 Task: Search and explore for Airbnb stays in Lake Tahoe .
Action: Mouse moved to (405, 54)
Screenshot: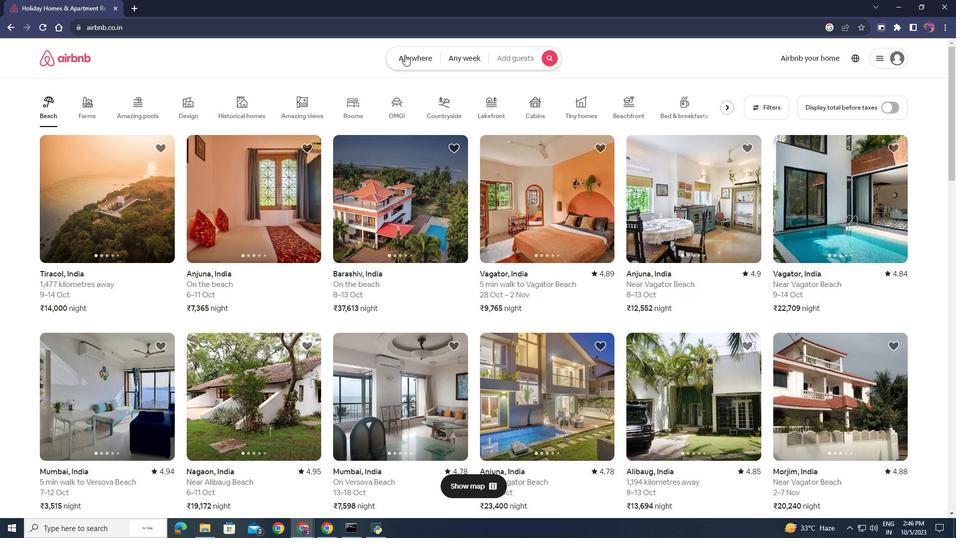 
Action: Mouse pressed left at (405, 54)
Screenshot: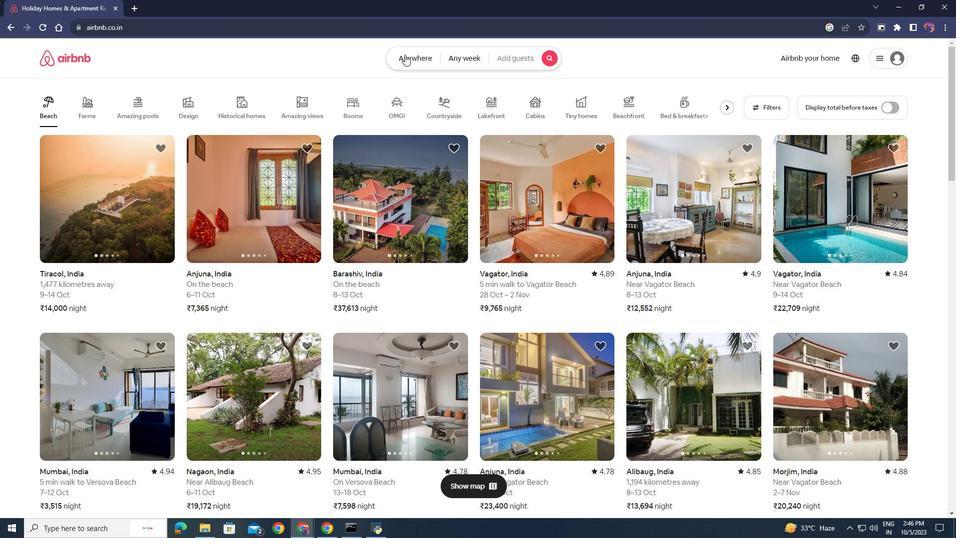 
Action: Mouse moved to (312, 99)
Screenshot: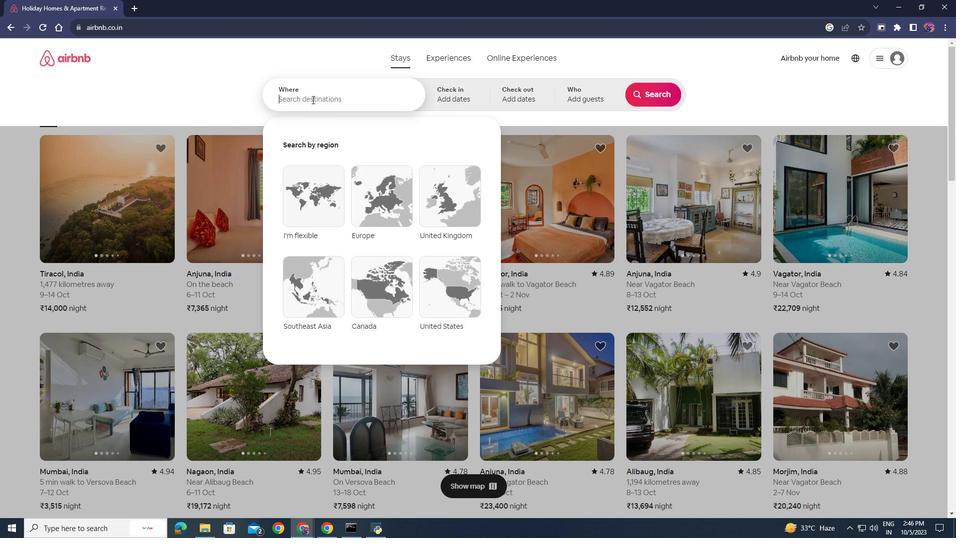 
Action: Mouse pressed left at (312, 99)
Screenshot: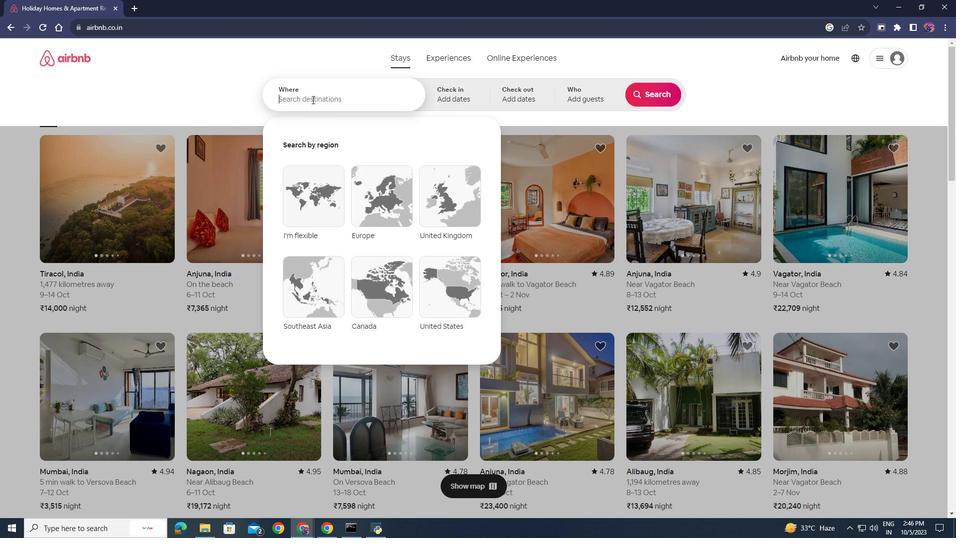 
Action: Key pressed lake<Key.space>tahoe<Key.enter>
Screenshot: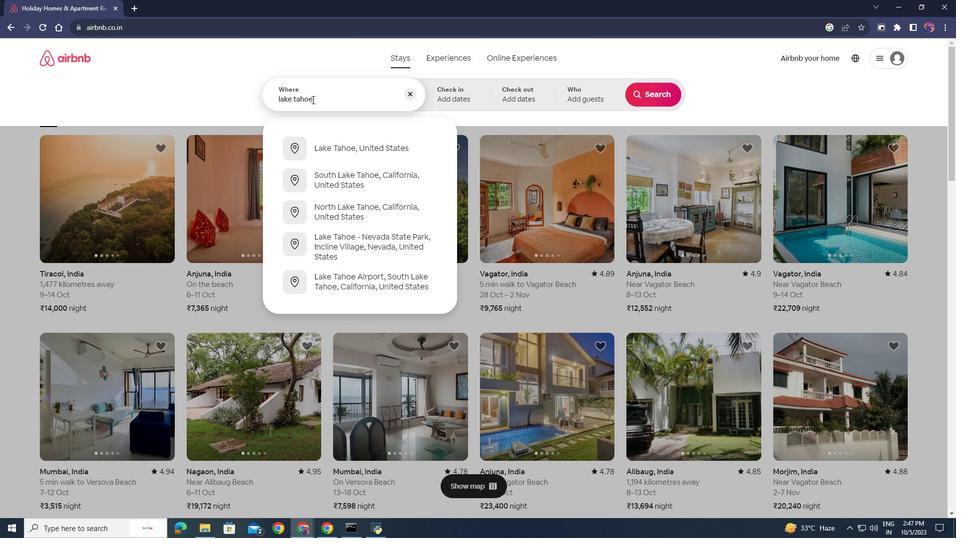 
Action: Mouse moved to (664, 93)
Screenshot: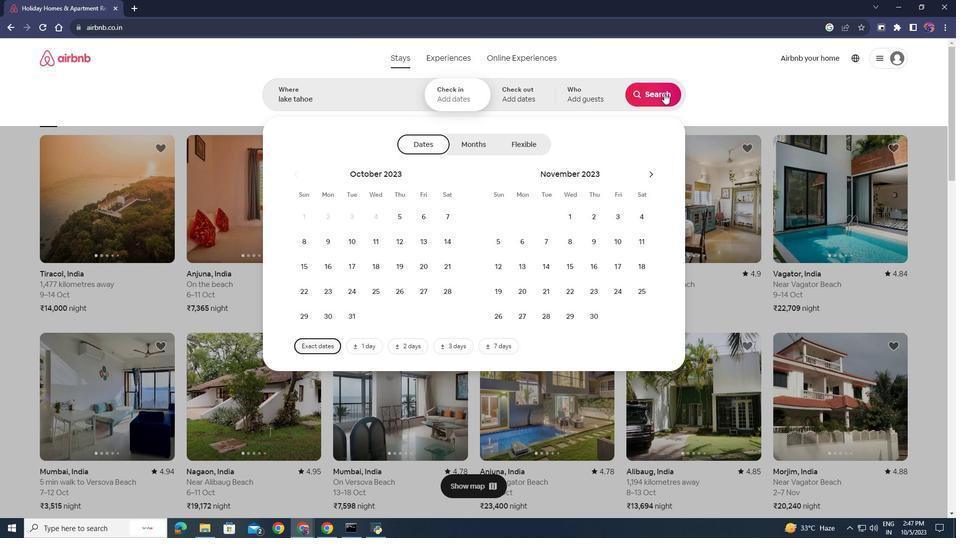 
Action: Mouse pressed left at (664, 93)
Screenshot: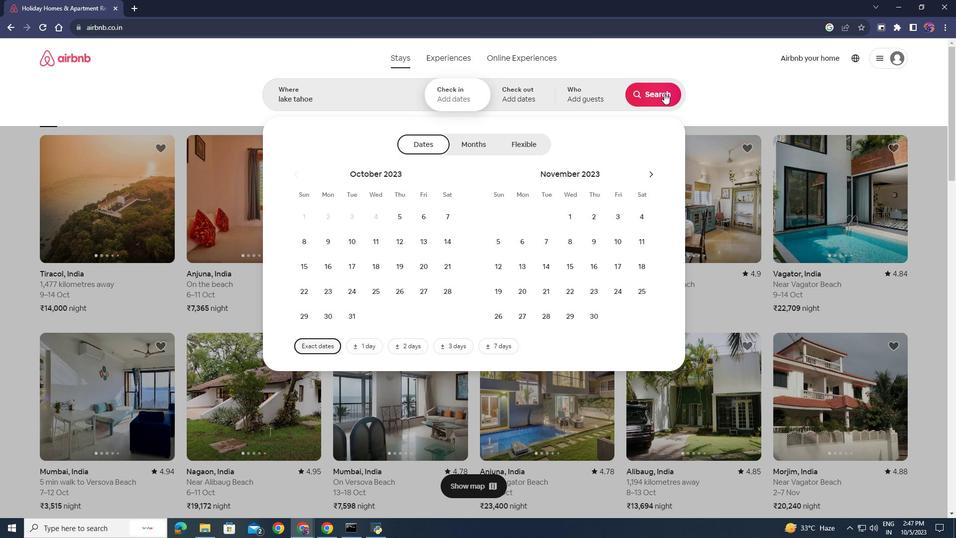 
Action: Mouse moved to (787, 92)
Screenshot: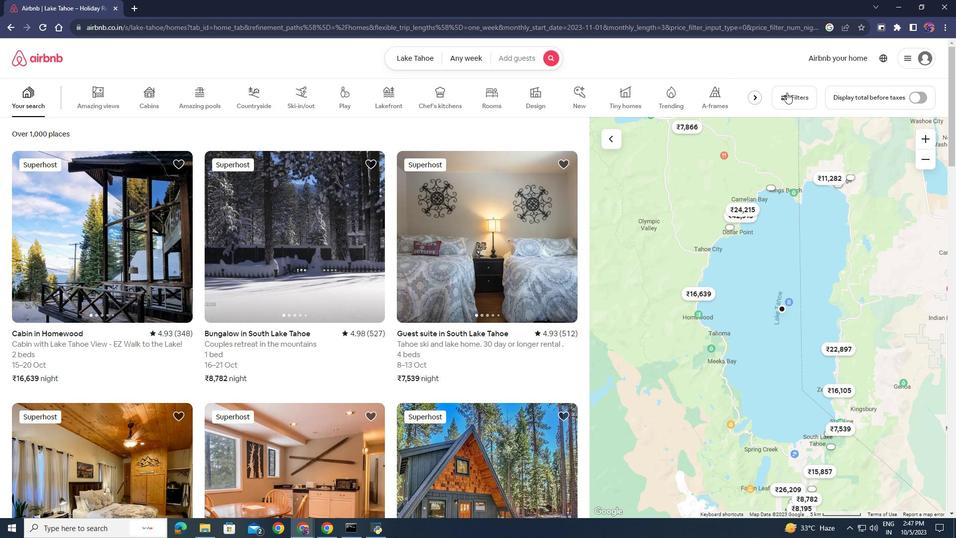 
Action: Mouse pressed left at (787, 92)
Screenshot: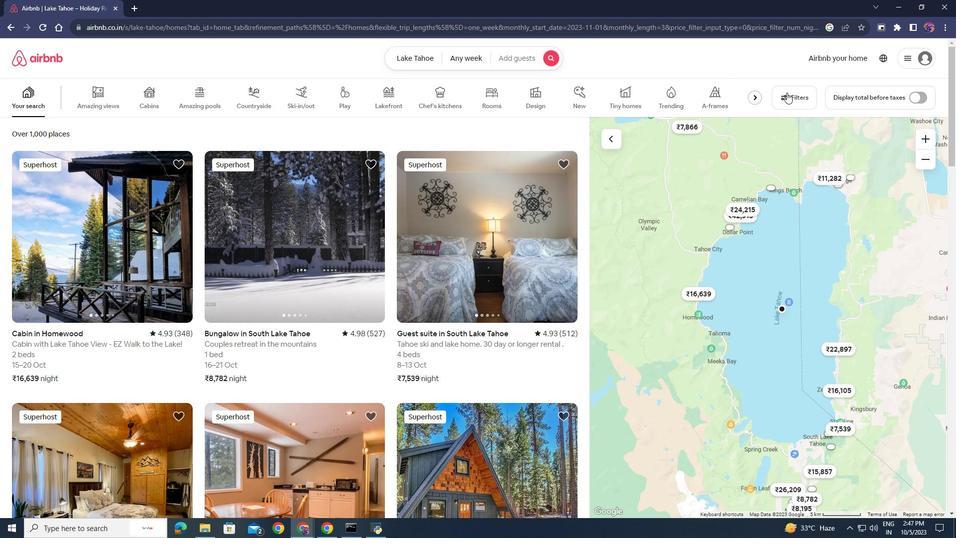 
Action: Mouse moved to (427, 303)
Screenshot: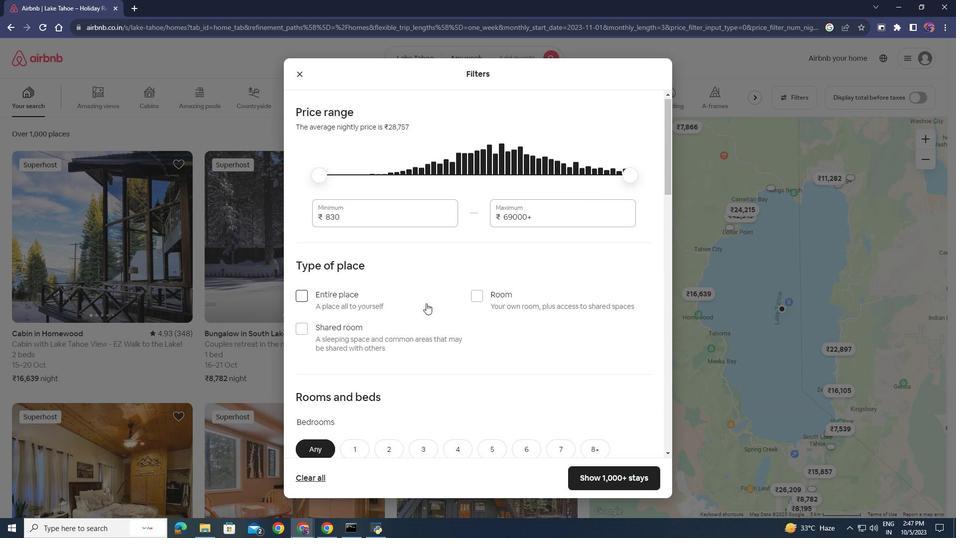 
Action: Mouse scrolled (427, 303) with delta (0, 0)
Screenshot: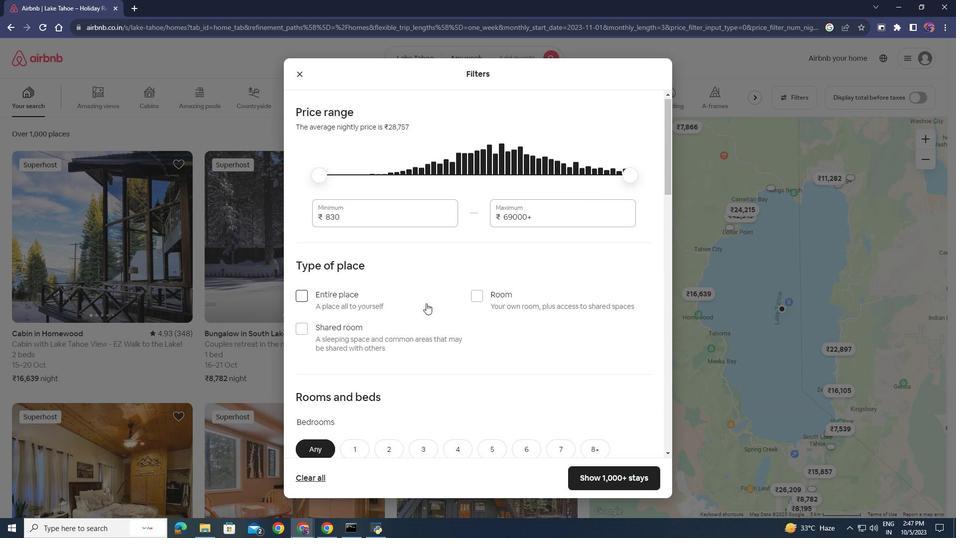 
Action: Mouse moved to (425, 302)
Screenshot: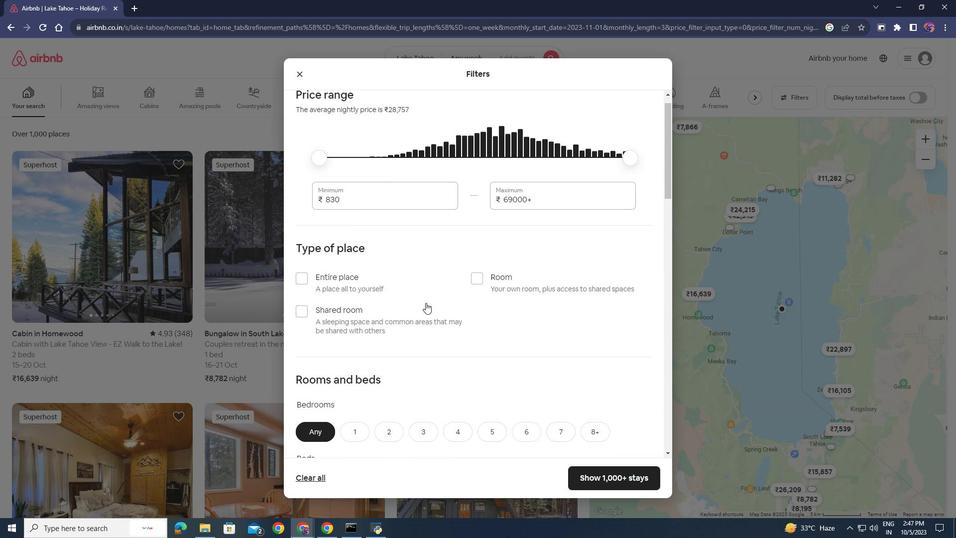 
Action: Mouse scrolled (425, 302) with delta (0, 0)
Screenshot: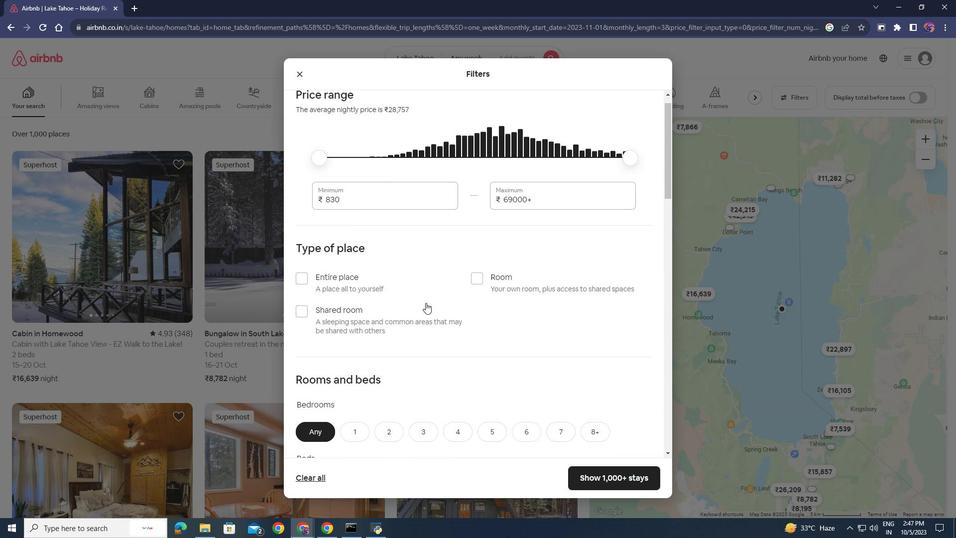 
Action: Mouse moved to (425, 302)
Screenshot: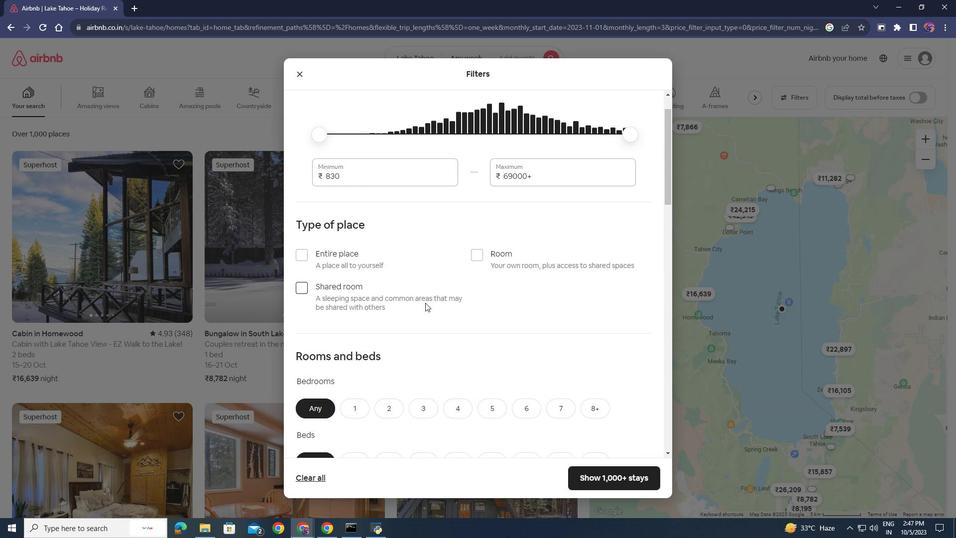 
Action: Mouse scrolled (425, 302) with delta (0, 0)
Screenshot: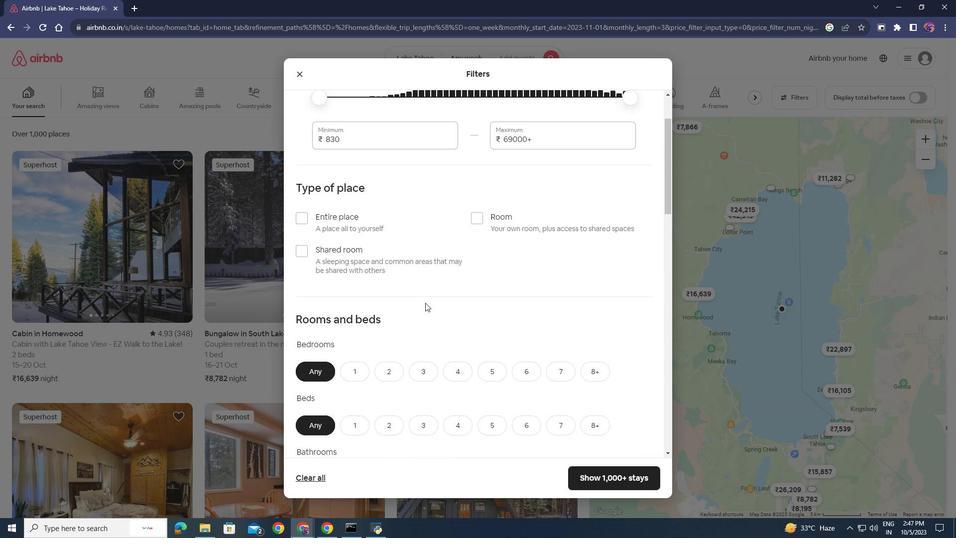 
Action: Mouse moved to (402, 297)
Screenshot: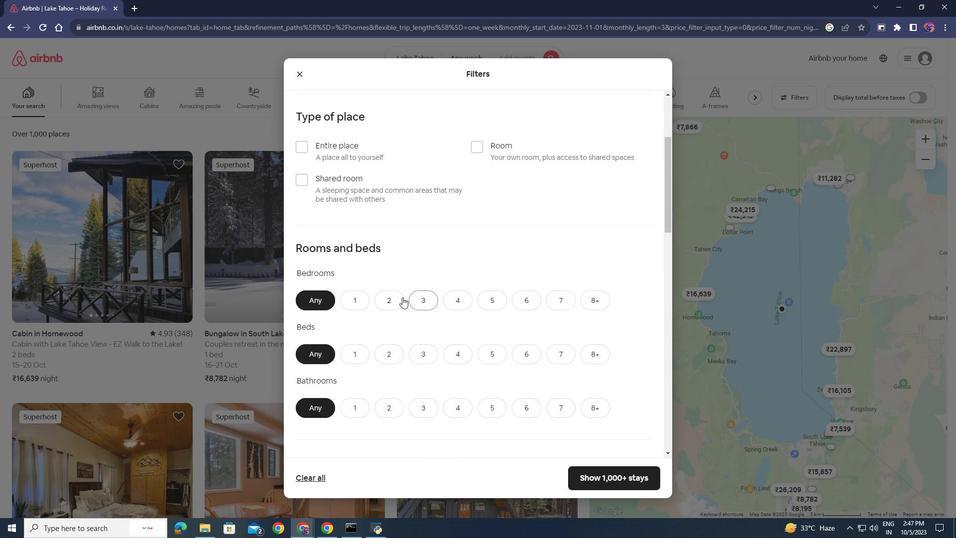 
Action: Mouse scrolled (402, 296) with delta (0, 0)
Screenshot: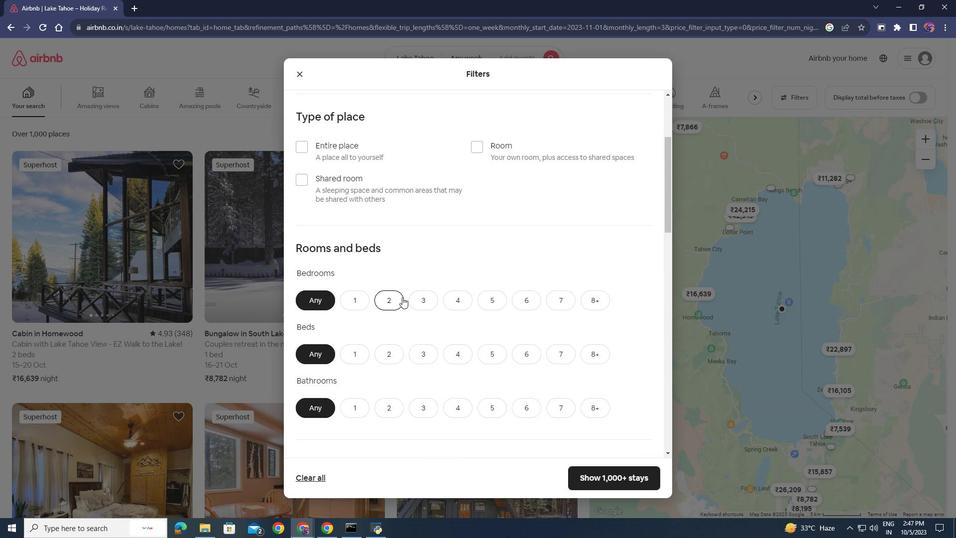 
Action: Mouse scrolled (402, 296) with delta (0, 0)
Screenshot: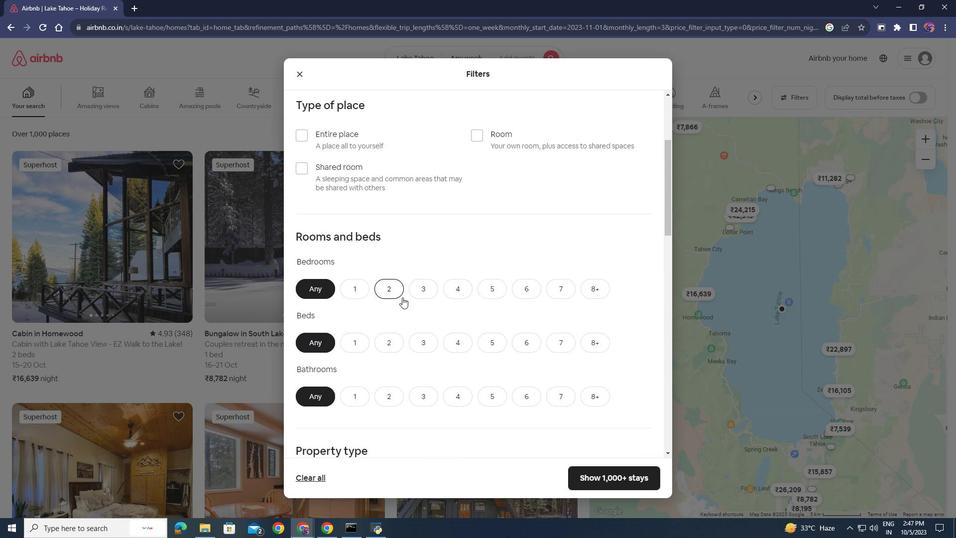 
Action: Mouse scrolled (402, 296) with delta (0, 0)
Screenshot: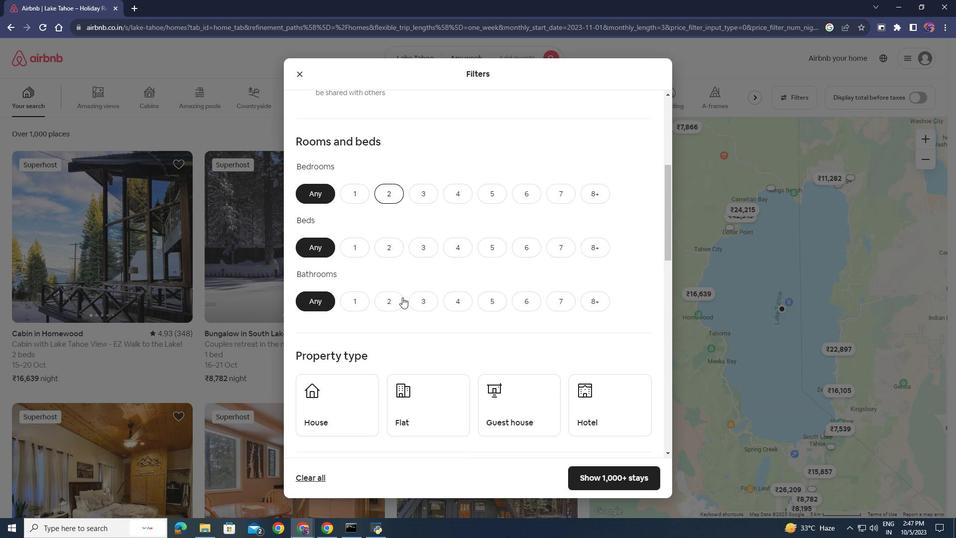 
Action: Mouse scrolled (402, 296) with delta (0, 0)
Screenshot: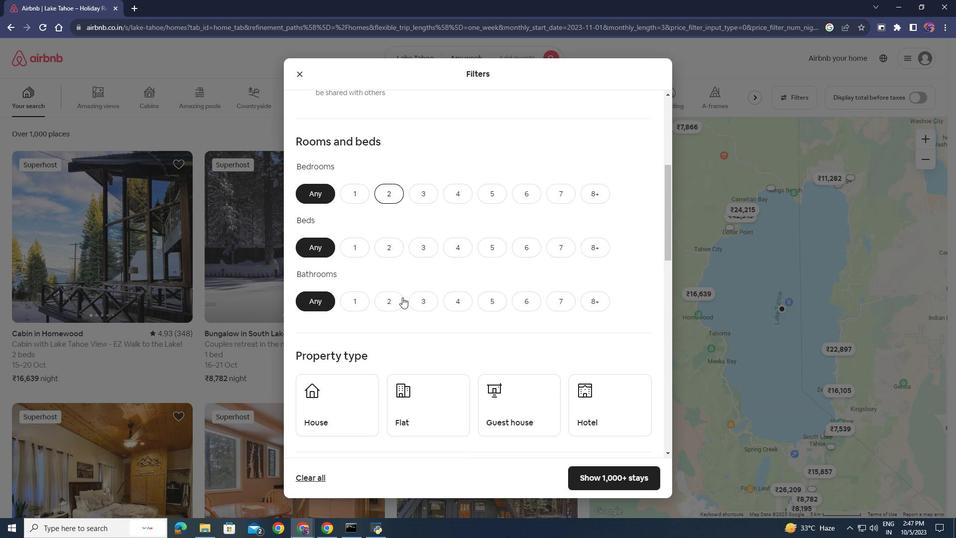 
Action: Mouse scrolled (402, 296) with delta (0, 0)
Screenshot: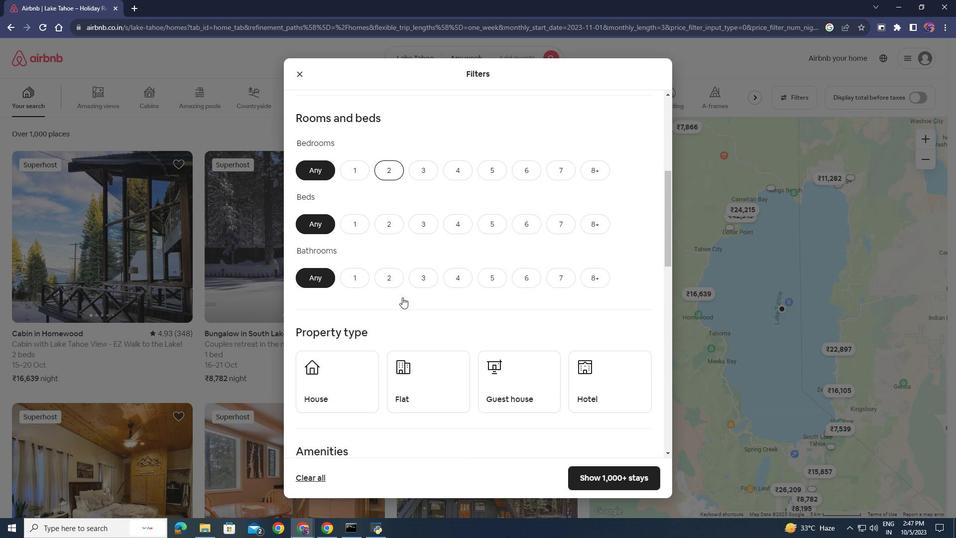
Action: Mouse scrolled (402, 296) with delta (0, 0)
Screenshot: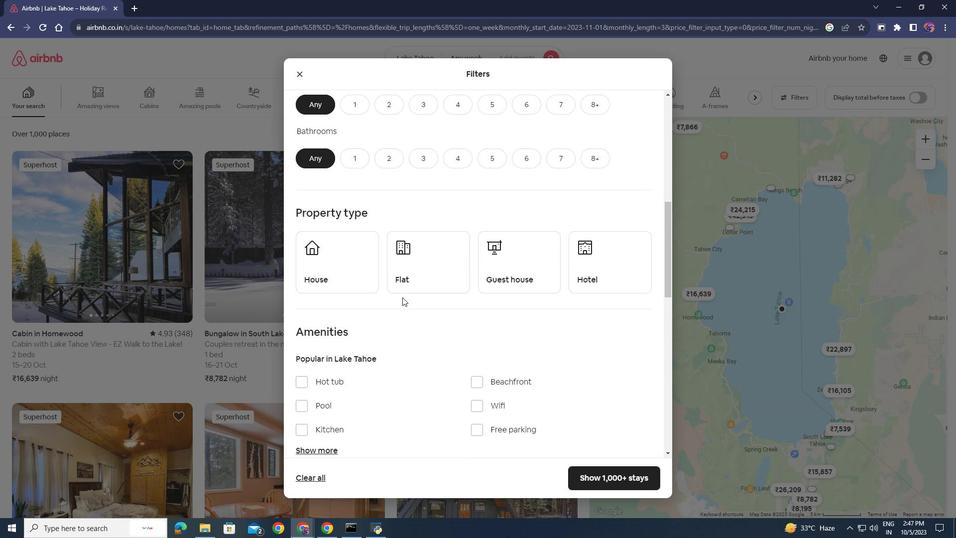 
Action: Mouse scrolled (402, 296) with delta (0, 0)
Screenshot: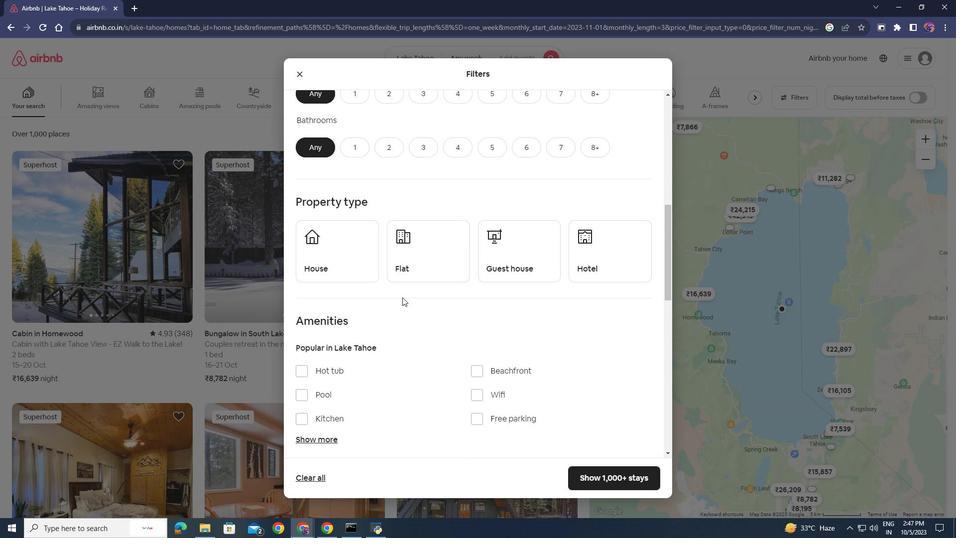 
Action: Mouse scrolled (402, 296) with delta (0, 0)
Screenshot: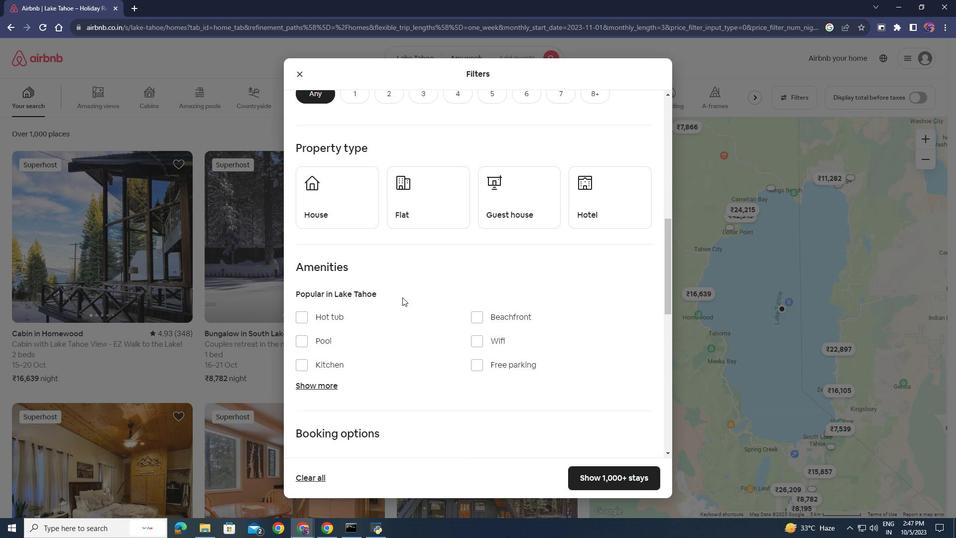 
Action: Mouse scrolled (402, 296) with delta (0, 0)
Screenshot: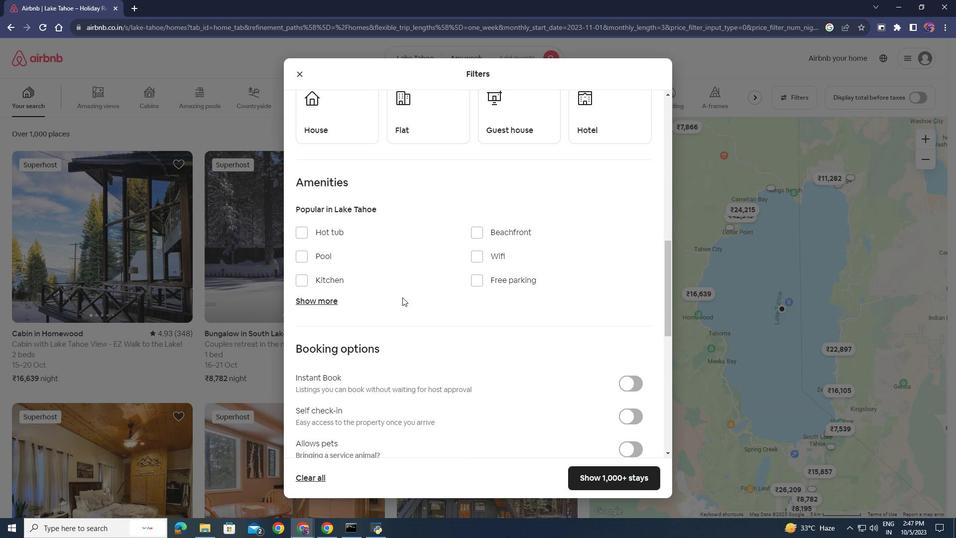 
Action: Mouse scrolled (402, 296) with delta (0, 0)
Screenshot: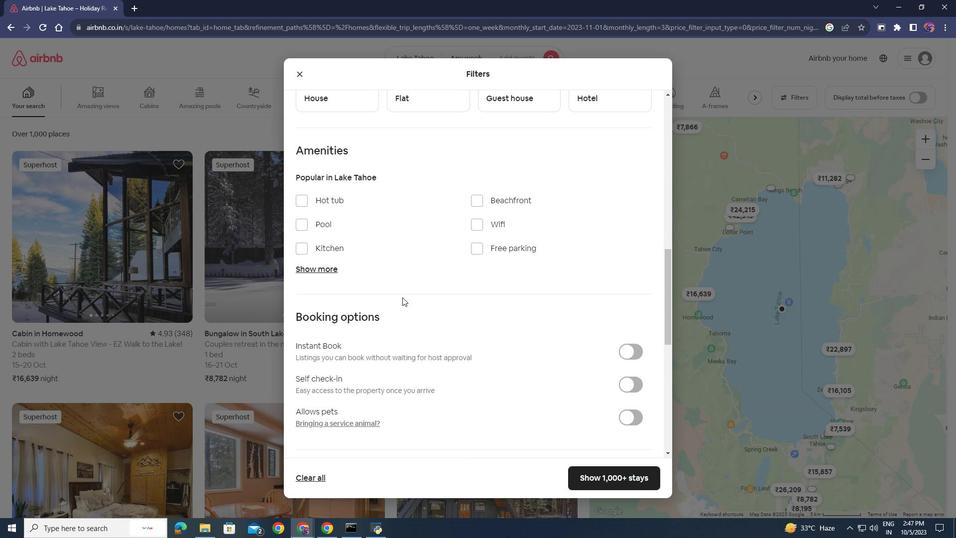 
Action: Mouse moved to (402, 297)
Screenshot: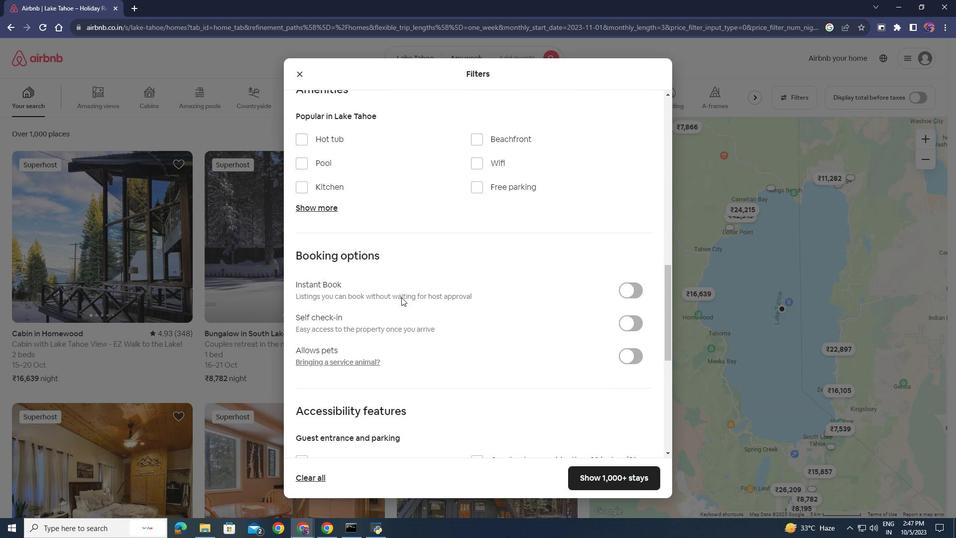 
Action: Mouse scrolled (402, 296) with delta (0, 0)
Screenshot: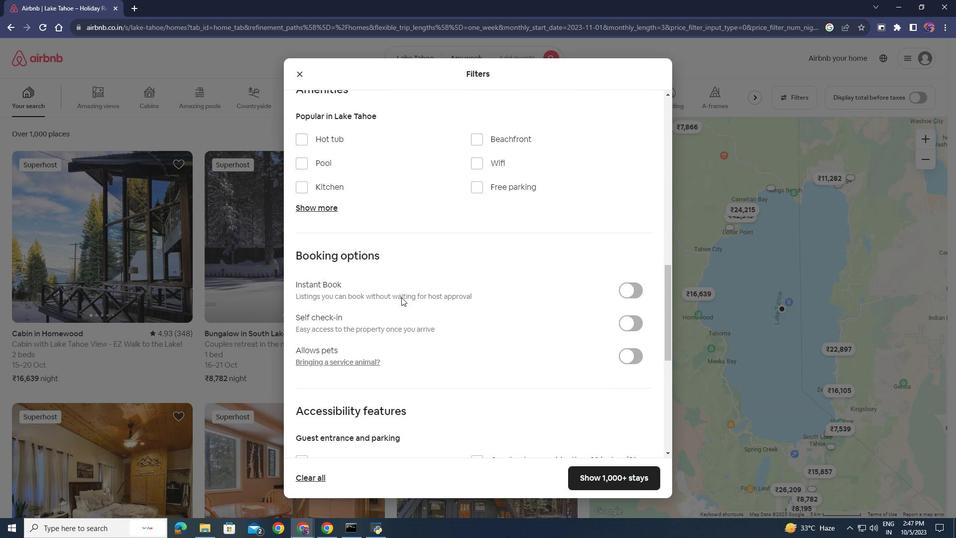
Action: Mouse moved to (401, 297)
Screenshot: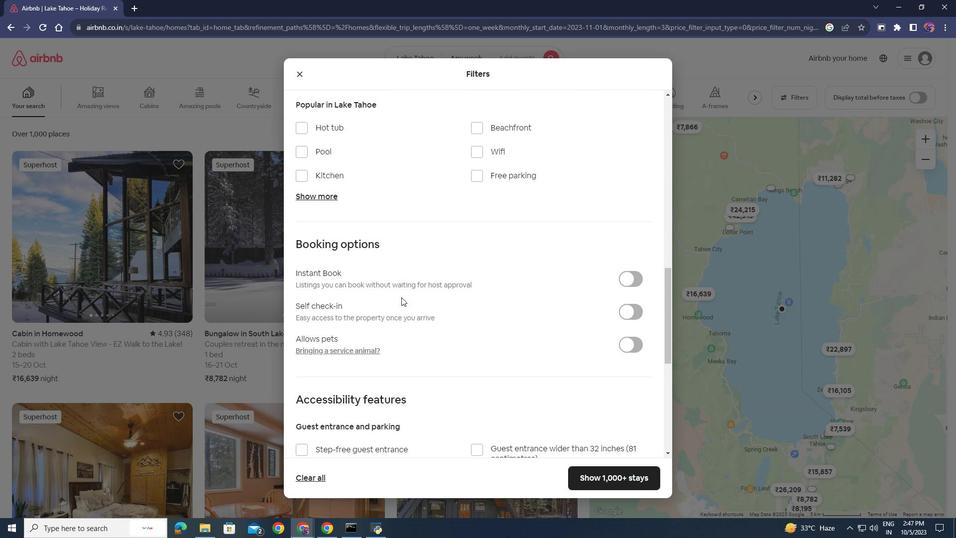 
Action: Mouse scrolled (401, 296) with delta (0, 0)
Screenshot: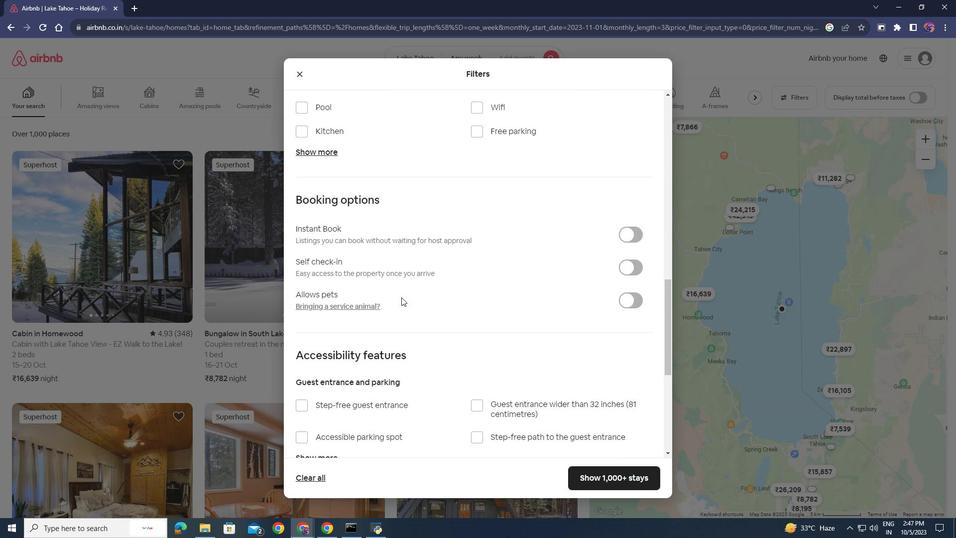 
Action: Mouse scrolled (401, 296) with delta (0, 0)
Screenshot: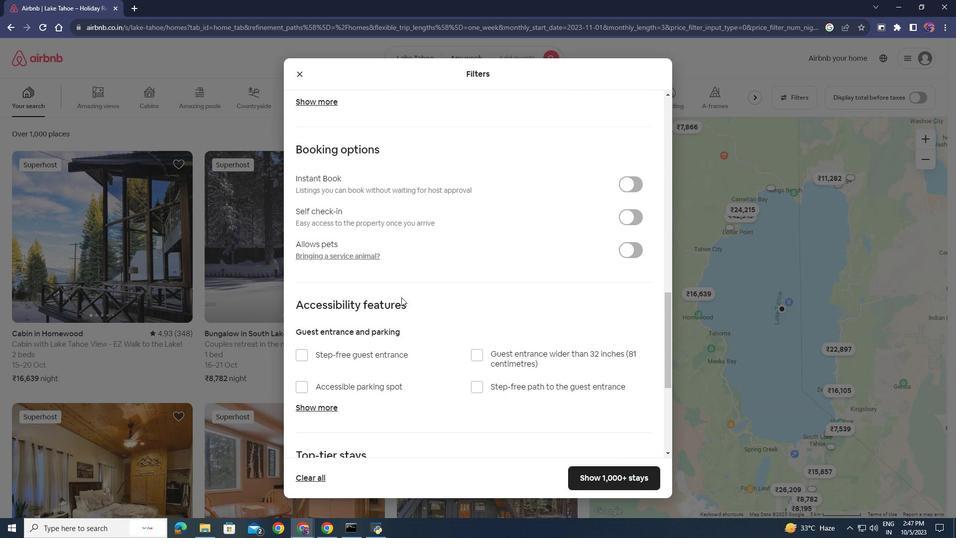 
Action: Mouse scrolled (401, 296) with delta (0, 0)
Screenshot: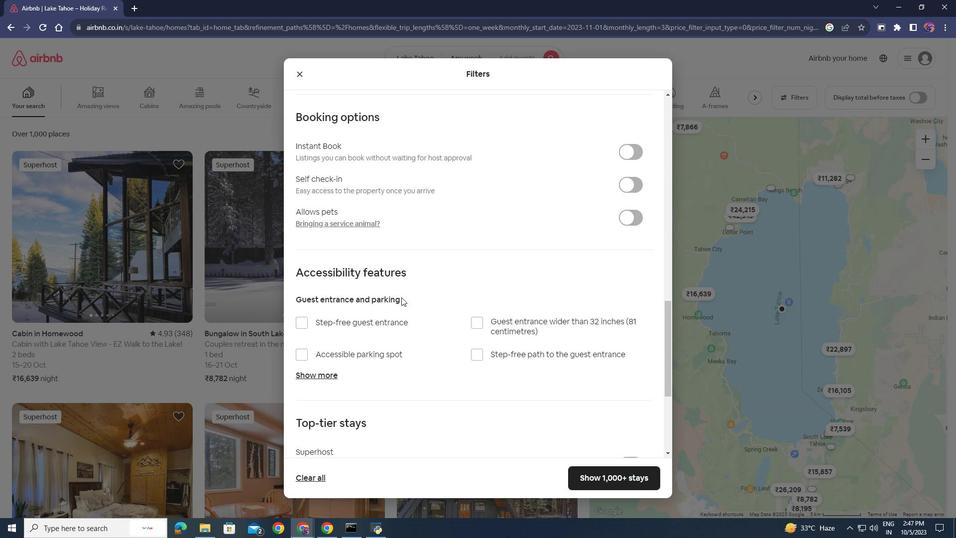 
Action: Mouse moved to (315, 308)
Screenshot: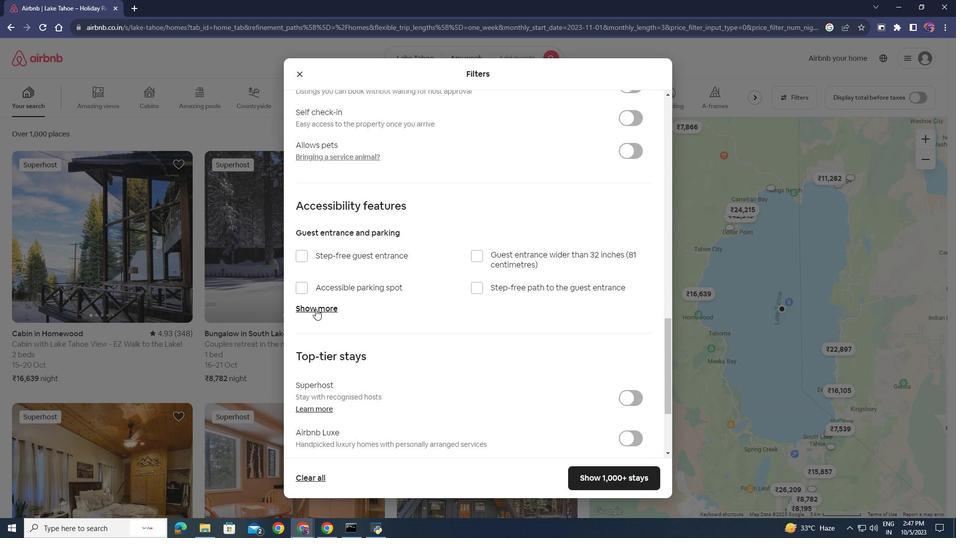 
Action: Mouse pressed left at (315, 308)
Screenshot: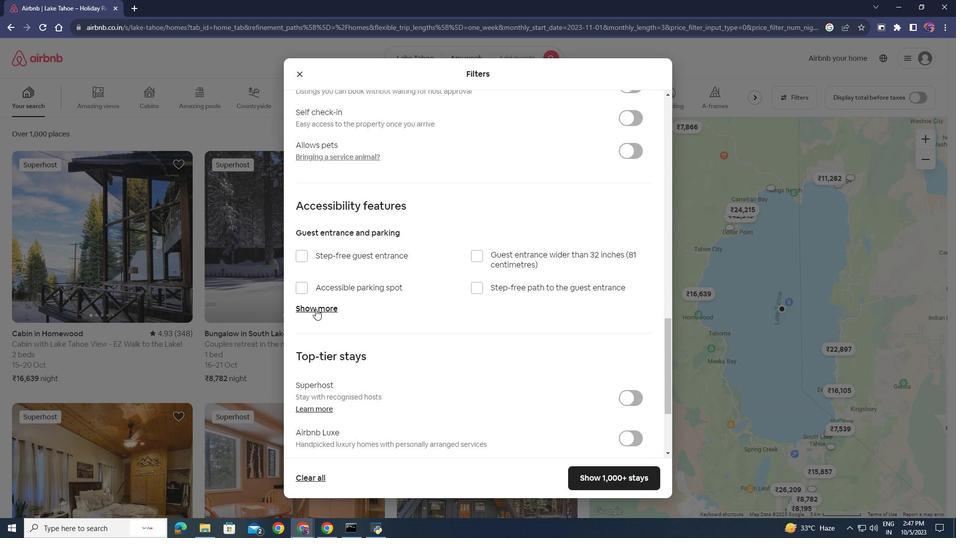 
Action: Mouse moved to (422, 321)
Screenshot: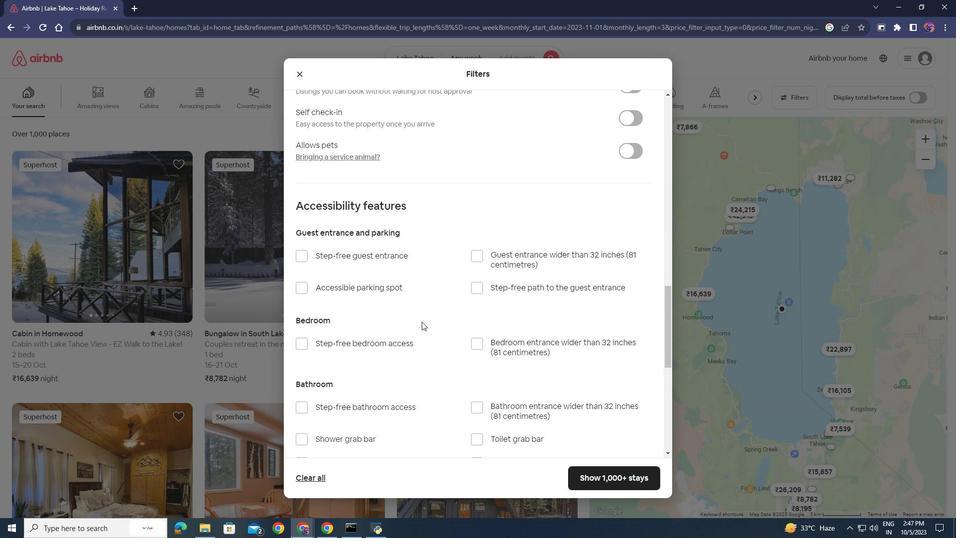 
Action: Mouse scrolled (422, 321) with delta (0, 0)
Screenshot: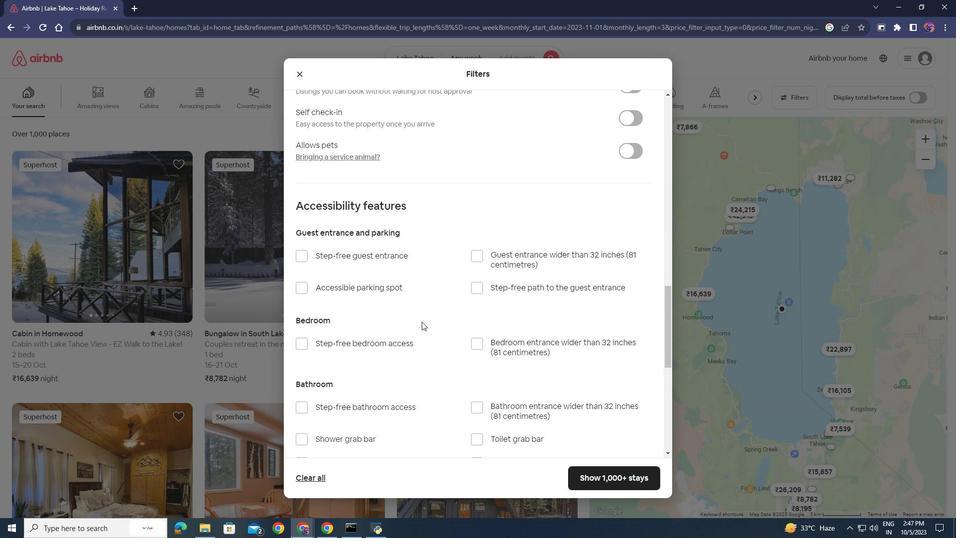 
Action: Mouse scrolled (422, 321) with delta (0, 0)
Screenshot: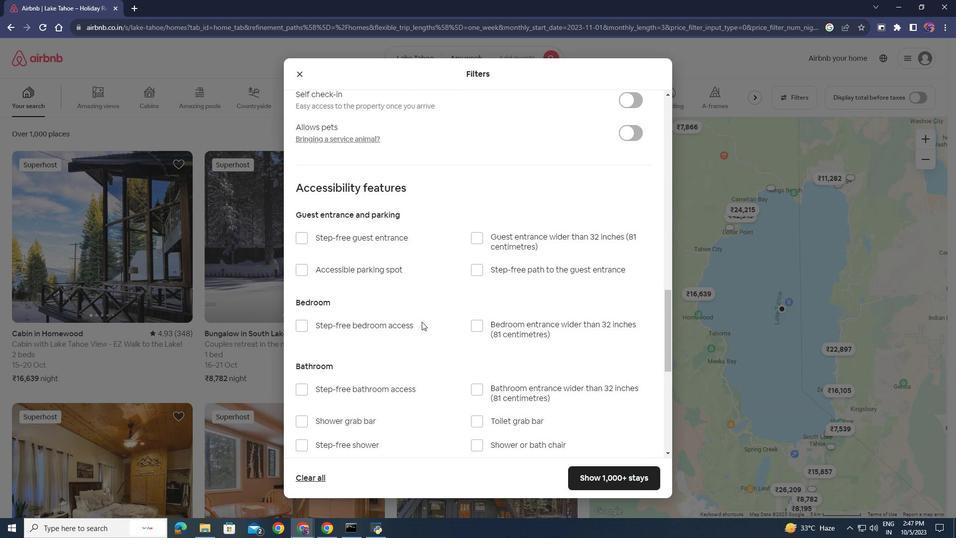 
Action: Mouse scrolled (422, 321) with delta (0, 0)
Screenshot: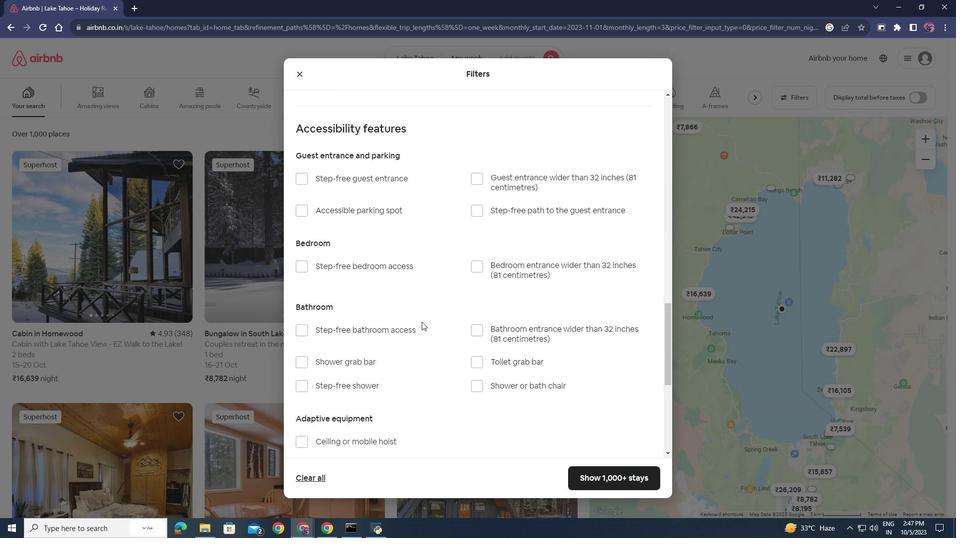 
Action: Mouse moved to (422, 321)
Screenshot: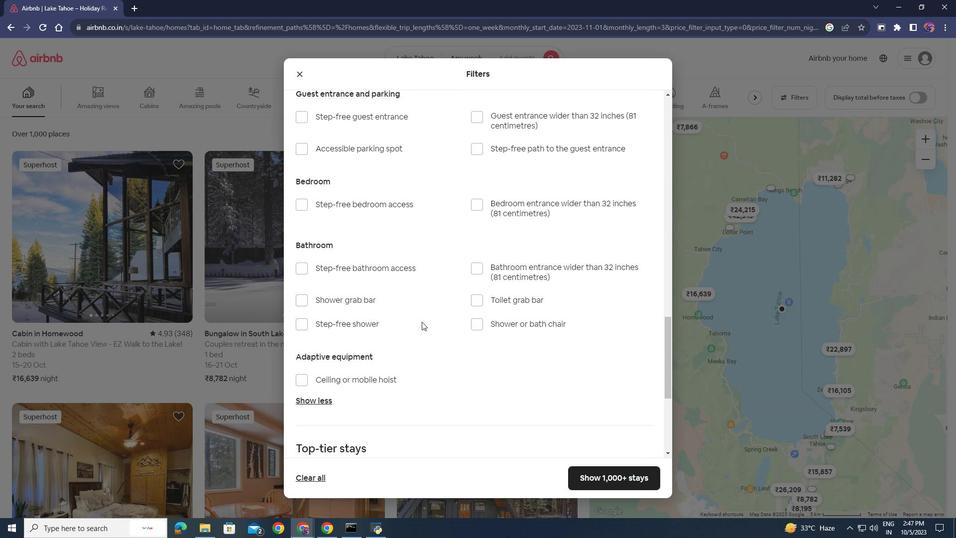 
Action: Mouse scrolled (422, 321) with delta (0, 0)
Screenshot: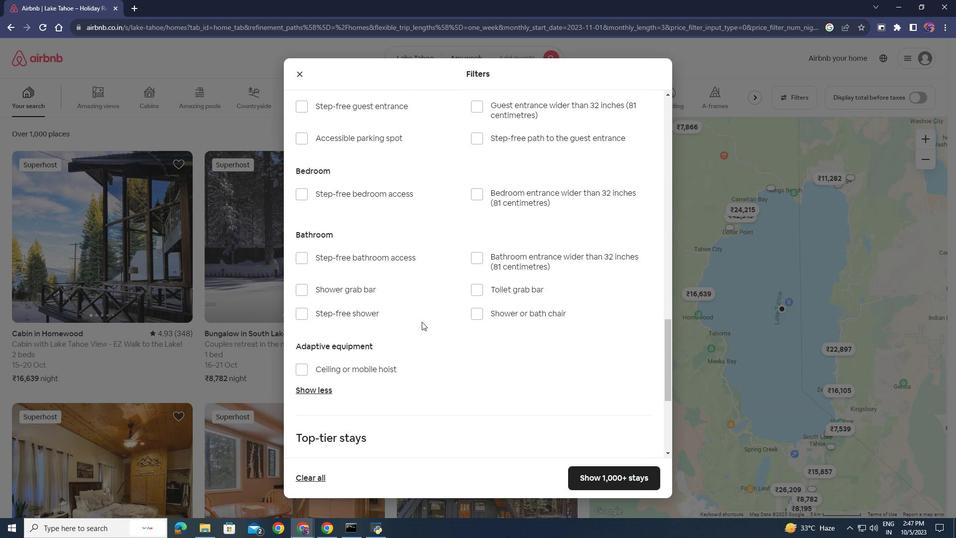 
Action: Mouse scrolled (422, 321) with delta (0, 0)
Screenshot: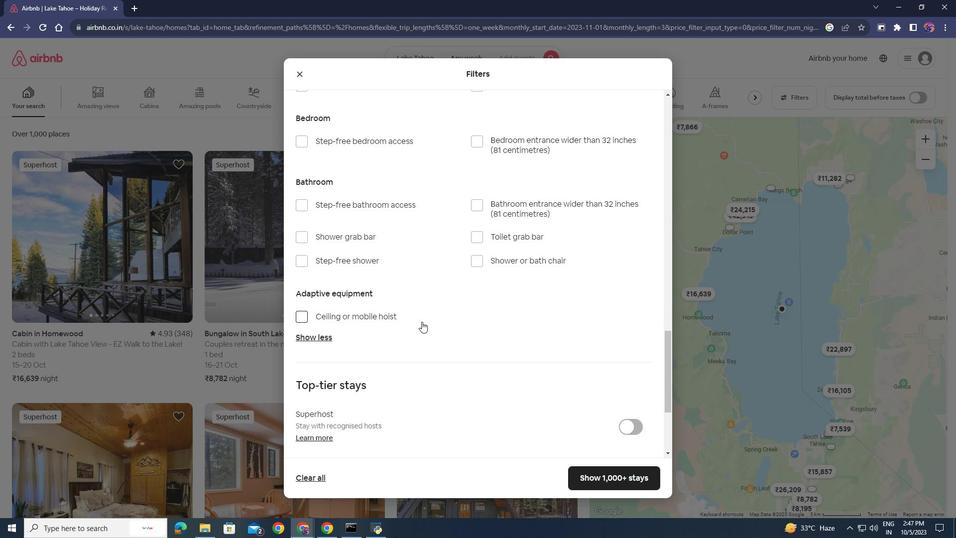 
Action: Mouse scrolled (422, 321) with delta (0, 0)
Screenshot: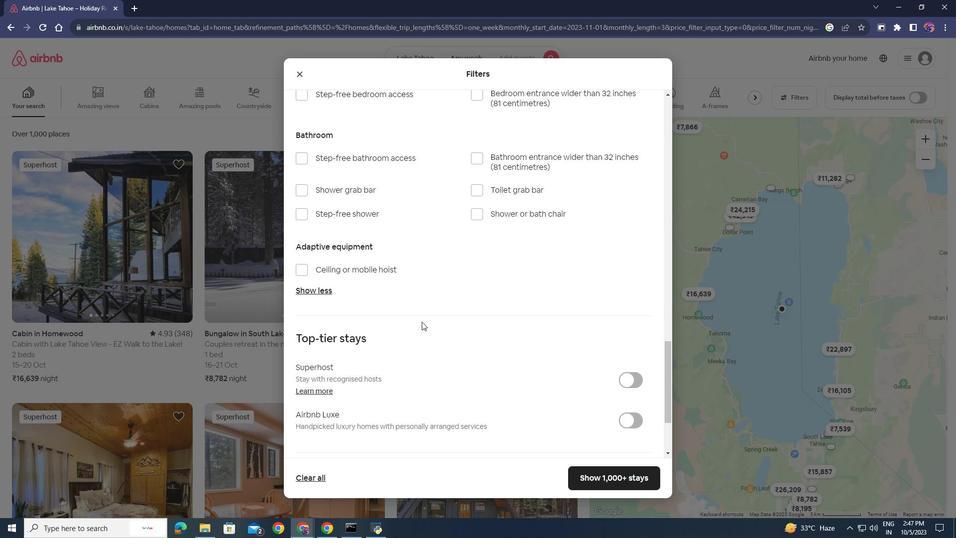 
Action: Mouse scrolled (422, 322) with delta (0, 0)
Screenshot: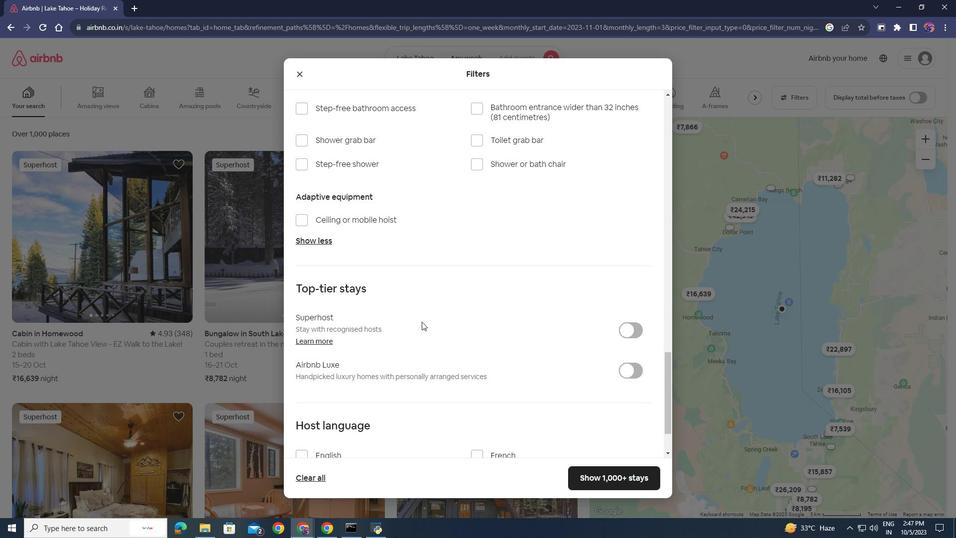 
Action: Mouse scrolled (422, 322) with delta (0, 0)
Screenshot: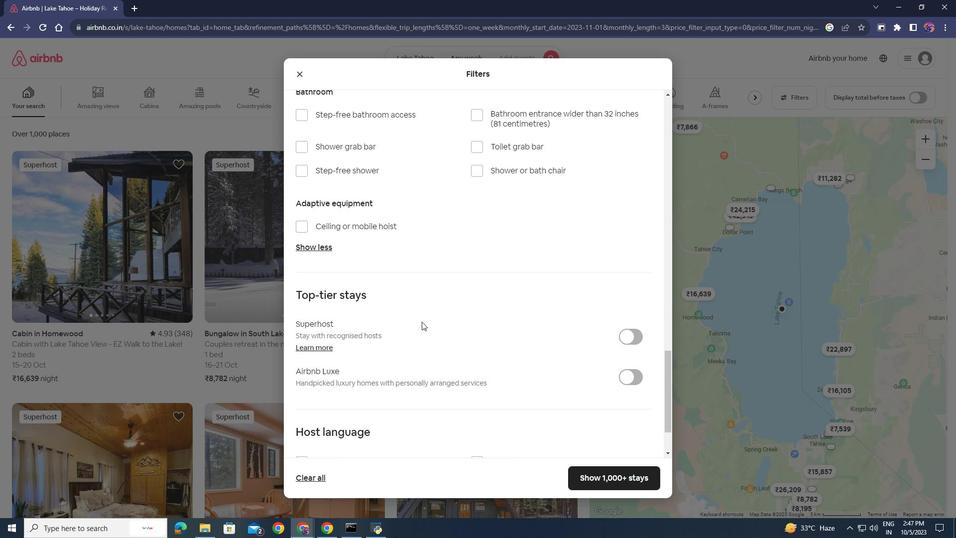 
Action: Mouse moved to (422, 321)
Screenshot: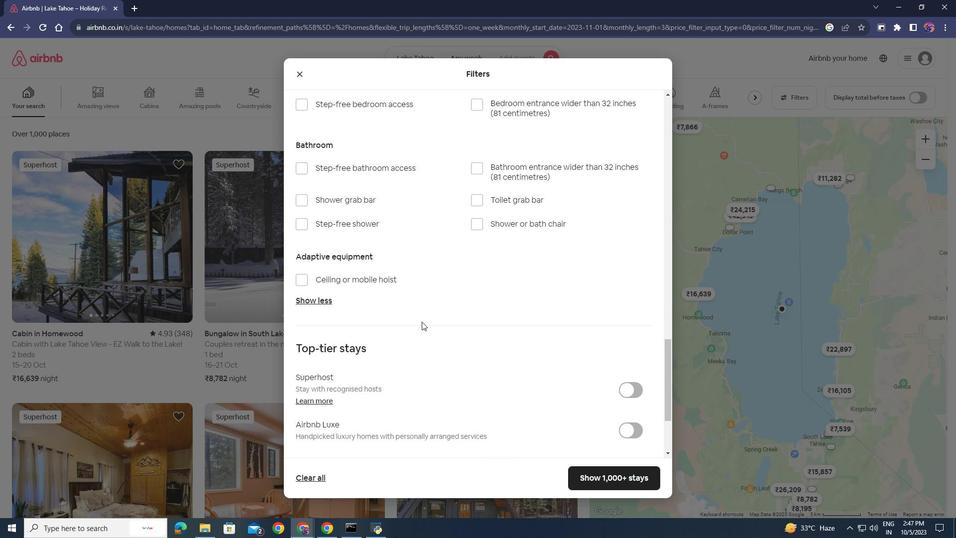 
Action: Mouse scrolled (422, 321) with delta (0, 0)
Screenshot: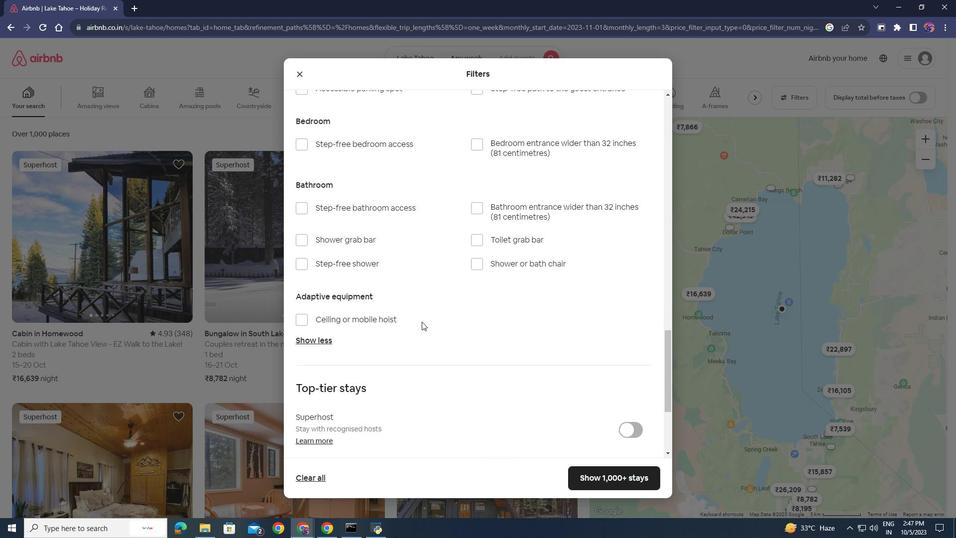 
Action: Mouse scrolled (422, 321) with delta (0, 0)
Screenshot: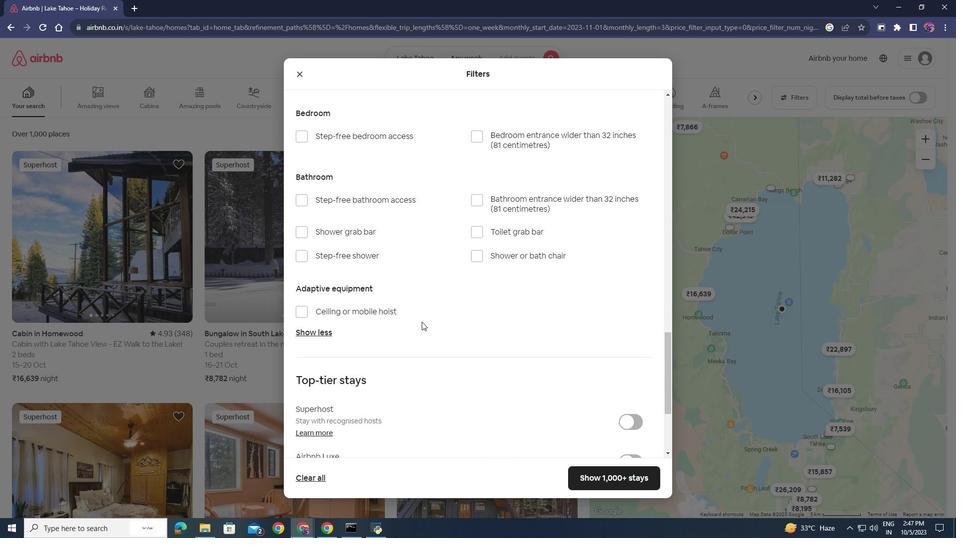 
Action: Mouse scrolled (422, 321) with delta (0, 0)
Screenshot: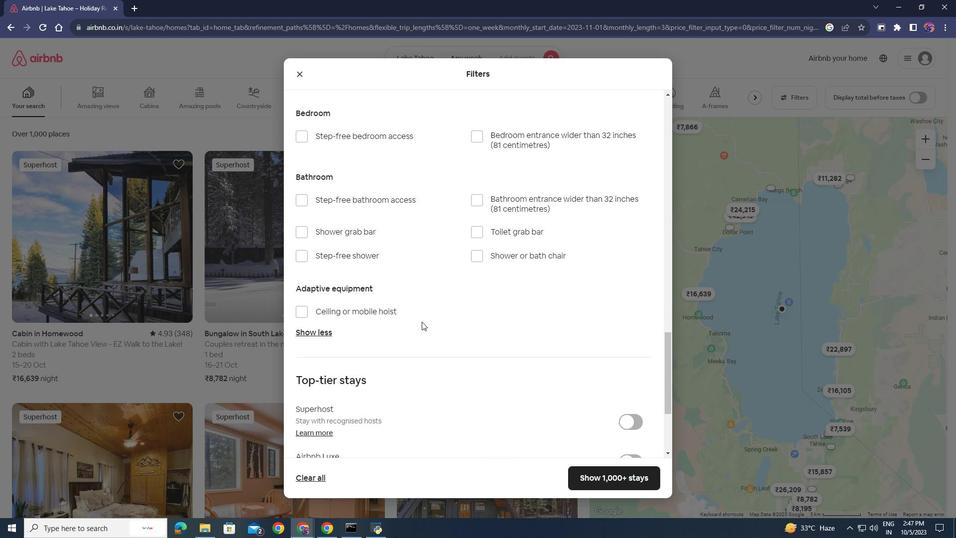 
Action: Mouse moved to (422, 321)
Screenshot: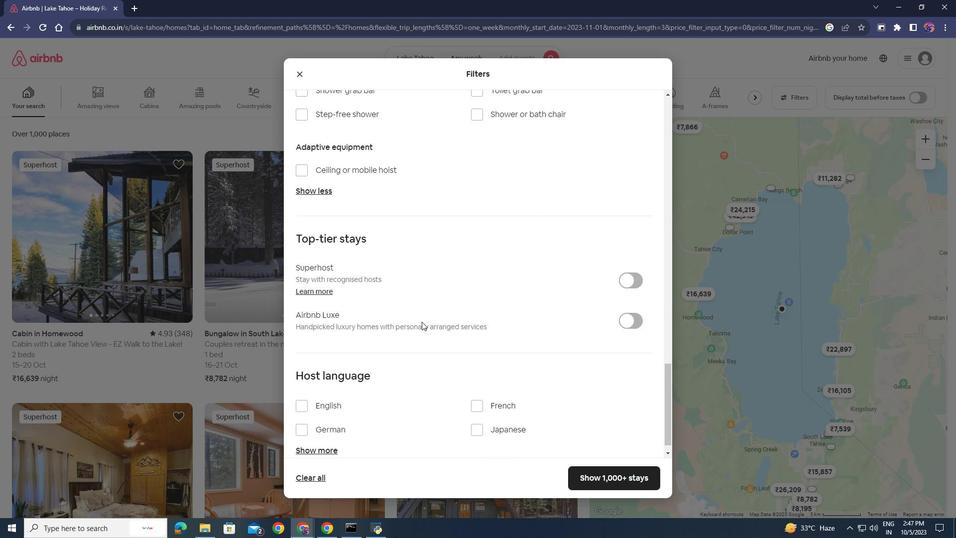 
Action: Mouse scrolled (422, 322) with delta (0, 0)
Screenshot: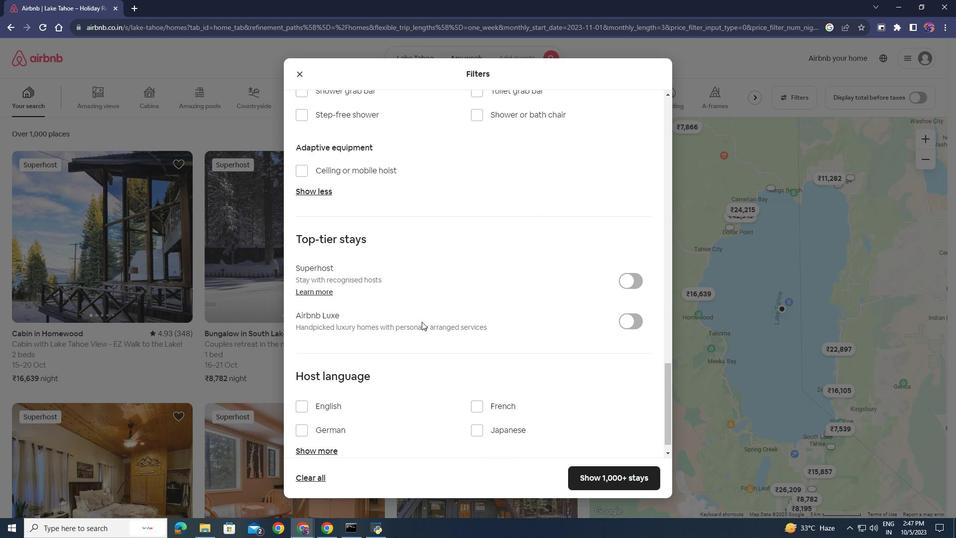 
Action: Mouse scrolled (422, 322) with delta (0, 0)
Screenshot: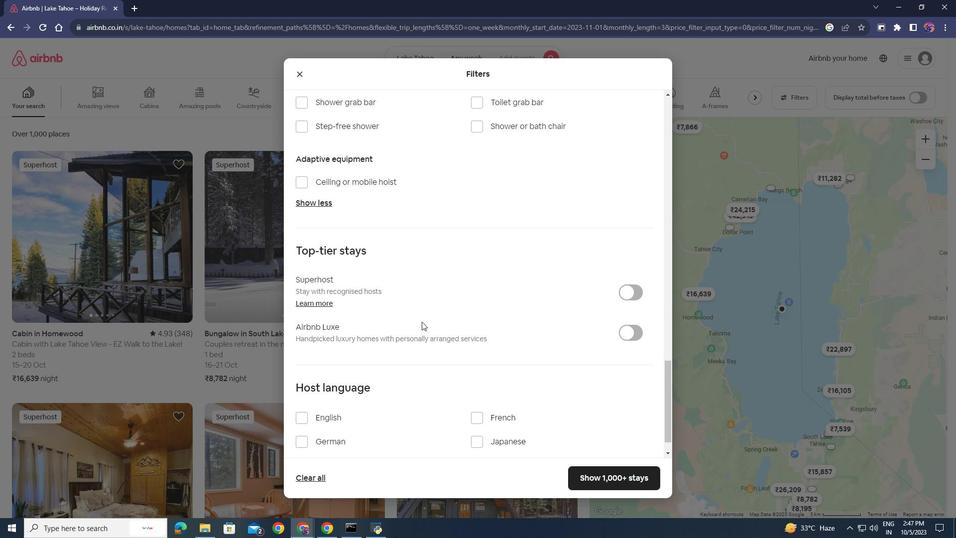 
Action: Mouse scrolled (422, 322) with delta (0, 0)
Screenshot: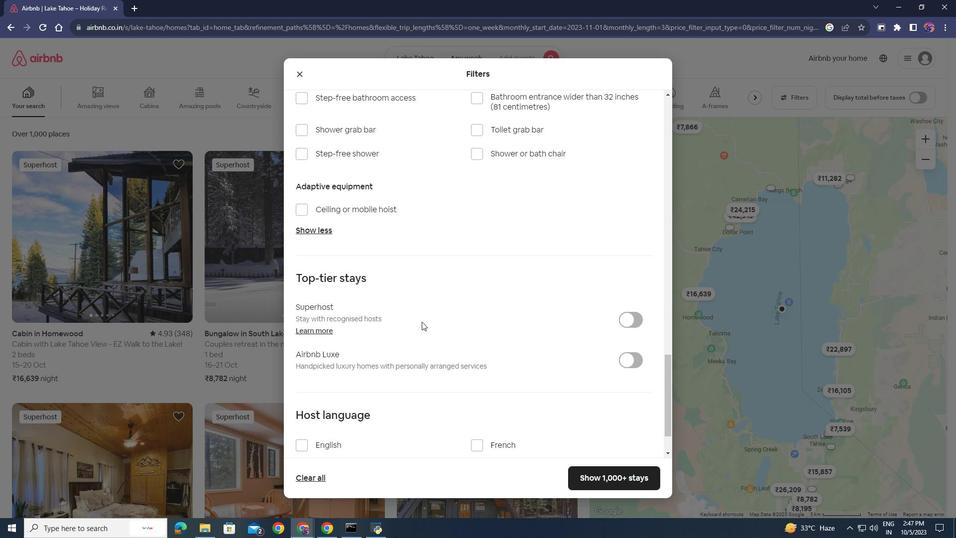 
Action: Mouse scrolled (422, 322) with delta (0, 0)
Screenshot: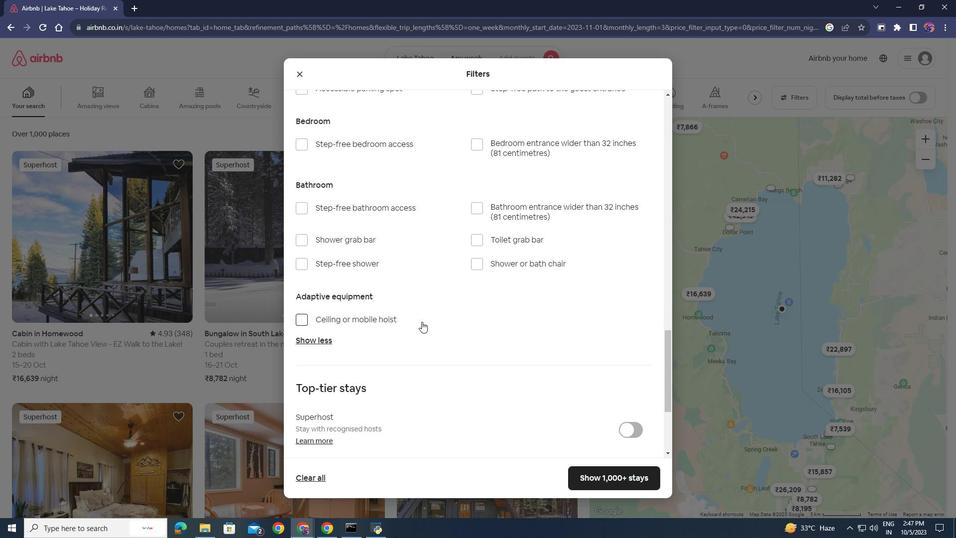 
Action: Mouse scrolled (422, 322) with delta (0, 0)
Screenshot: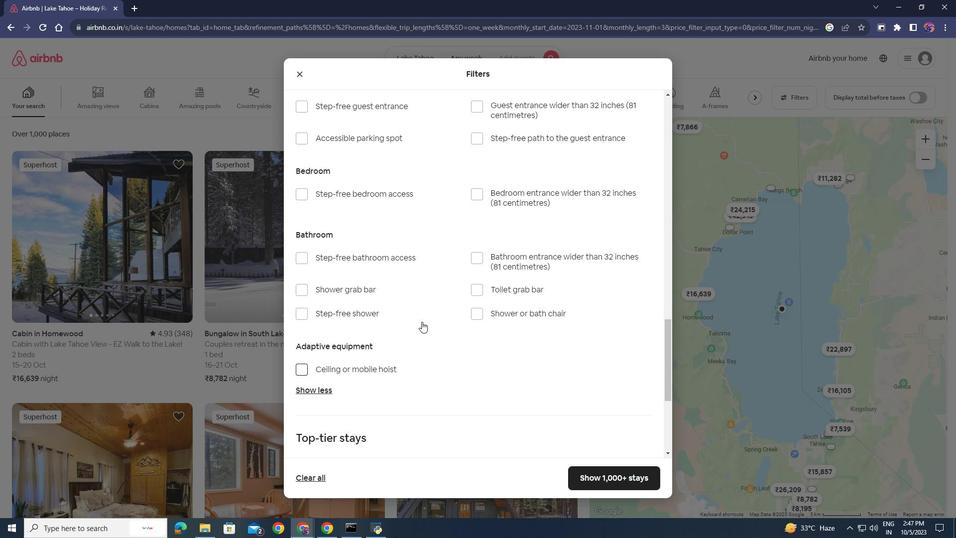 
Action: Mouse scrolled (422, 322) with delta (0, 0)
Screenshot: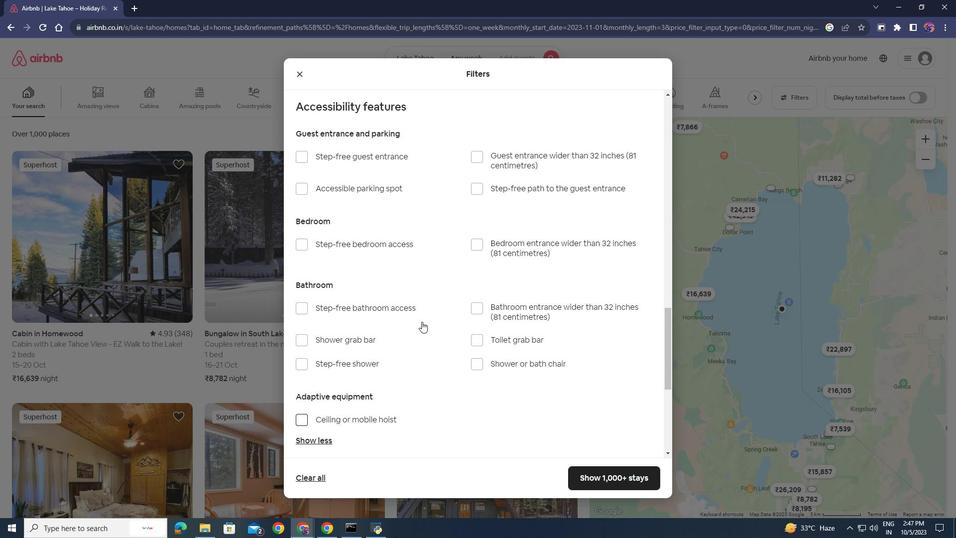 
Action: Mouse moved to (422, 321)
Screenshot: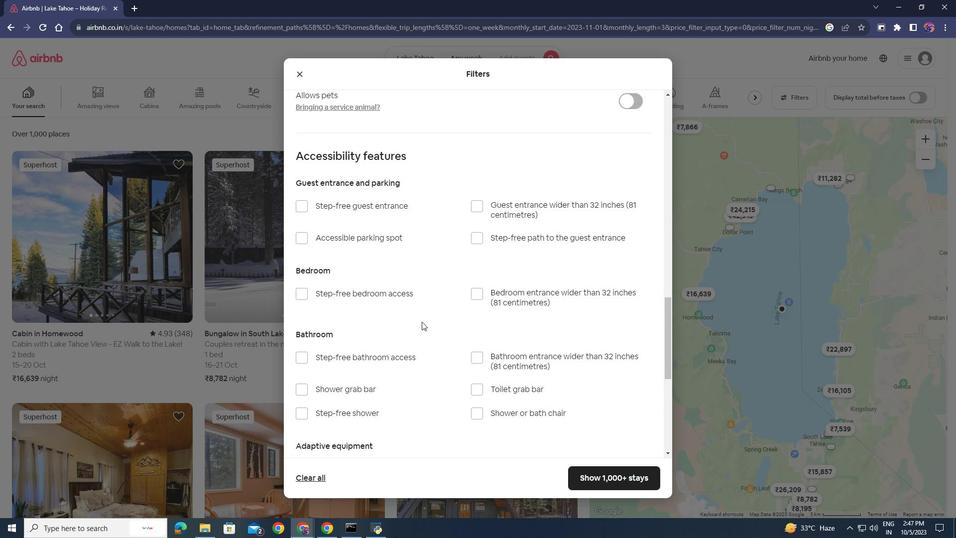 
Action: Mouse scrolled (422, 322) with delta (0, 0)
Screenshot: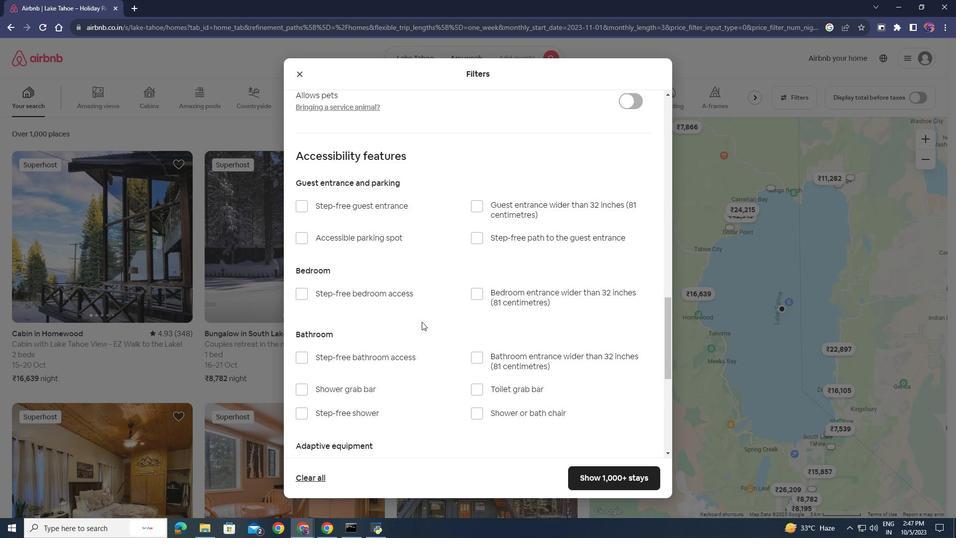 
Action: Mouse scrolled (422, 322) with delta (0, 0)
Screenshot: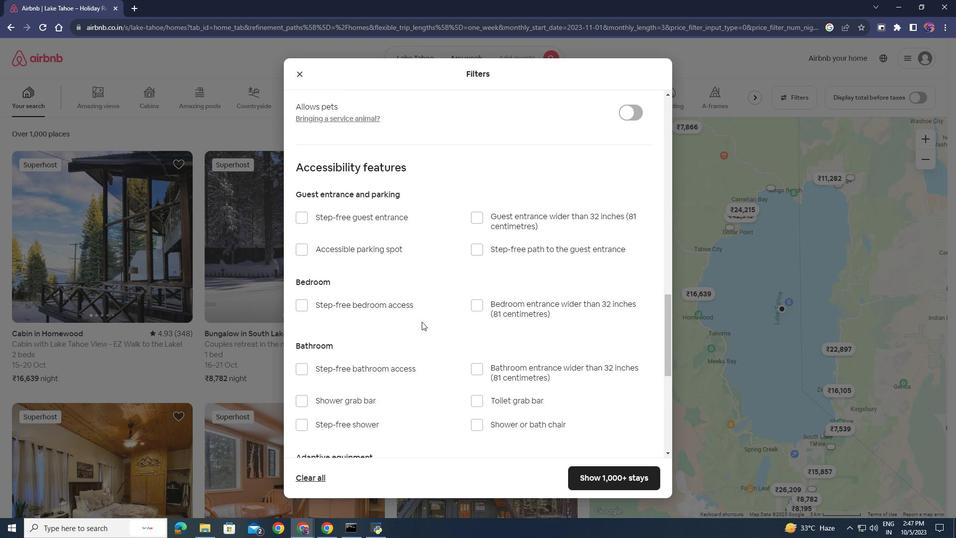 
Action: Mouse scrolled (422, 322) with delta (0, 0)
Screenshot: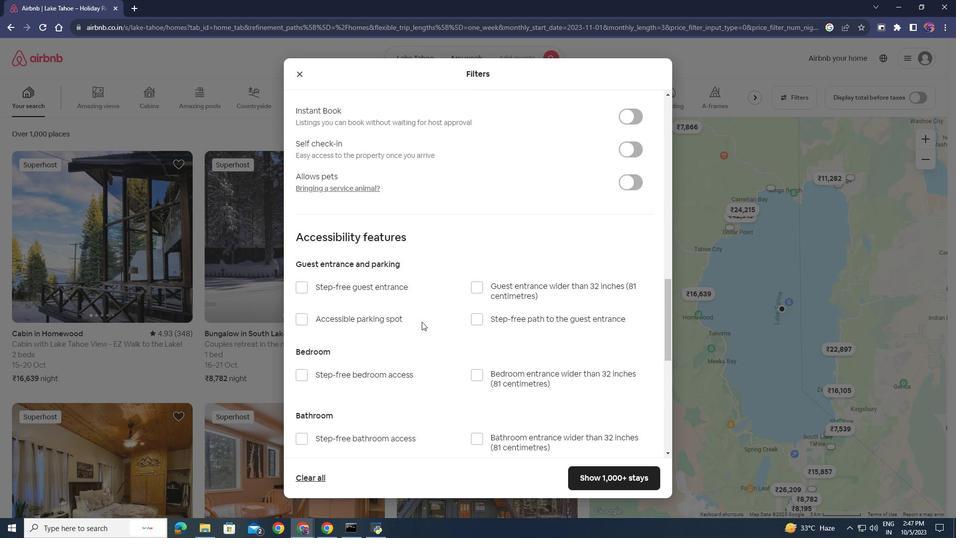 
Action: Mouse scrolled (422, 322) with delta (0, 0)
Screenshot: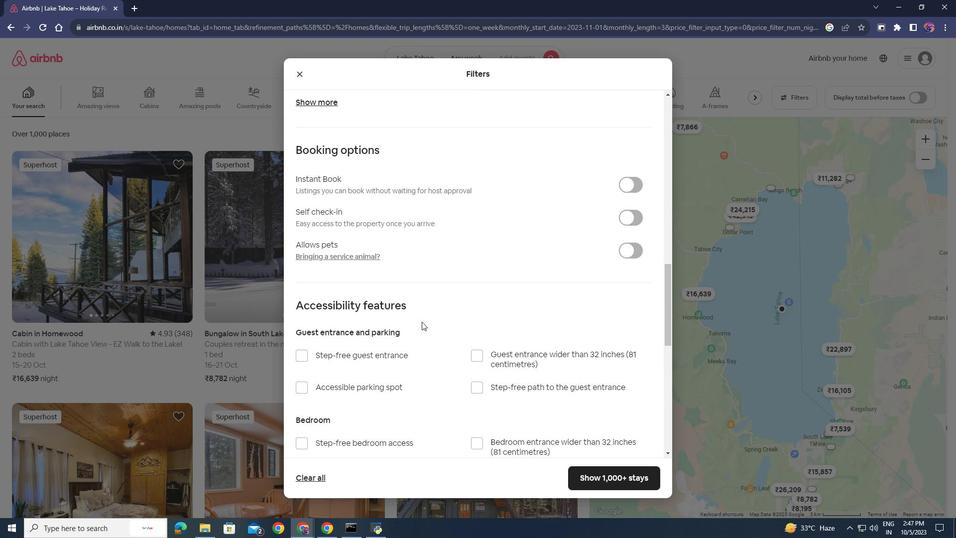 
Action: Mouse scrolled (422, 322) with delta (0, 0)
Screenshot: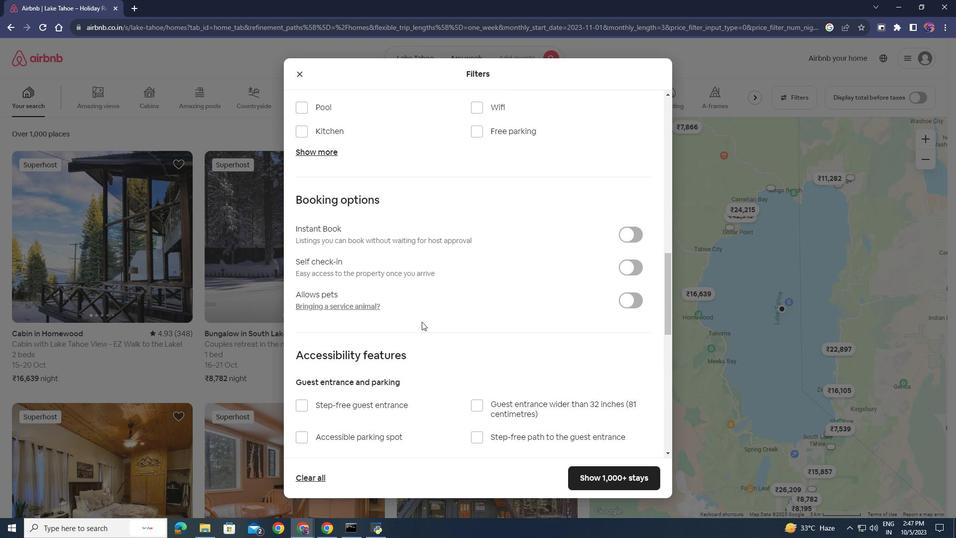 
Action: Mouse scrolled (422, 322) with delta (0, 0)
Screenshot: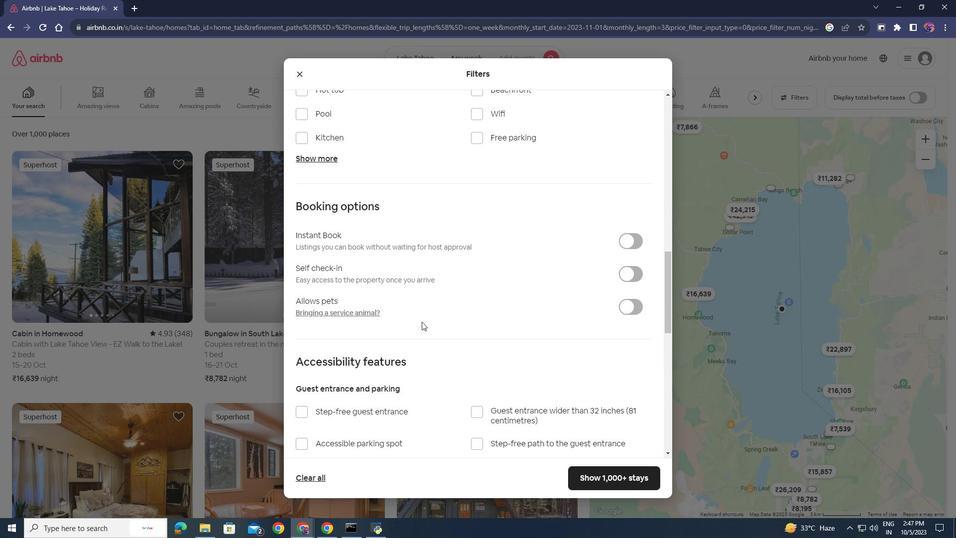 
Action: Mouse moved to (313, 247)
Screenshot: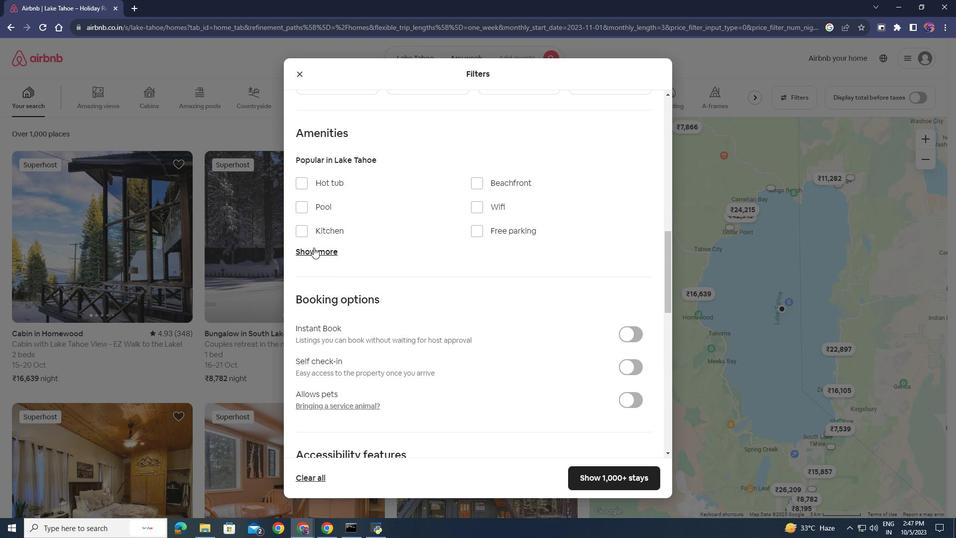 
Action: Mouse pressed left at (313, 247)
Screenshot: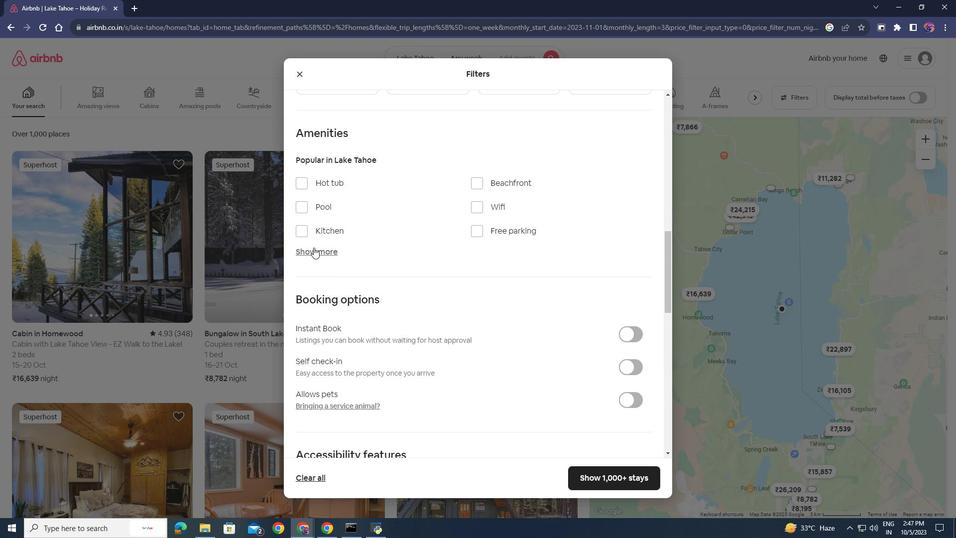 
Action: Mouse moved to (425, 344)
Screenshot: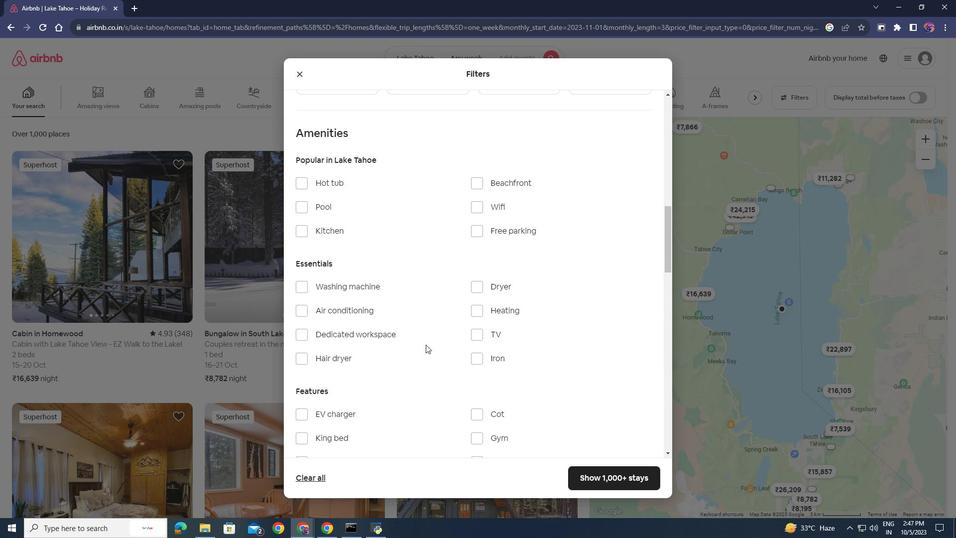 
Action: Mouse scrolled (425, 344) with delta (0, 0)
Screenshot: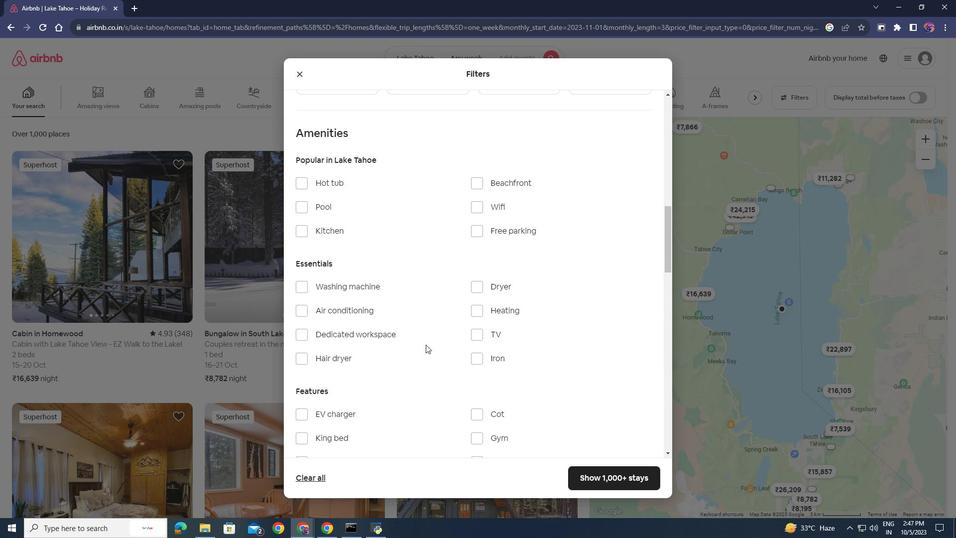 
Action: Mouse moved to (302, 283)
Screenshot: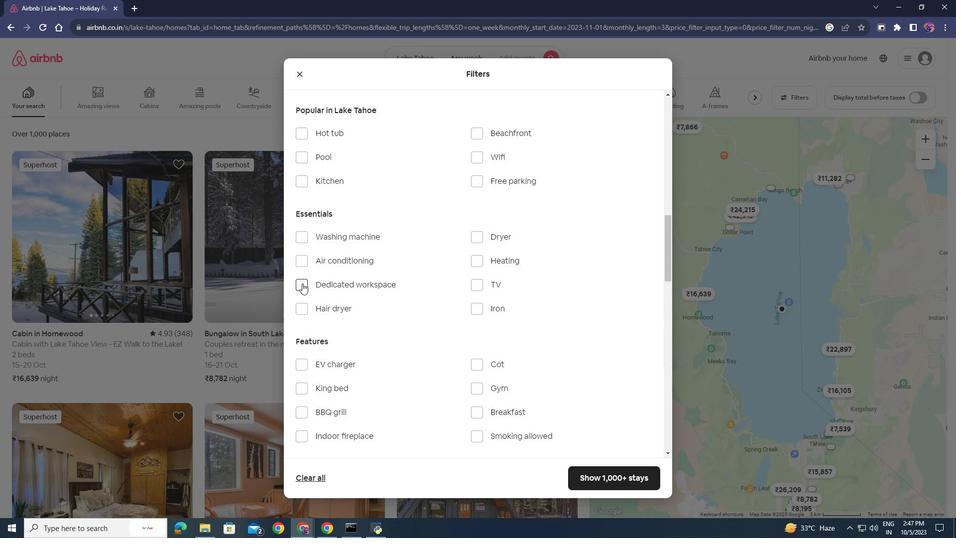 
Action: Mouse pressed left at (302, 283)
Screenshot: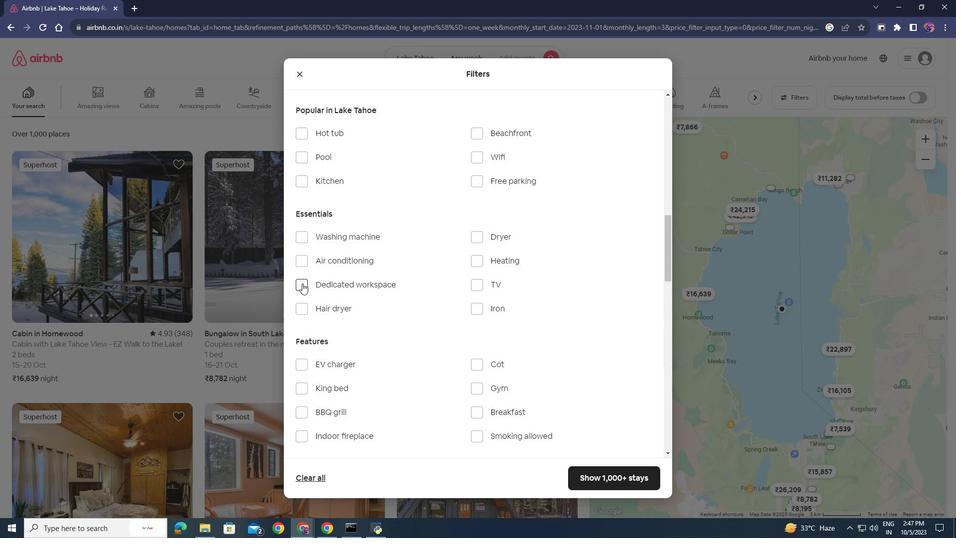 
Action: Mouse moved to (515, 370)
Screenshot: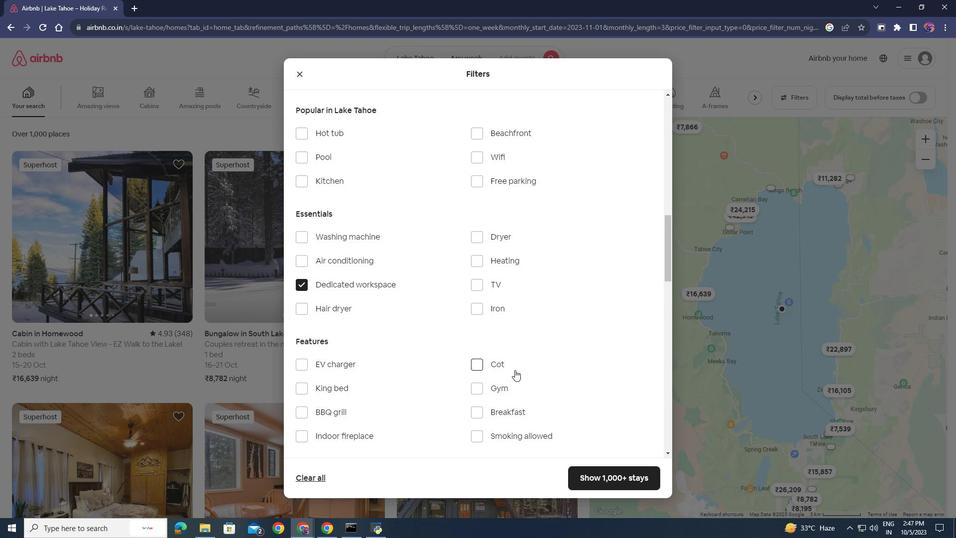 
Action: Mouse scrolled (515, 369) with delta (0, 0)
Screenshot: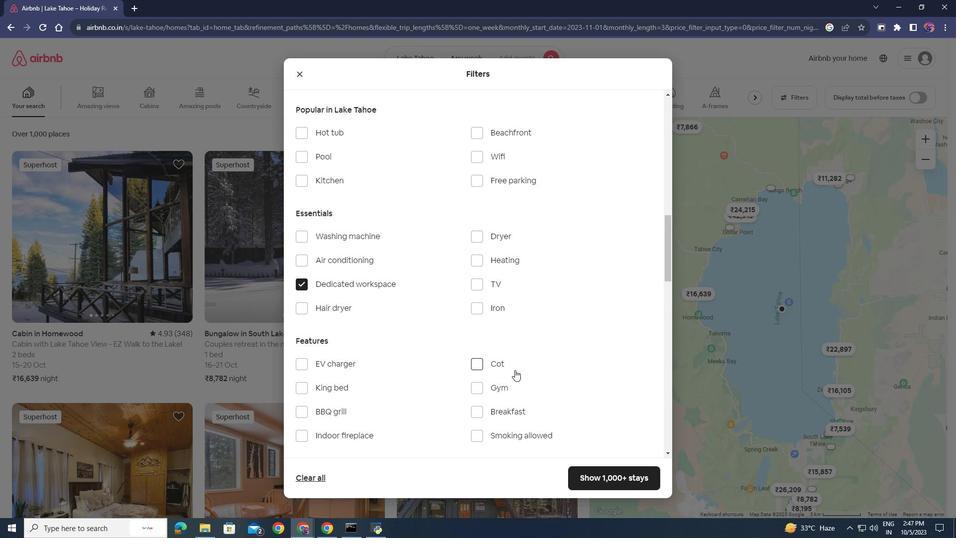 
Action: Mouse scrolled (515, 369) with delta (0, 0)
Screenshot: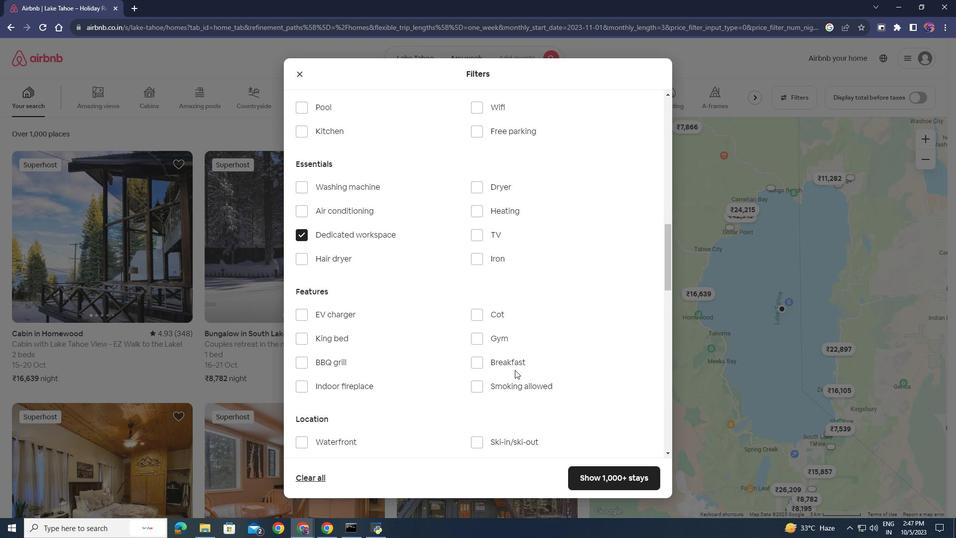 
Action: Mouse moved to (515, 370)
Screenshot: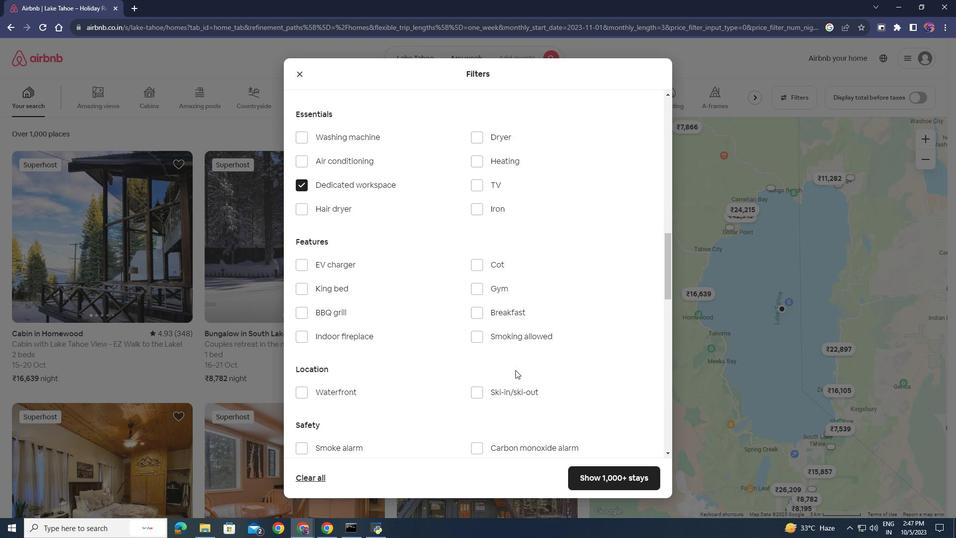 
Action: Mouse scrolled (515, 369) with delta (0, 0)
Screenshot: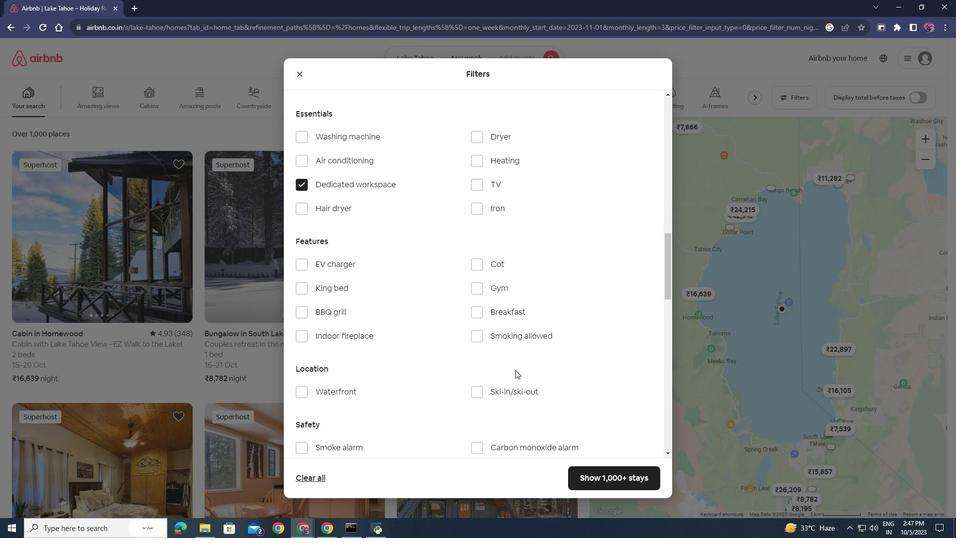
Action: Mouse scrolled (515, 369) with delta (0, 0)
Screenshot: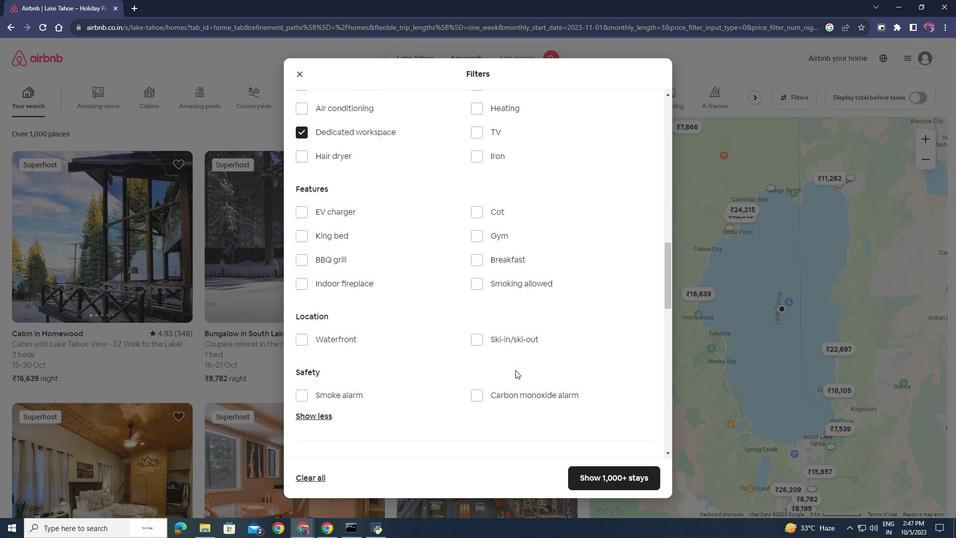 
Action: Mouse moved to (617, 473)
Screenshot: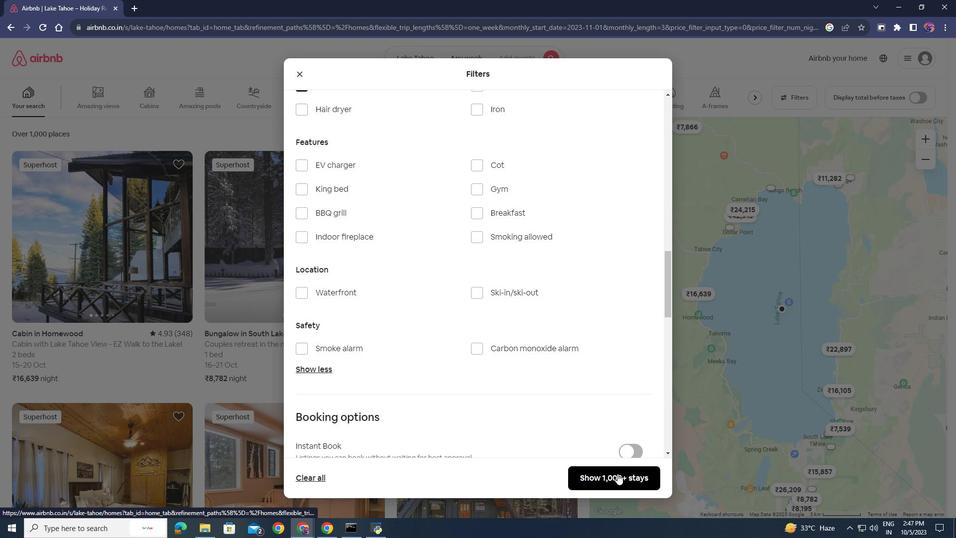 
Action: Mouse pressed left at (617, 473)
Screenshot: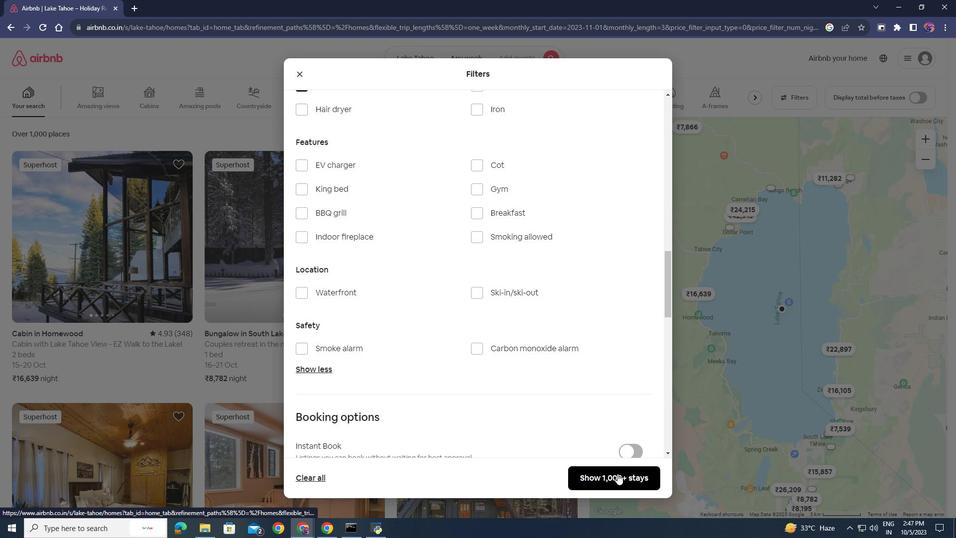 
Action: Mouse moved to (183, 351)
Screenshot: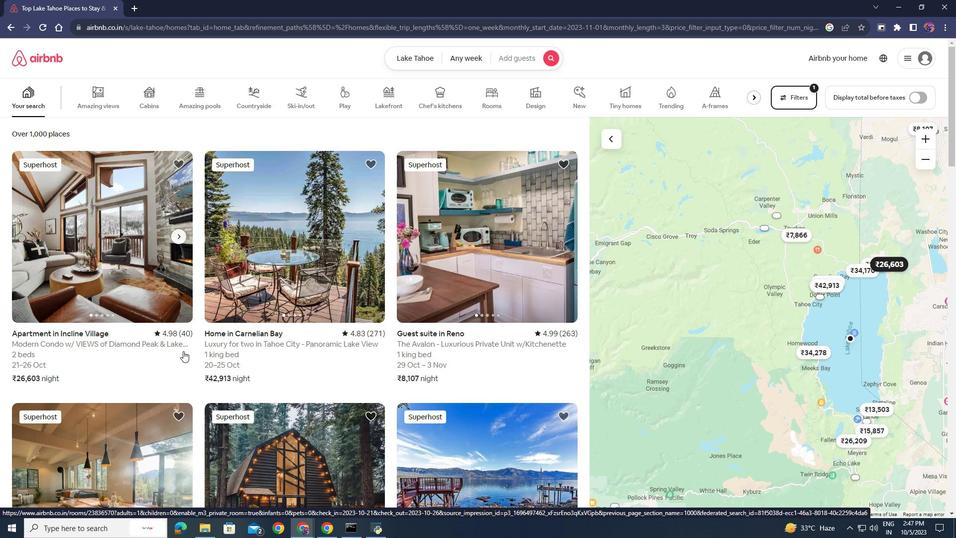 
Action: Mouse scrolled (183, 350) with delta (0, 0)
Screenshot: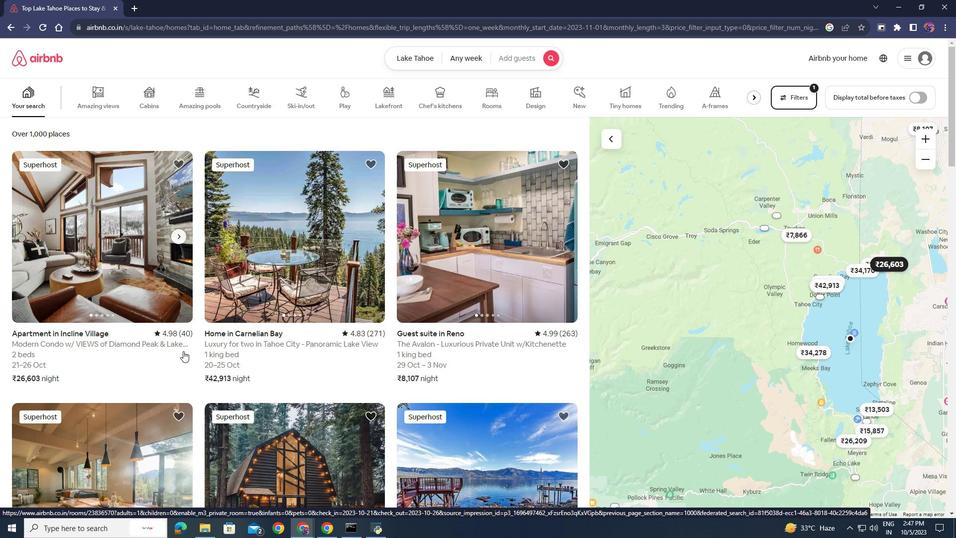 
Action: Mouse moved to (174, 337)
Screenshot: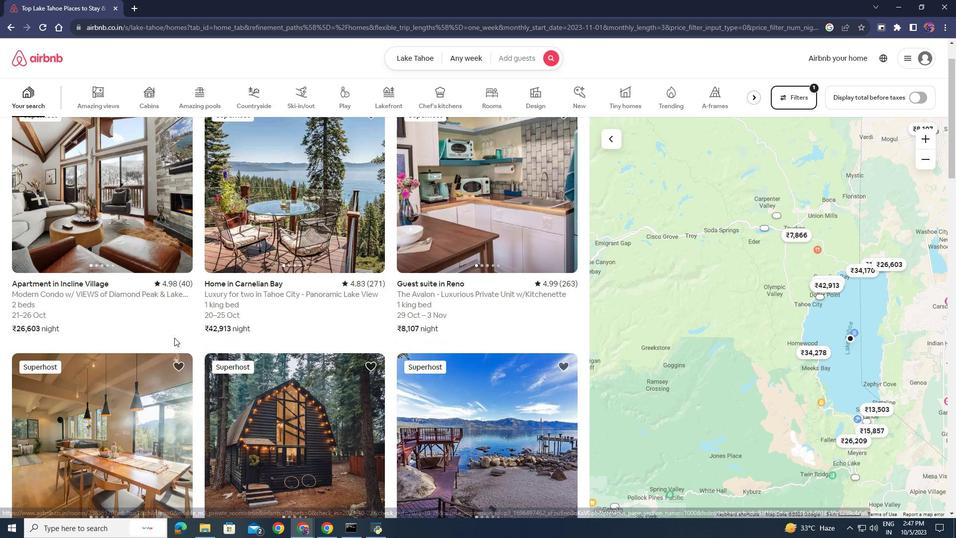 
Action: Mouse scrolled (174, 338) with delta (0, 0)
Screenshot: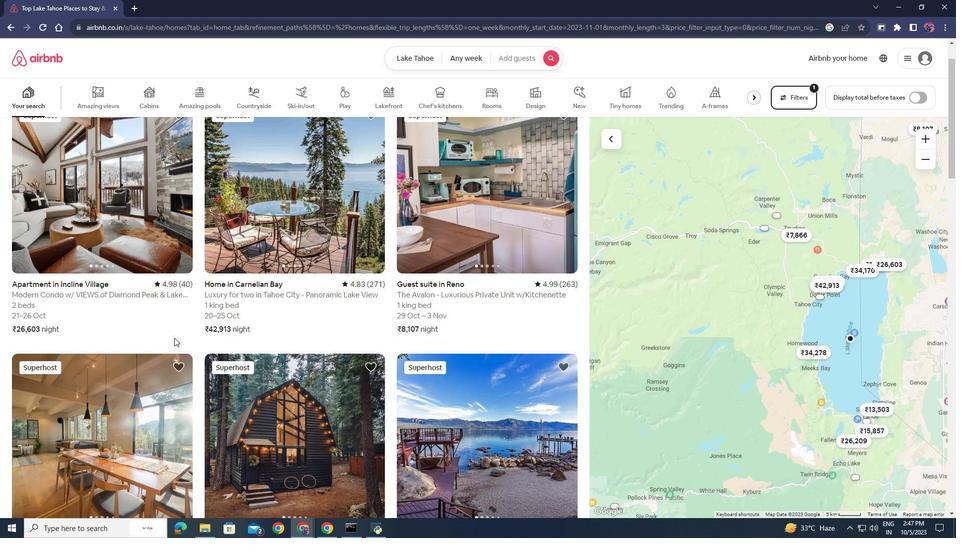 
Action: Mouse moved to (104, 245)
Screenshot: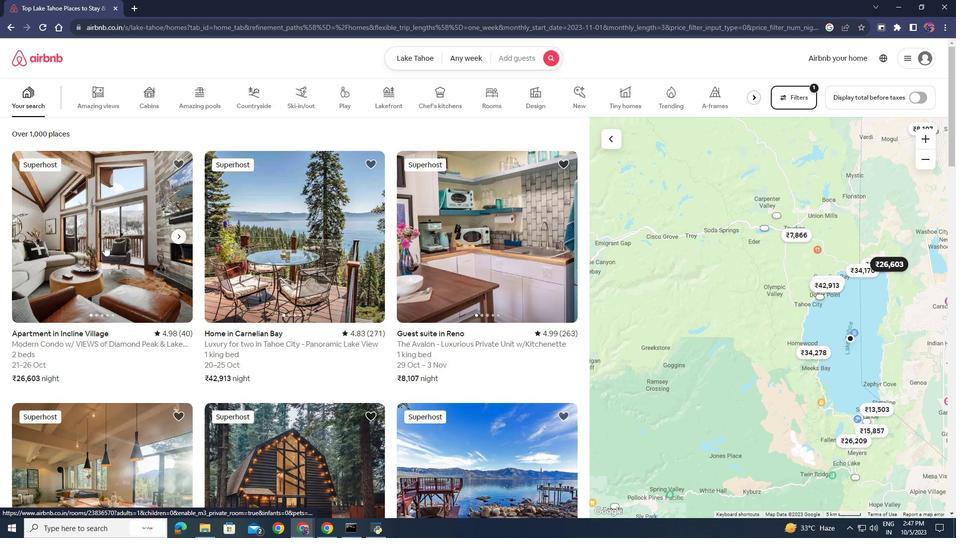 
Action: Mouse pressed left at (104, 245)
Screenshot: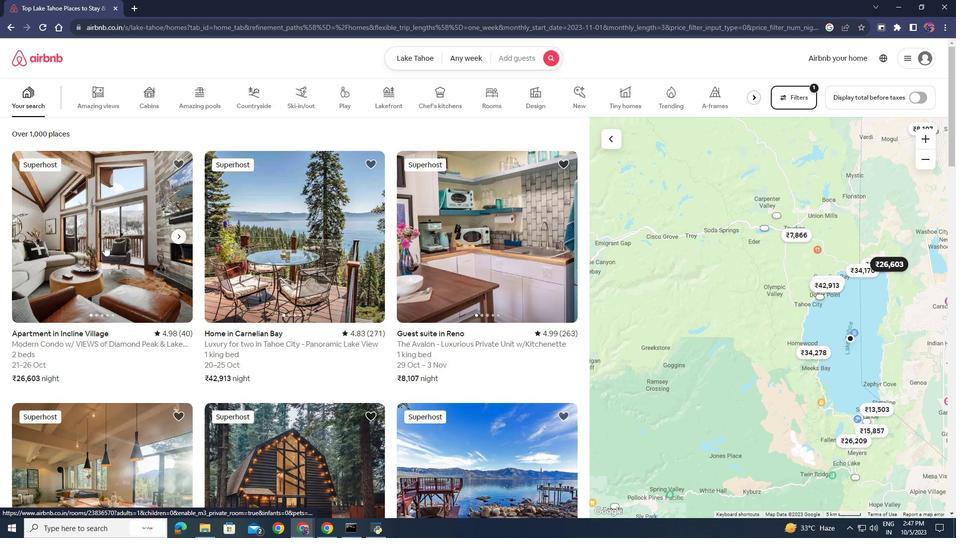
Action: Mouse moved to (317, 287)
Screenshot: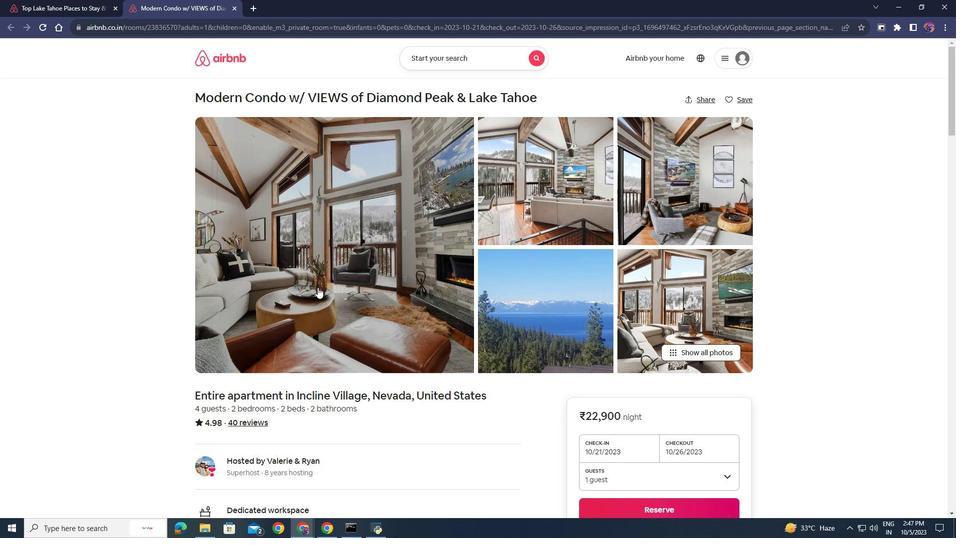 
Action: Mouse scrolled (317, 286) with delta (0, 0)
Screenshot: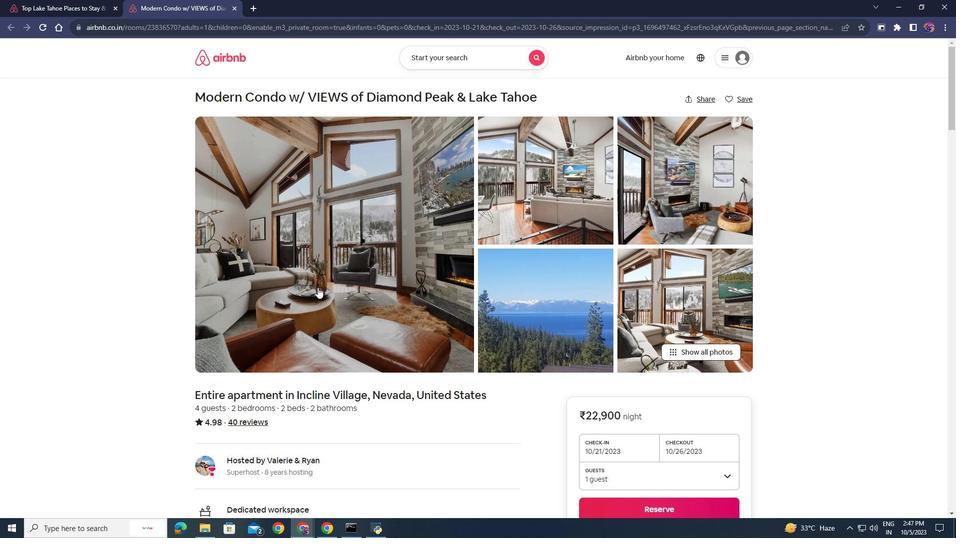 
Action: Mouse scrolled (317, 286) with delta (0, 0)
Screenshot: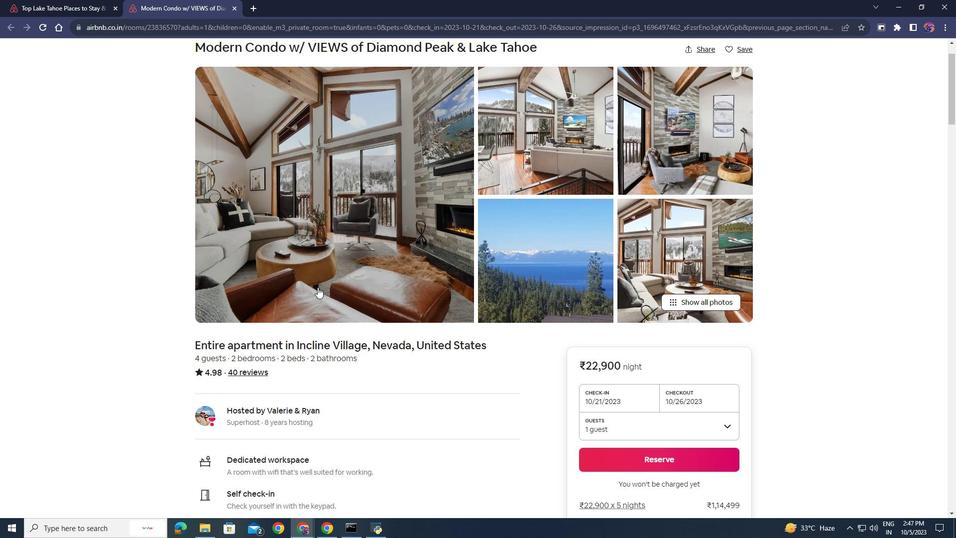 
Action: Mouse scrolled (317, 286) with delta (0, 0)
Screenshot: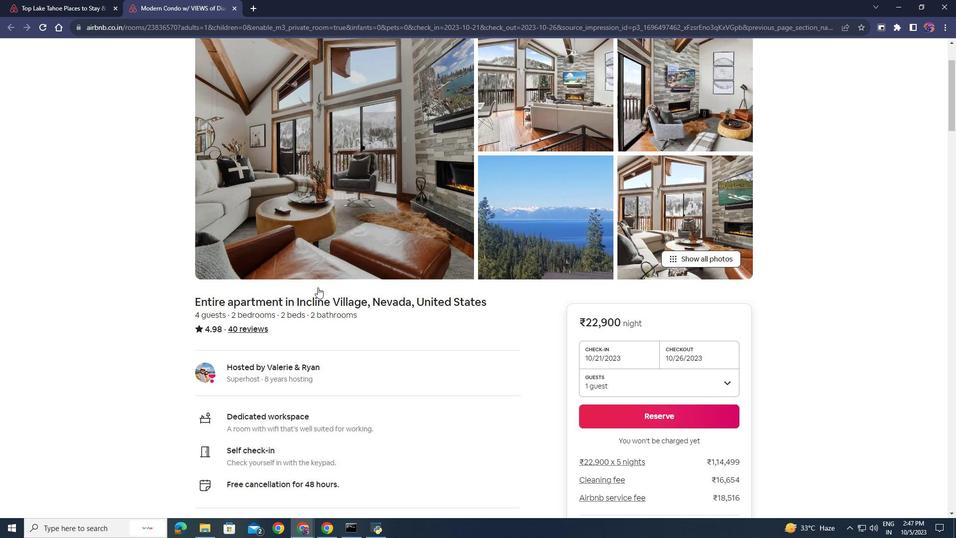 
Action: Mouse moved to (321, 294)
Screenshot: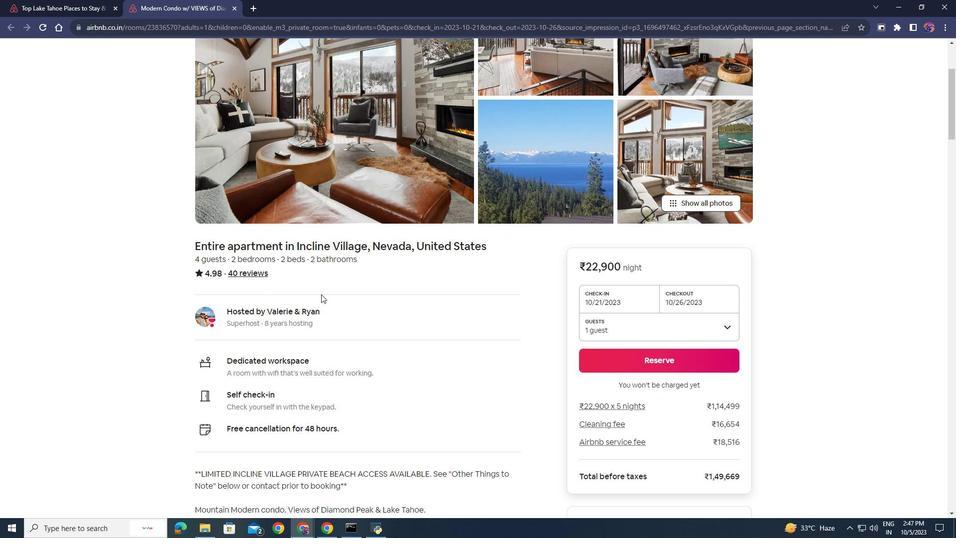
Action: Mouse scrolled (321, 293) with delta (0, 0)
Screenshot: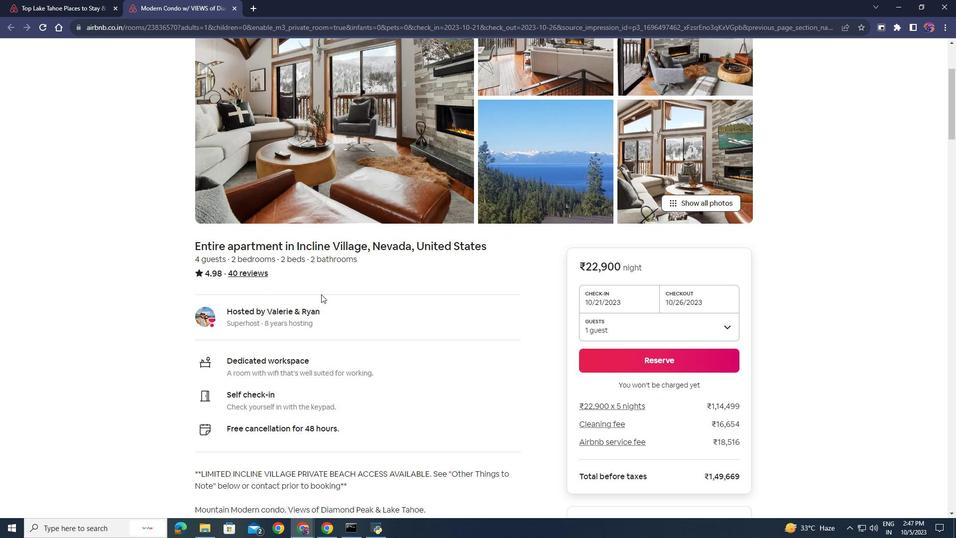 
Action: Mouse moved to (321, 295)
Screenshot: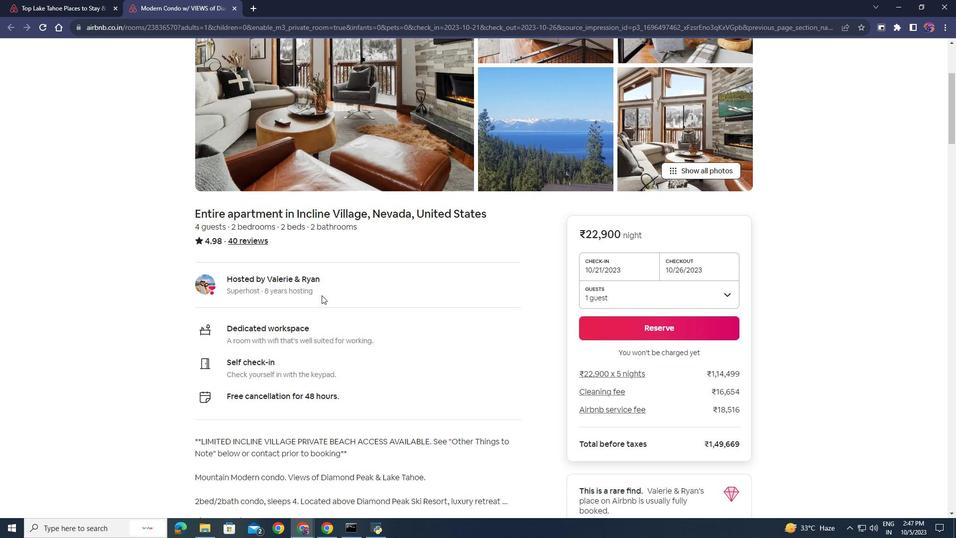 
Action: Mouse scrolled (321, 294) with delta (0, 0)
Screenshot: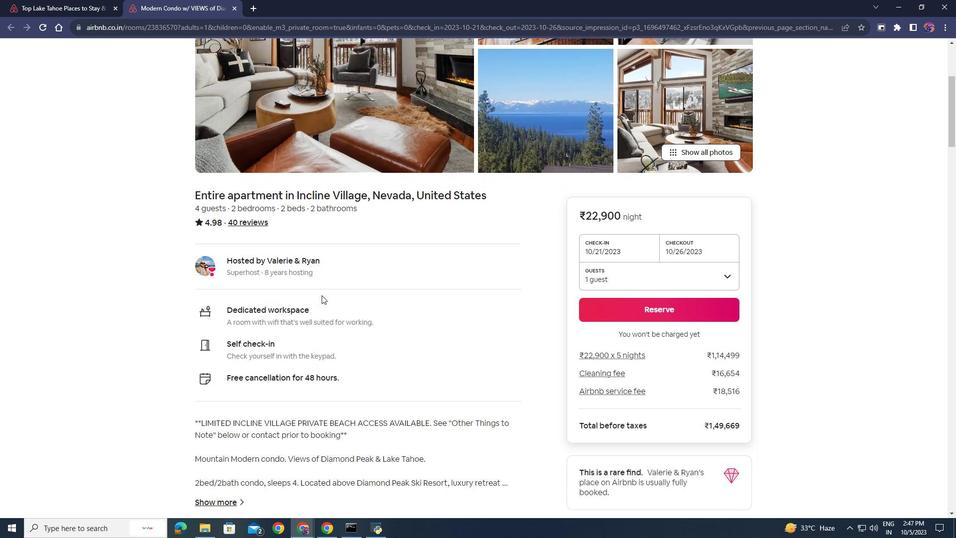 
Action: Mouse scrolled (321, 294) with delta (0, 0)
Screenshot: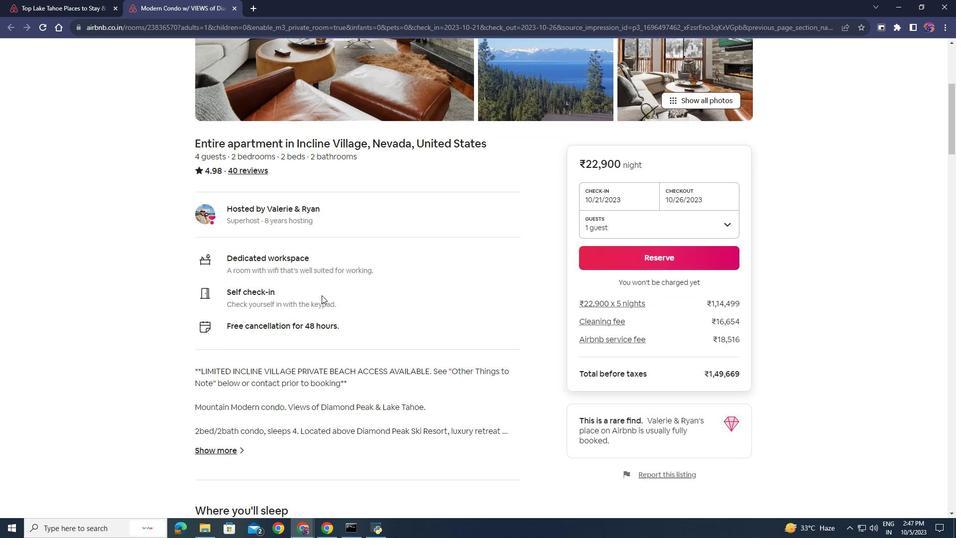 
Action: Mouse moved to (321, 295)
Screenshot: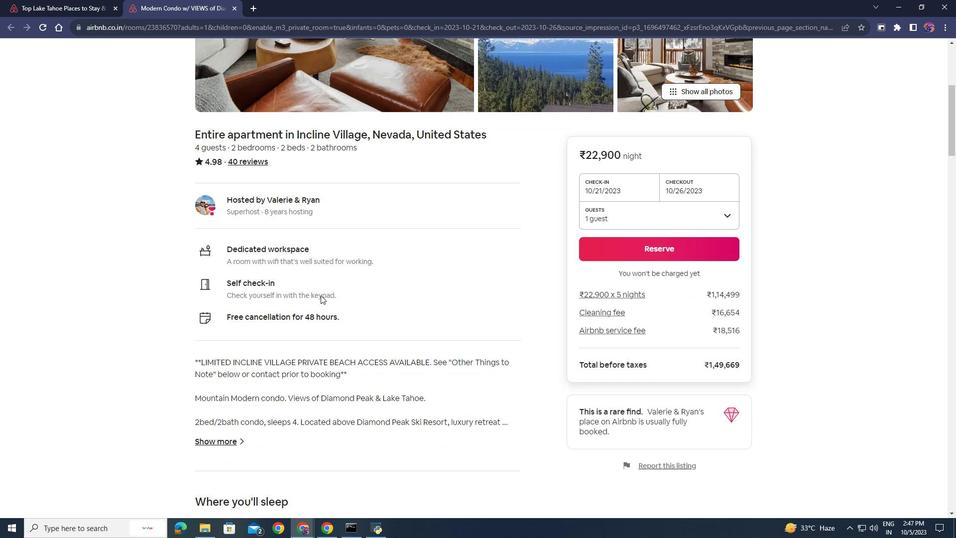 
Action: Mouse scrolled (321, 294) with delta (0, 0)
Screenshot: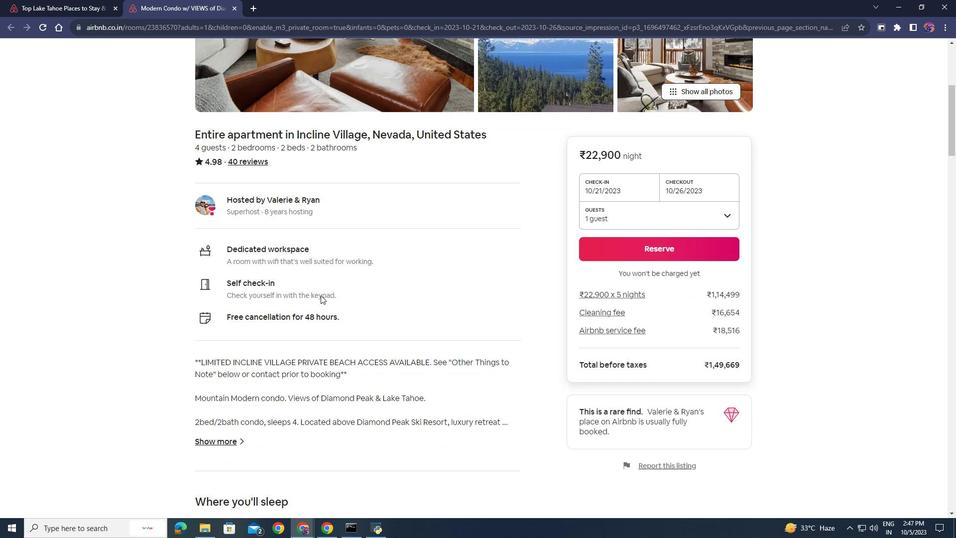 
Action: Mouse moved to (319, 299)
Screenshot: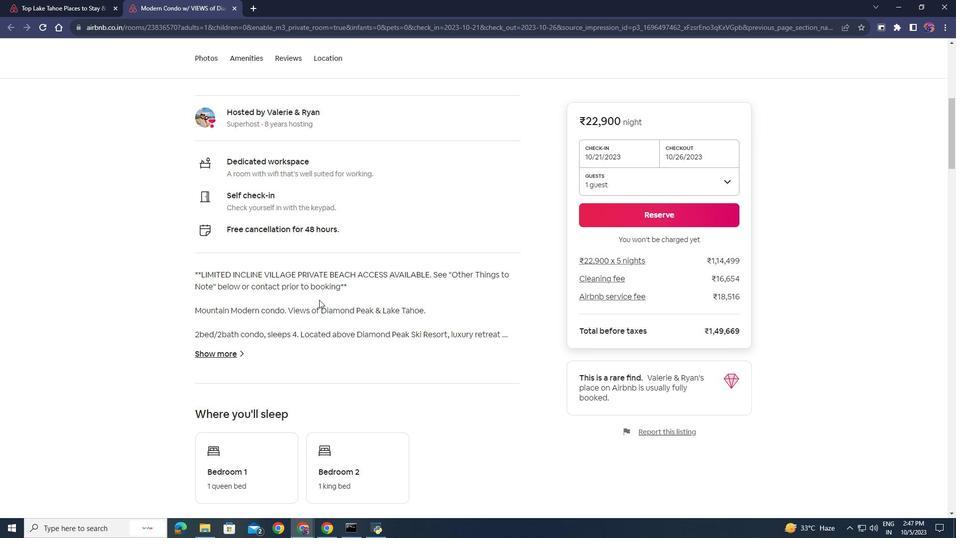 
Action: Mouse scrolled (319, 299) with delta (0, 0)
Screenshot: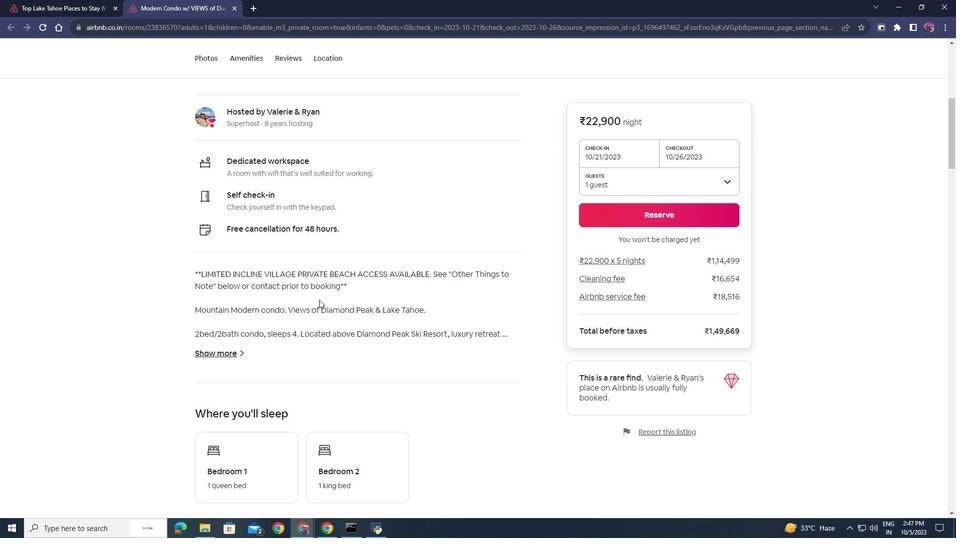 
Action: Mouse scrolled (319, 299) with delta (0, 0)
Screenshot: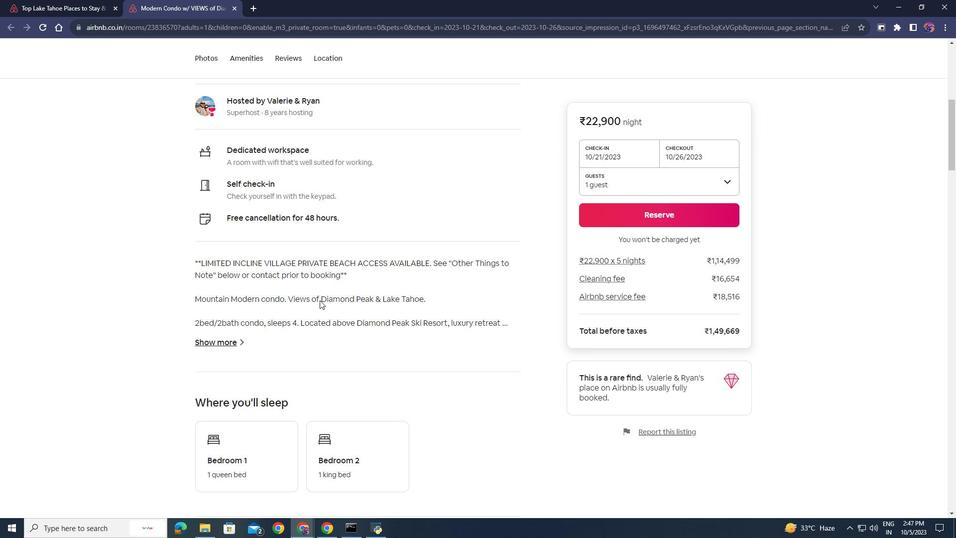 
Action: Mouse moved to (319, 299)
Screenshot: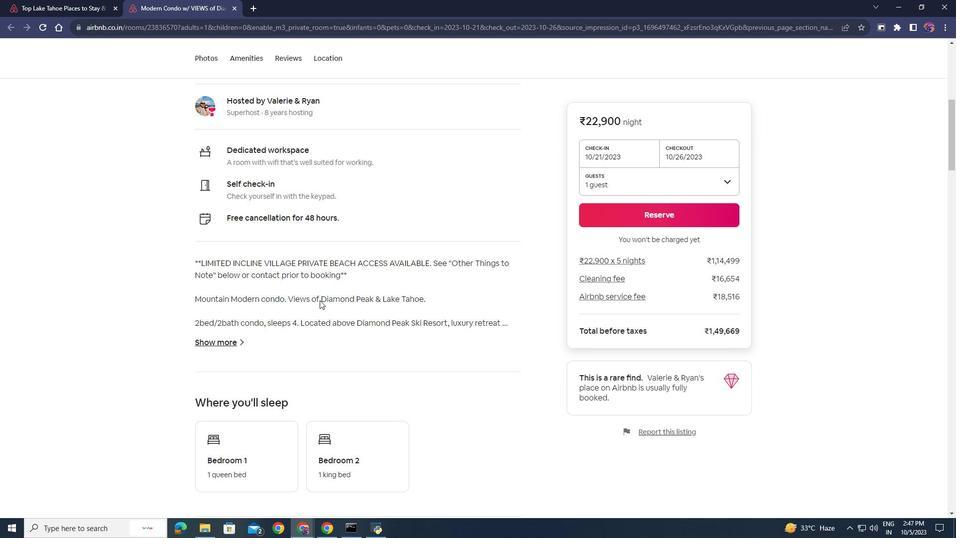 
Action: Mouse scrolled (319, 299) with delta (0, 0)
Screenshot: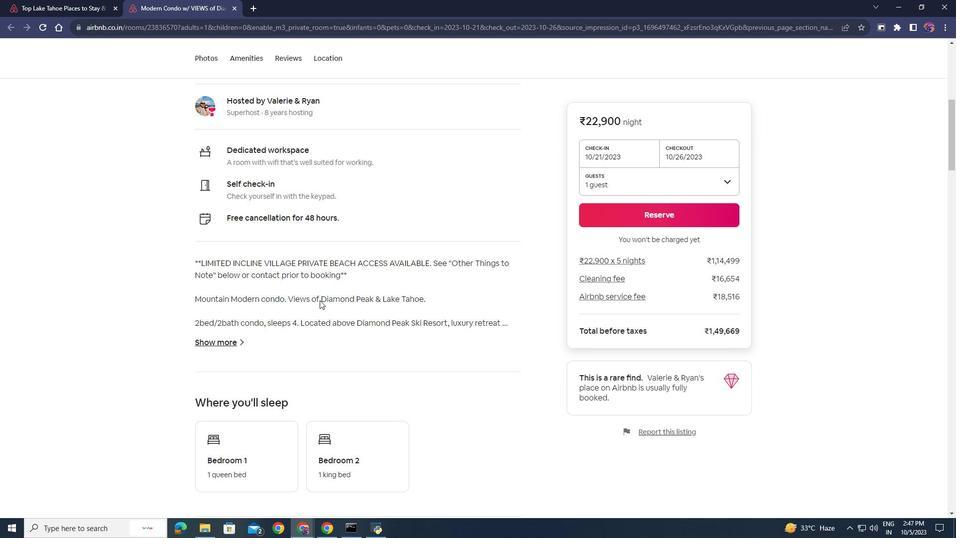 
Action: Mouse moved to (320, 300)
Screenshot: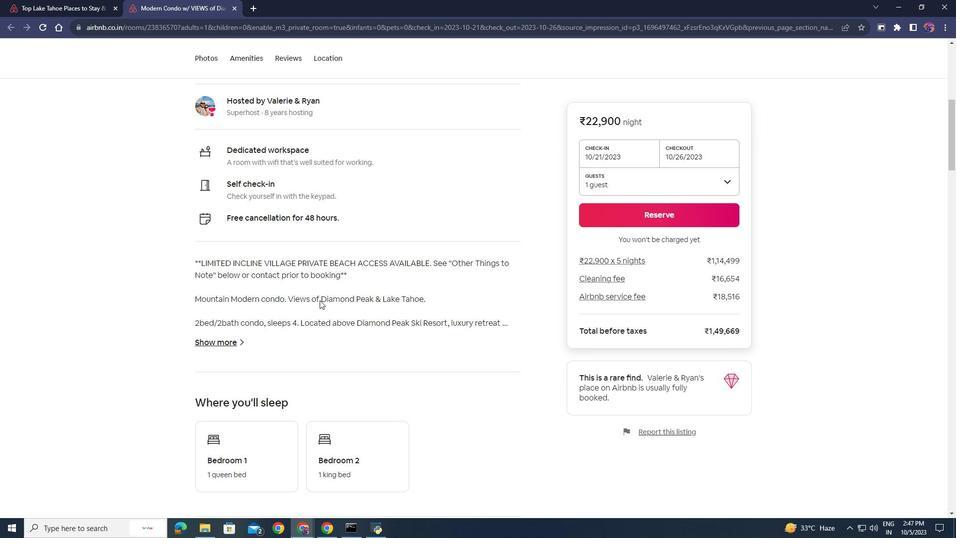 
Action: Mouse scrolled (320, 299) with delta (0, 0)
Screenshot: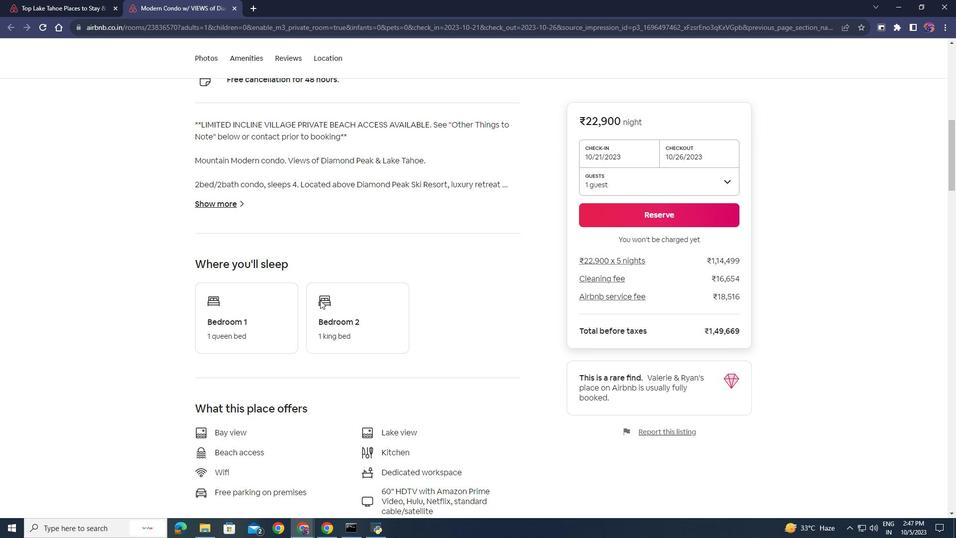 
Action: Mouse scrolled (320, 299) with delta (0, 0)
Screenshot: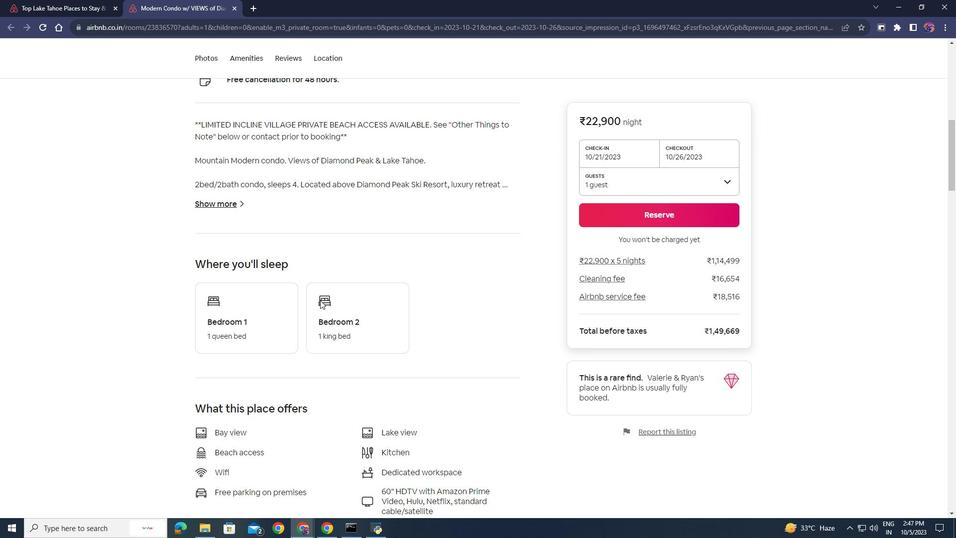 
Action: Mouse scrolled (320, 299) with delta (0, 0)
Screenshot: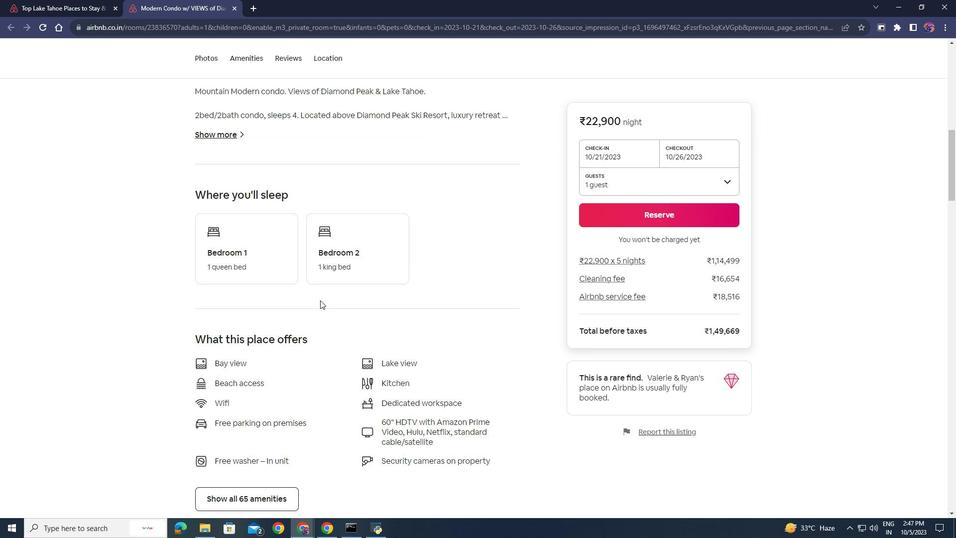 
Action: Mouse scrolled (320, 299) with delta (0, 0)
Screenshot: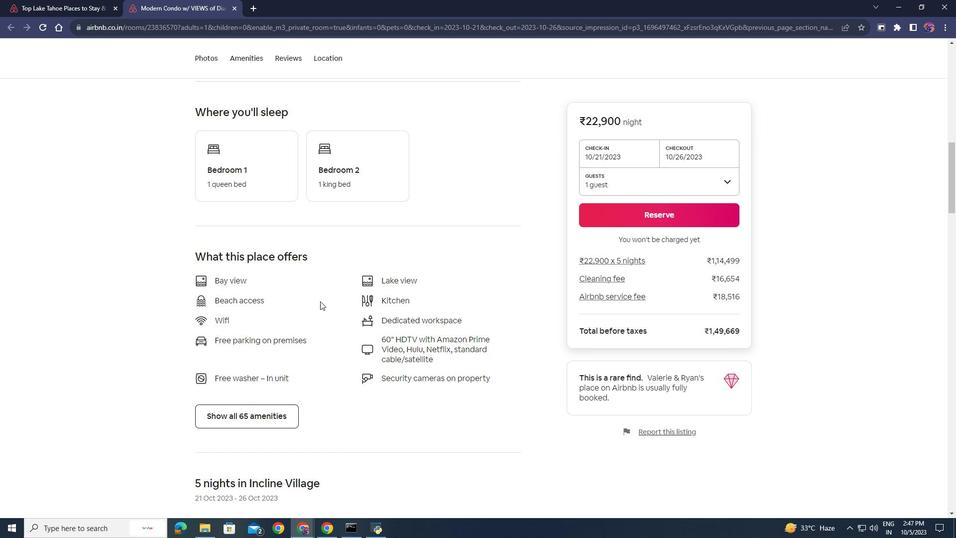 
Action: Mouse moved to (227, 370)
Screenshot: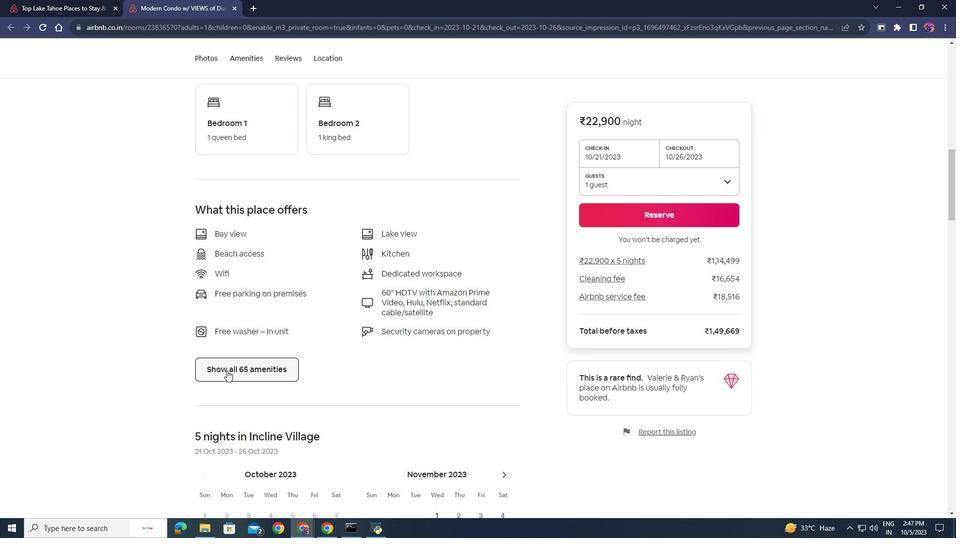 
Action: Mouse pressed left at (227, 370)
Screenshot: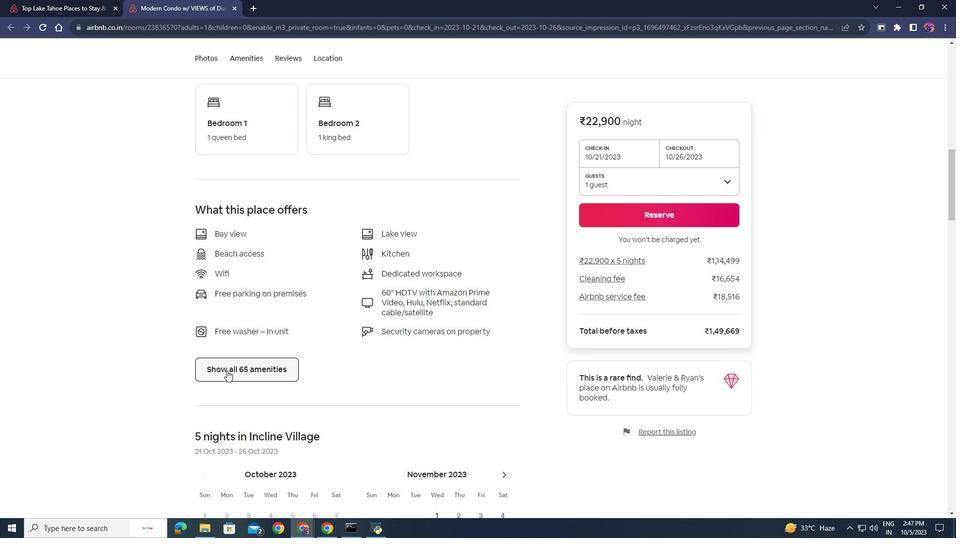 
Action: Mouse moved to (407, 295)
Screenshot: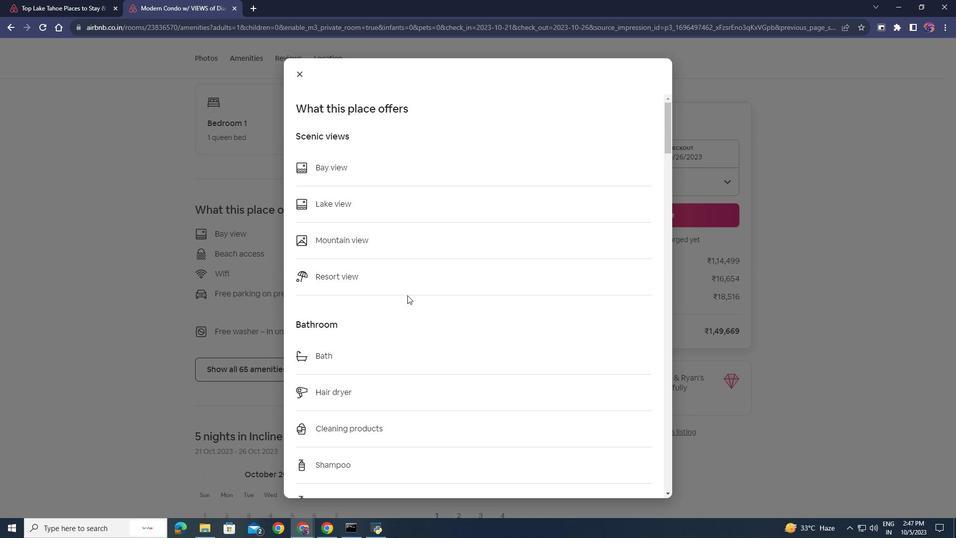 
Action: Mouse scrolled (407, 294) with delta (0, 0)
Screenshot: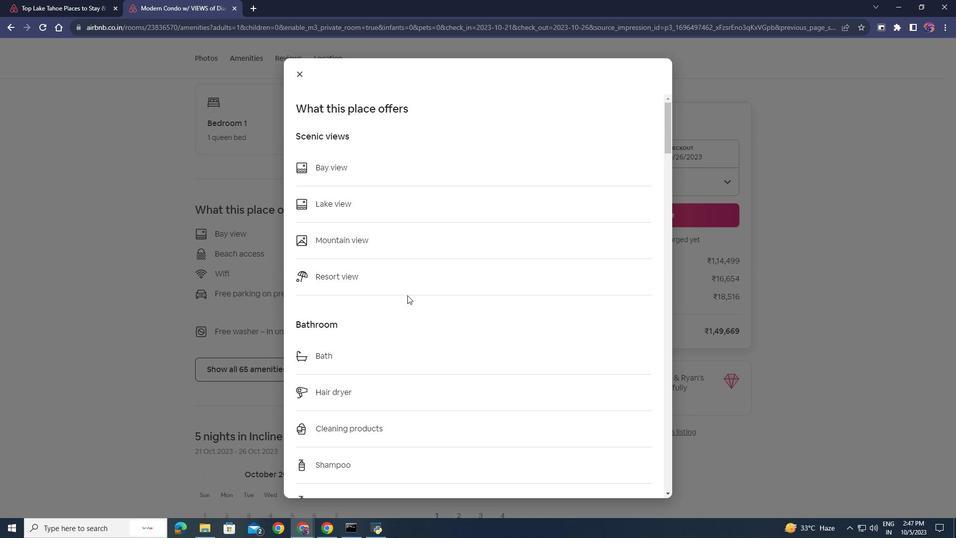 
Action: Mouse scrolled (407, 294) with delta (0, 0)
Screenshot: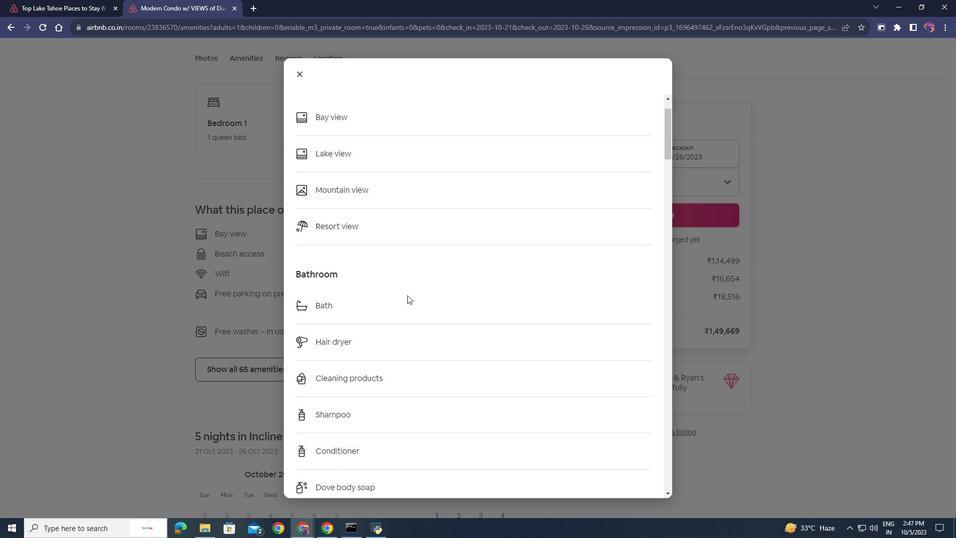 
Action: Mouse scrolled (407, 295) with delta (0, 0)
Screenshot: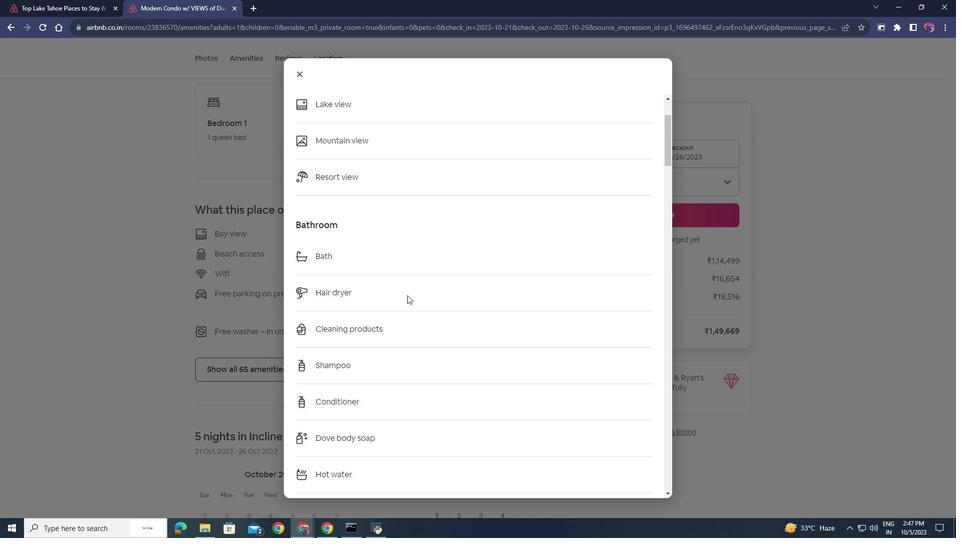
Action: Mouse scrolled (407, 295) with delta (0, 0)
Screenshot: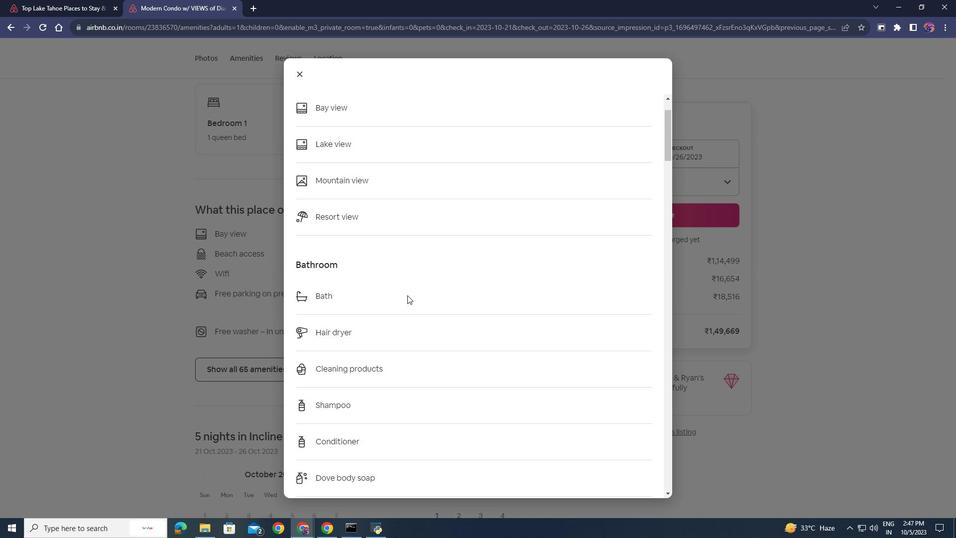 
Action: Mouse moved to (406, 297)
Screenshot: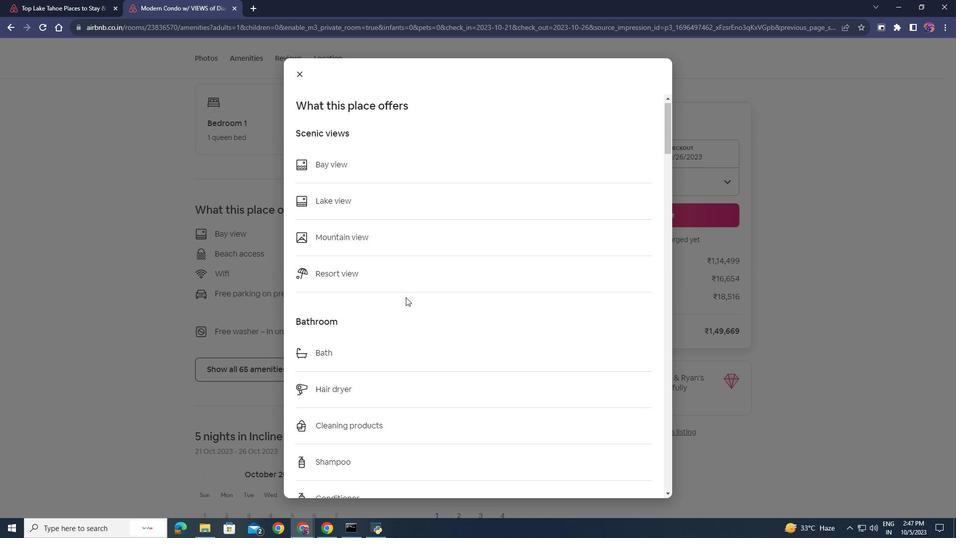 
Action: Mouse scrolled (406, 296) with delta (0, 0)
Screenshot: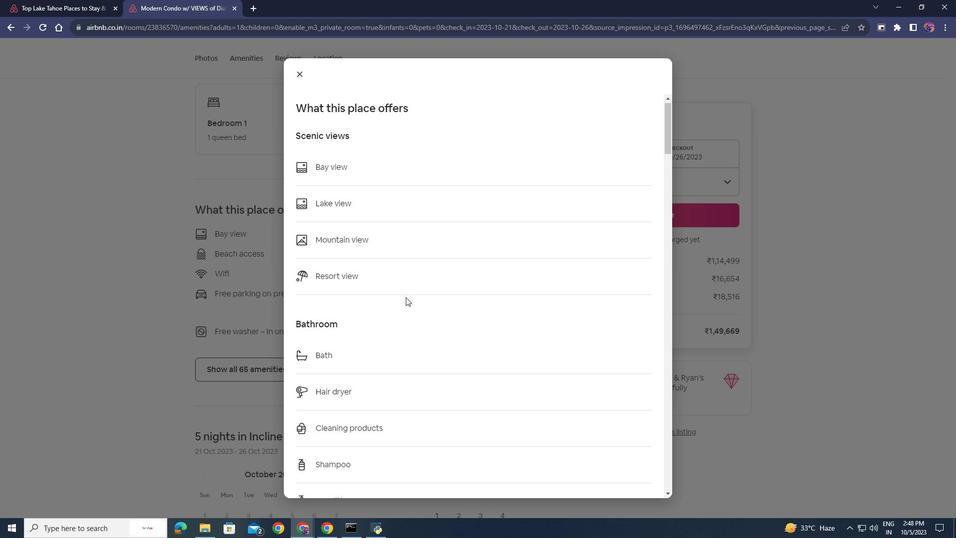 
Action: Mouse scrolled (406, 296) with delta (0, 0)
Screenshot: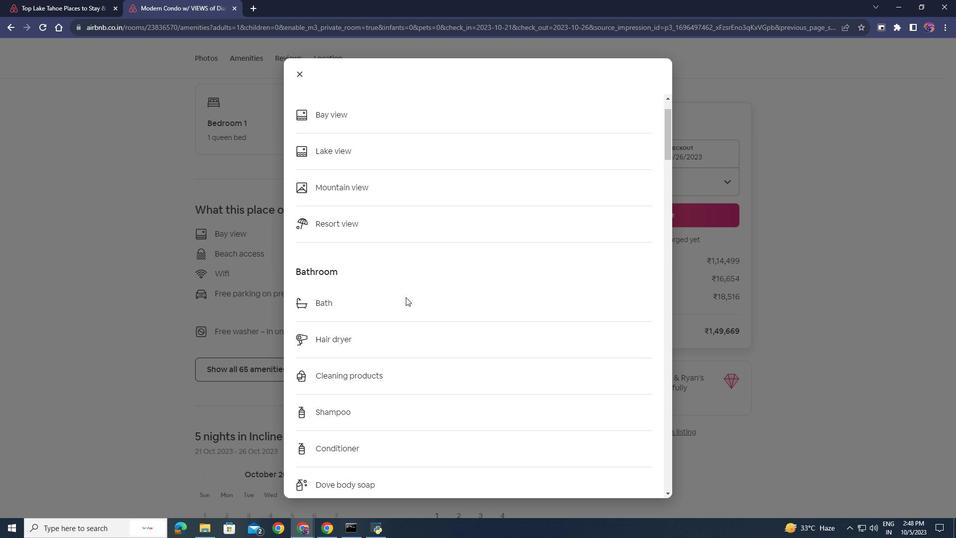 
Action: Mouse scrolled (406, 296) with delta (0, 0)
Screenshot: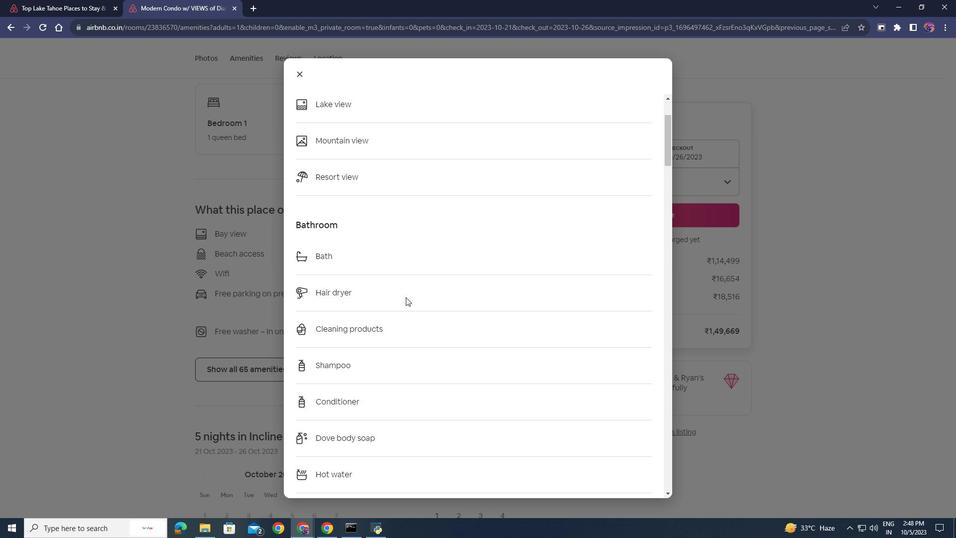 
Action: Mouse scrolled (406, 296) with delta (0, 0)
Screenshot: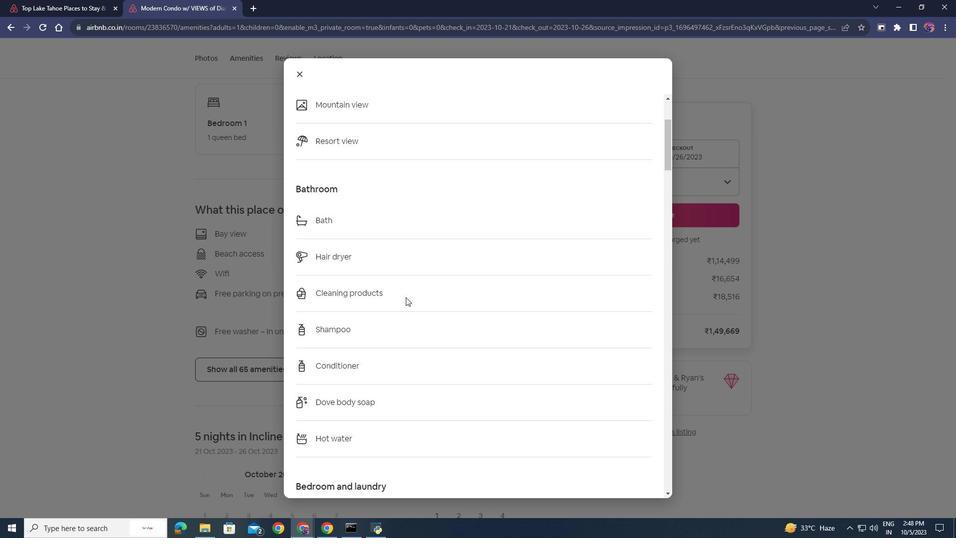 
Action: Mouse scrolled (406, 296) with delta (0, 0)
Screenshot: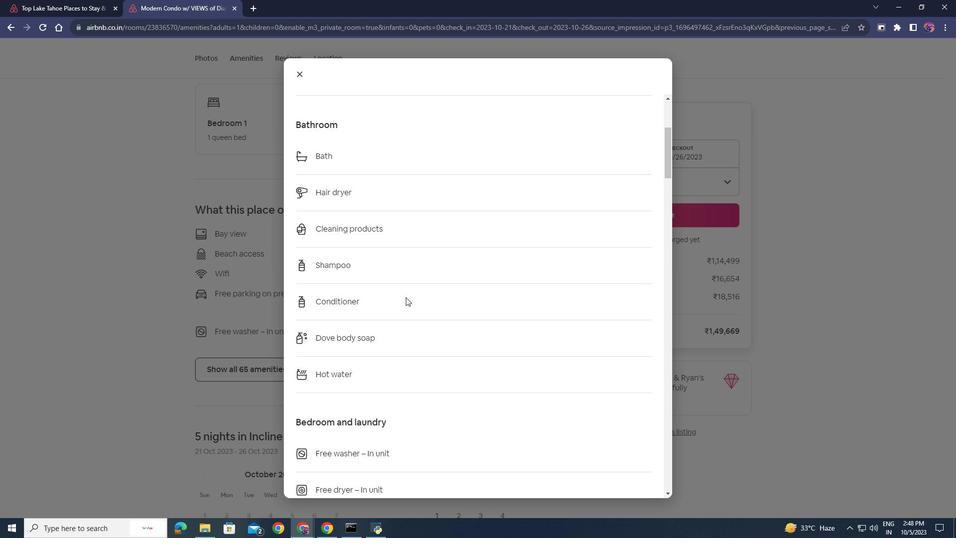 
Action: Mouse scrolled (406, 296) with delta (0, 0)
Screenshot: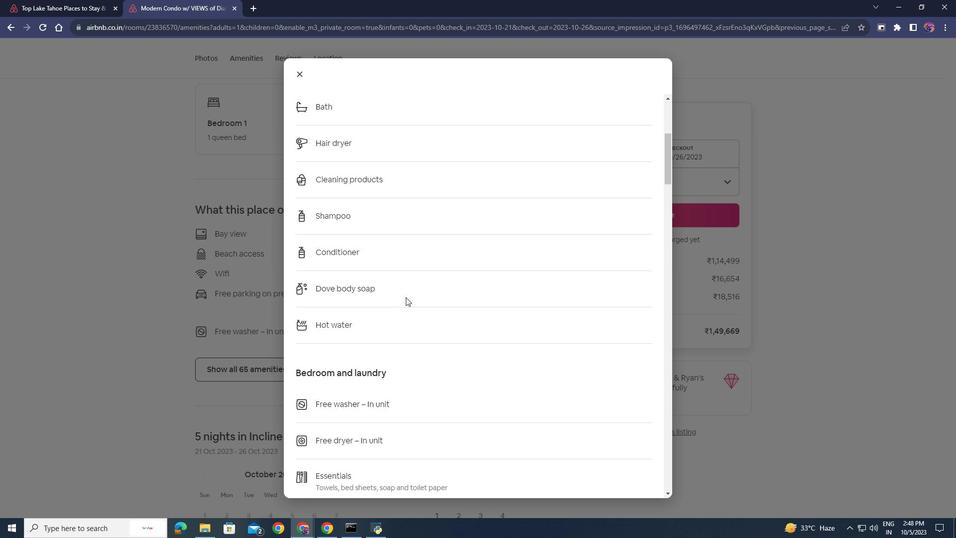 
Action: Mouse scrolled (406, 296) with delta (0, 0)
Screenshot: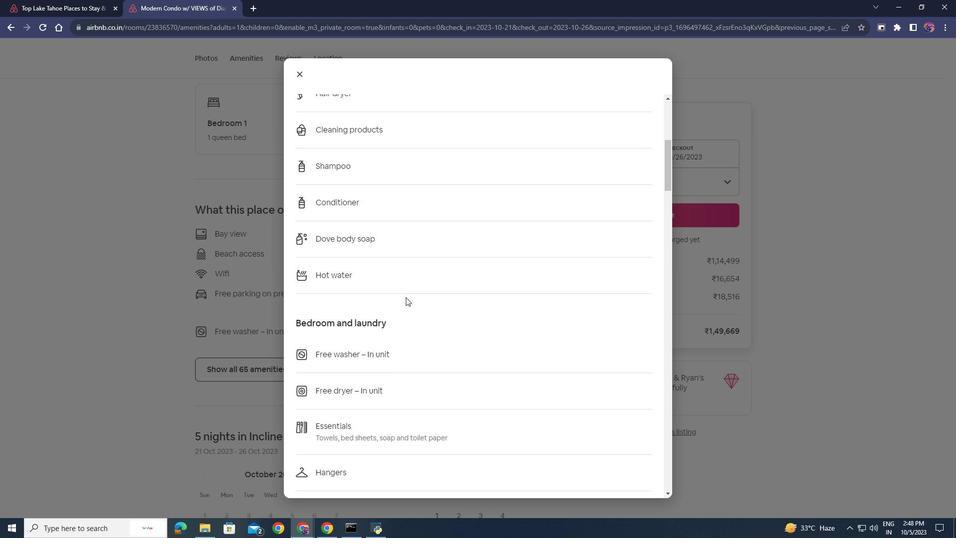 
Action: Mouse scrolled (406, 296) with delta (0, 0)
Screenshot: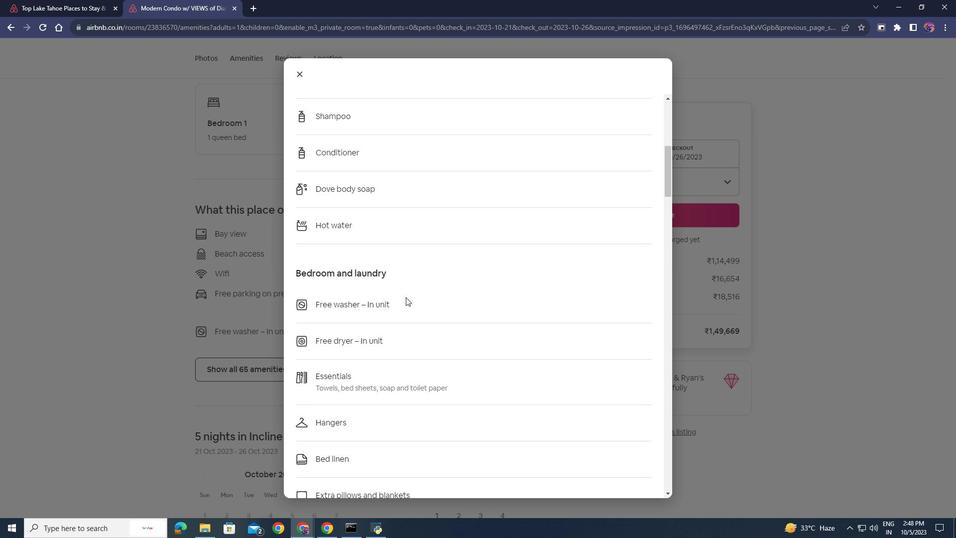 
Action: Mouse scrolled (406, 296) with delta (0, 0)
Screenshot: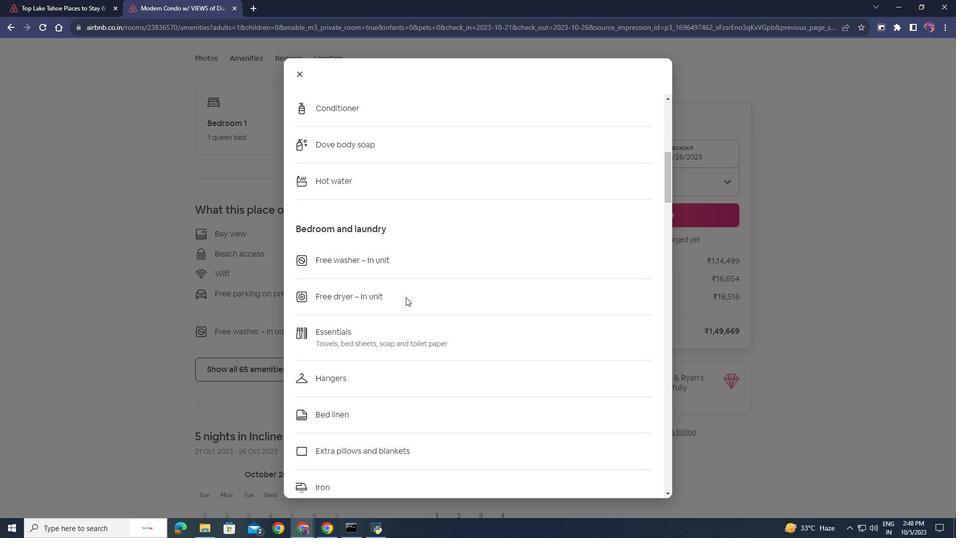 
Action: Mouse scrolled (406, 296) with delta (0, 0)
Screenshot: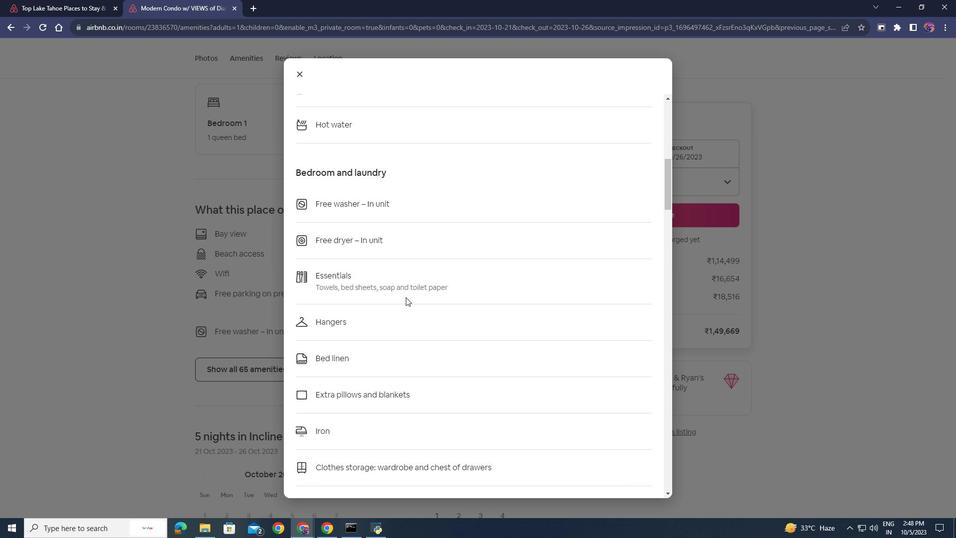 
Action: Mouse scrolled (406, 296) with delta (0, 0)
Screenshot: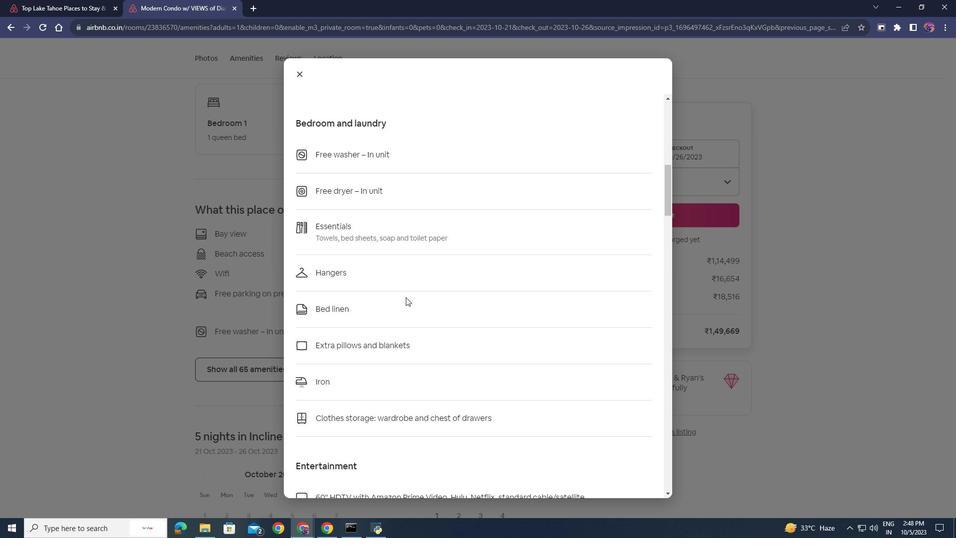 
Action: Mouse scrolled (406, 296) with delta (0, 0)
Screenshot: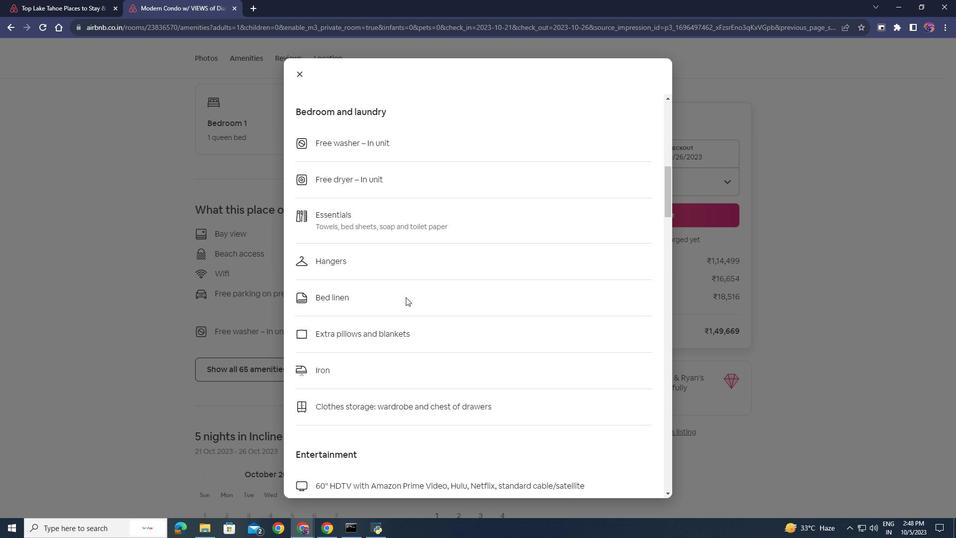 
Action: Mouse scrolled (406, 296) with delta (0, 0)
Screenshot: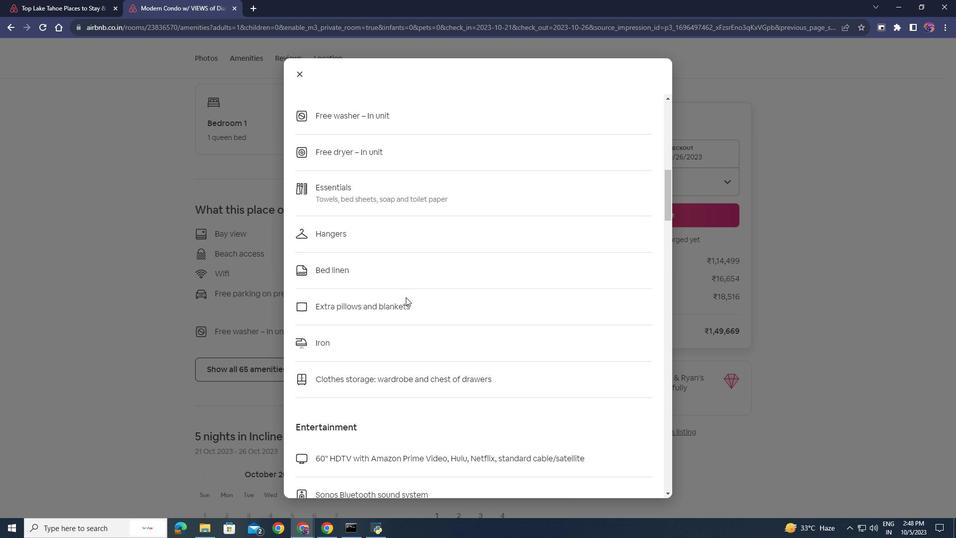 
Action: Mouse moved to (667, 216)
Screenshot: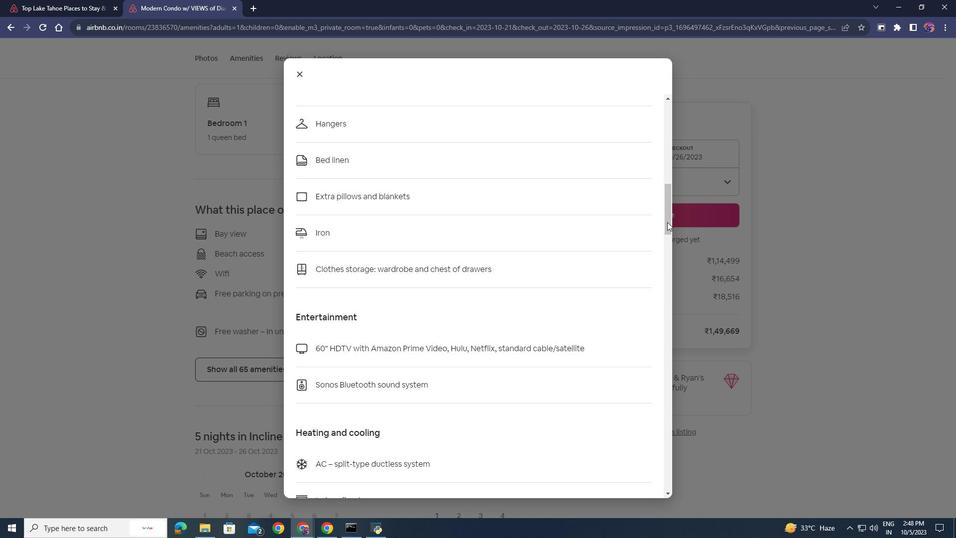 
Action: Mouse pressed left at (667, 216)
Screenshot: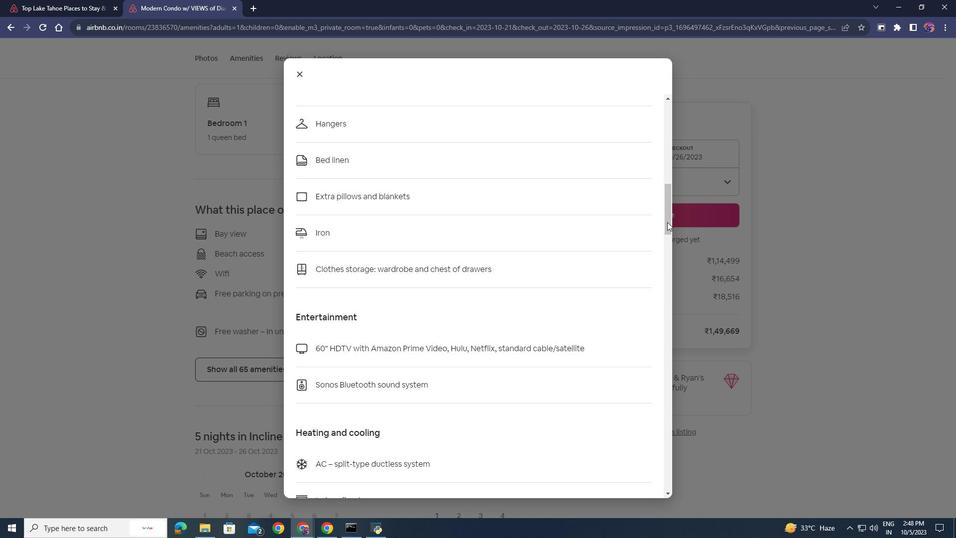 
Action: Mouse moved to (667, 310)
Screenshot: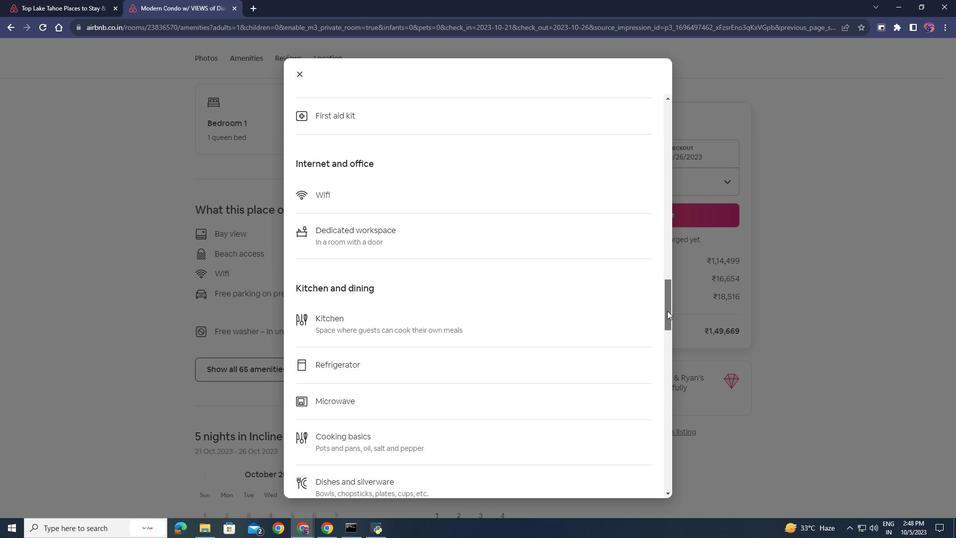 
Action: Mouse pressed left at (667, 310)
Screenshot: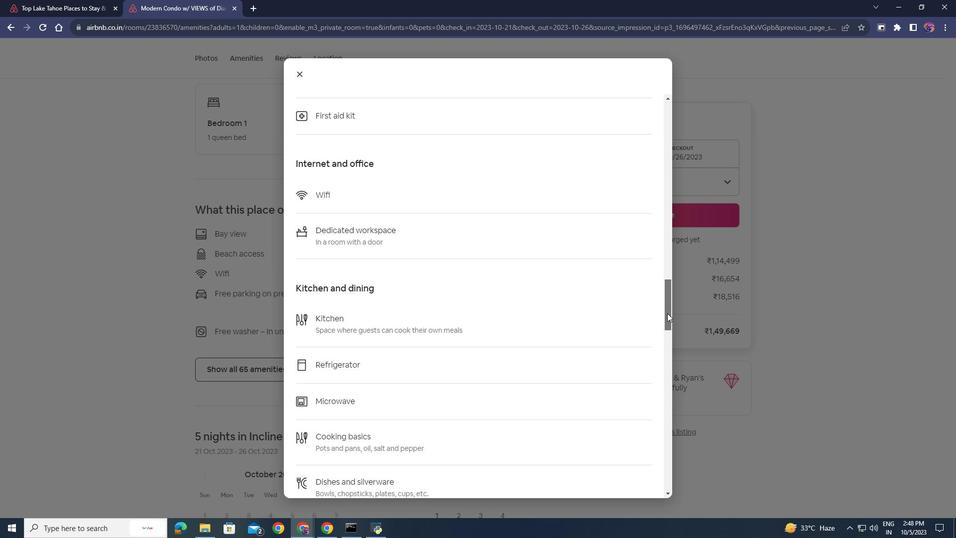 
Action: Mouse moved to (295, 72)
Screenshot: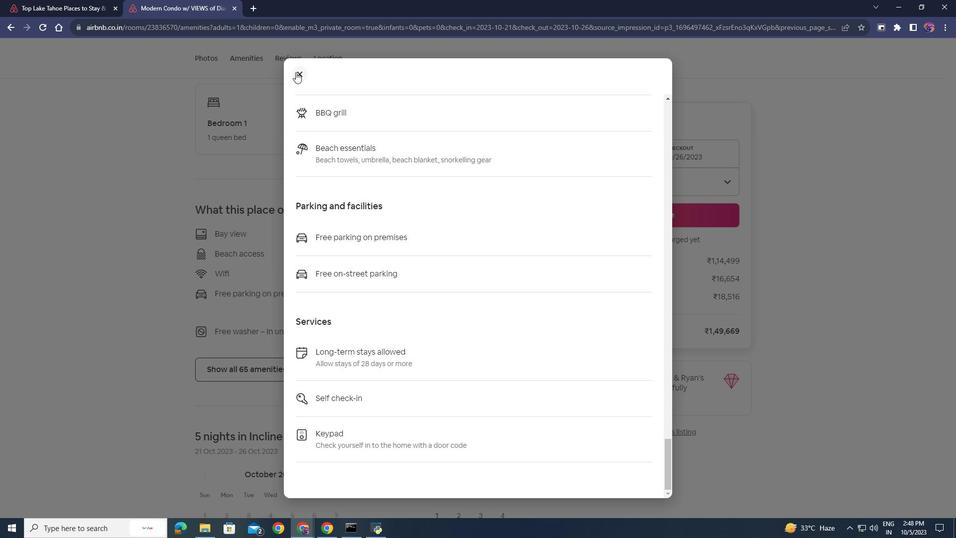 
Action: Mouse pressed left at (295, 72)
Screenshot: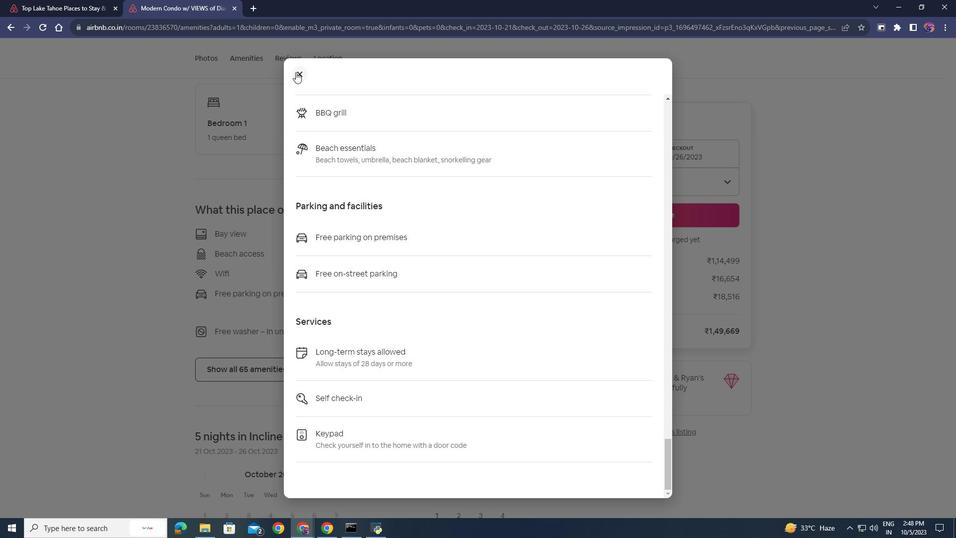 
Action: Mouse moved to (297, 313)
Screenshot: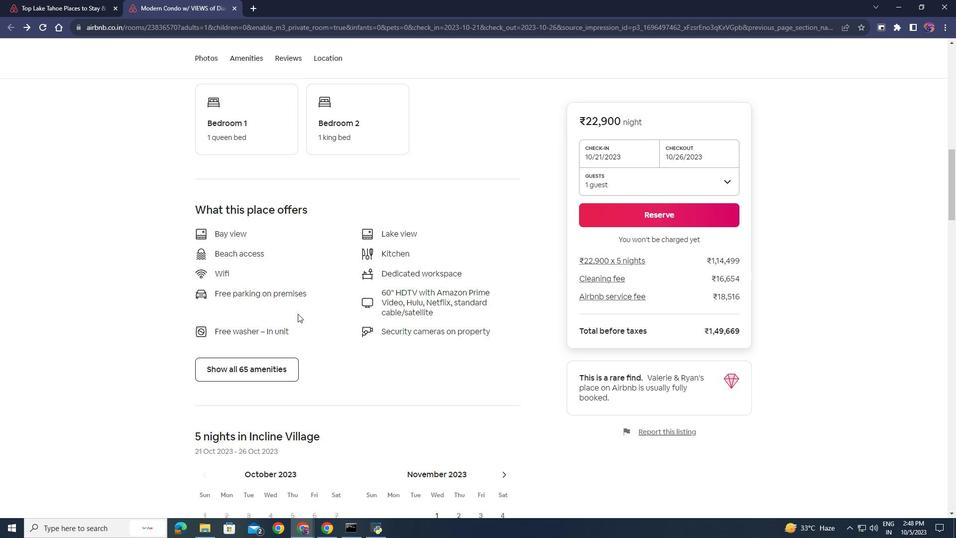 
Action: Mouse scrolled (297, 313) with delta (0, 0)
Screenshot: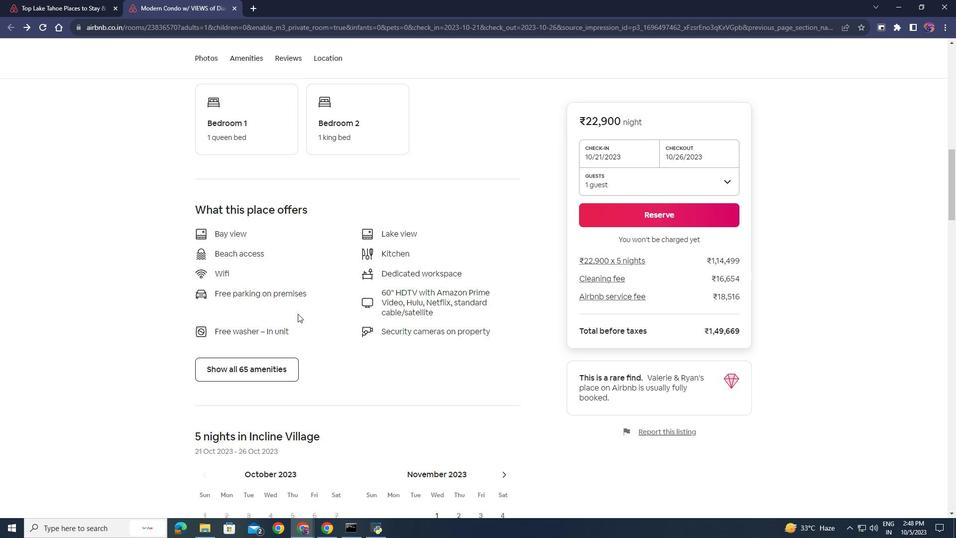 
Action: Mouse scrolled (297, 313) with delta (0, 0)
Screenshot: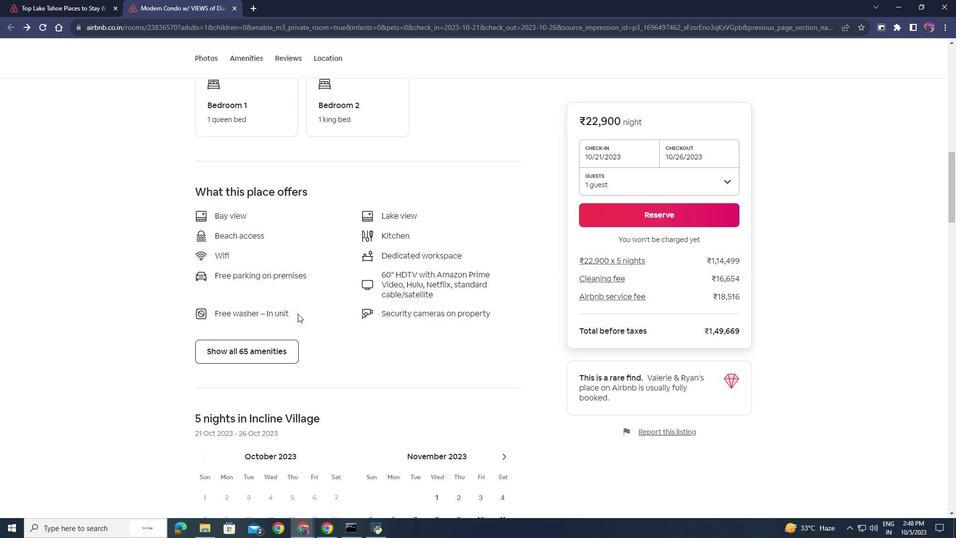 
Action: Mouse scrolled (297, 313) with delta (0, 0)
Screenshot: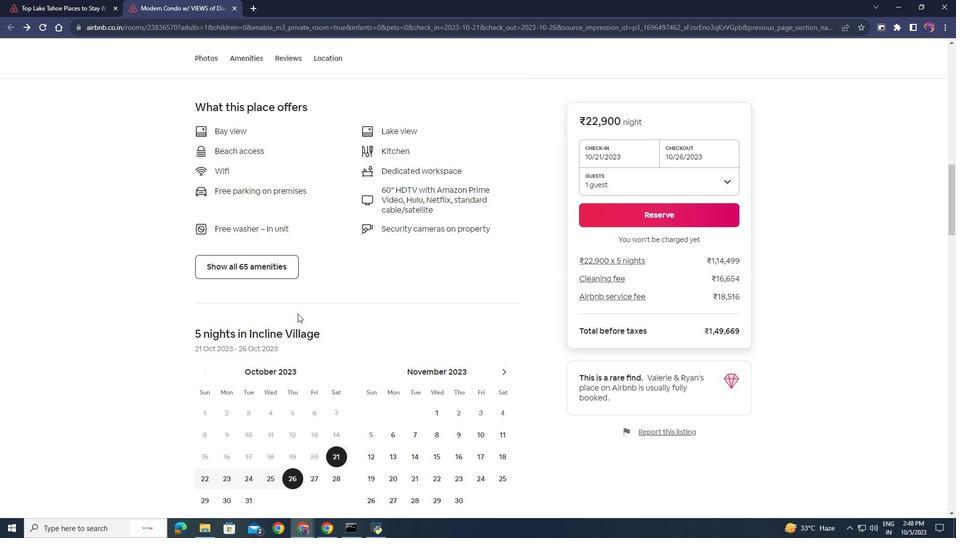 
Action: Mouse moved to (297, 313)
Screenshot: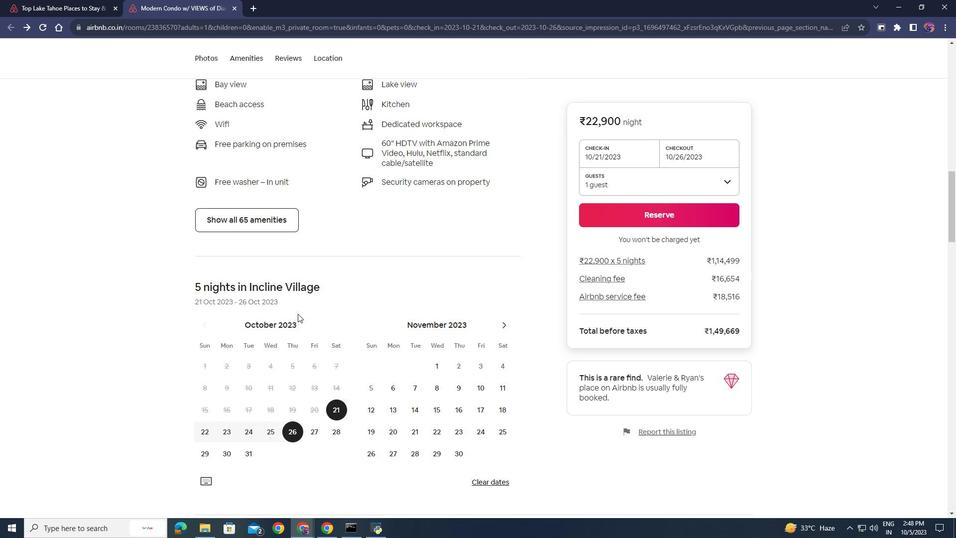 
Action: Mouse scrolled (297, 313) with delta (0, 0)
Screenshot: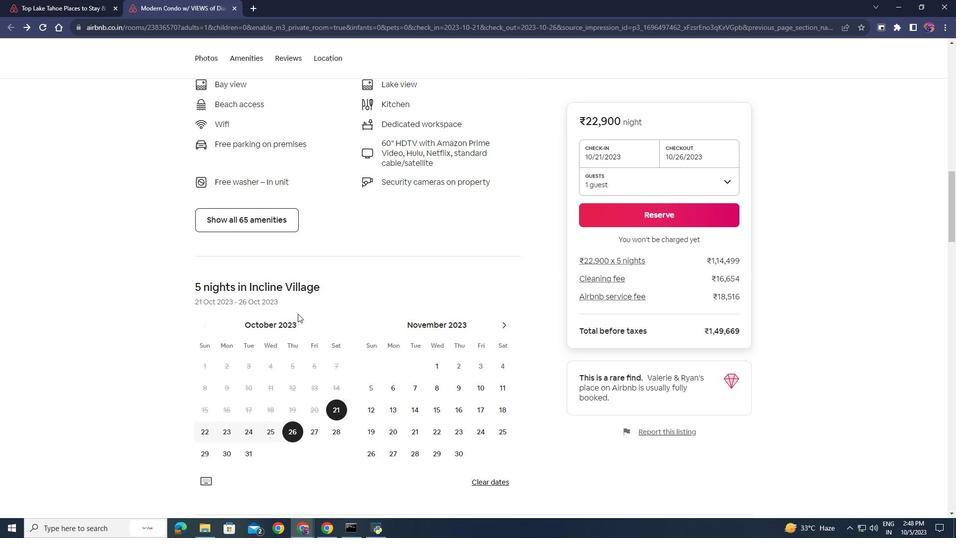
Action: Mouse scrolled (297, 313) with delta (0, 0)
Screenshot: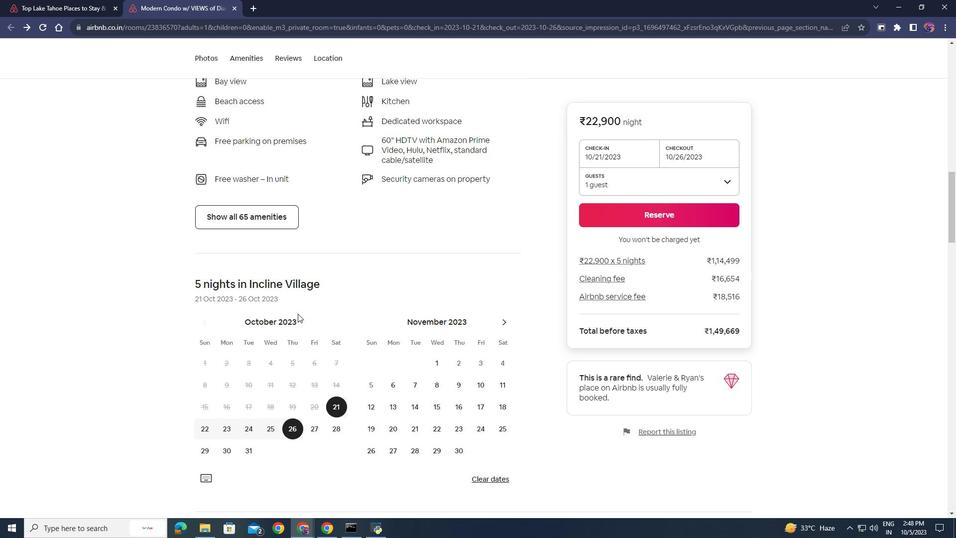 
Action: Mouse moved to (290, 53)
Screenshot: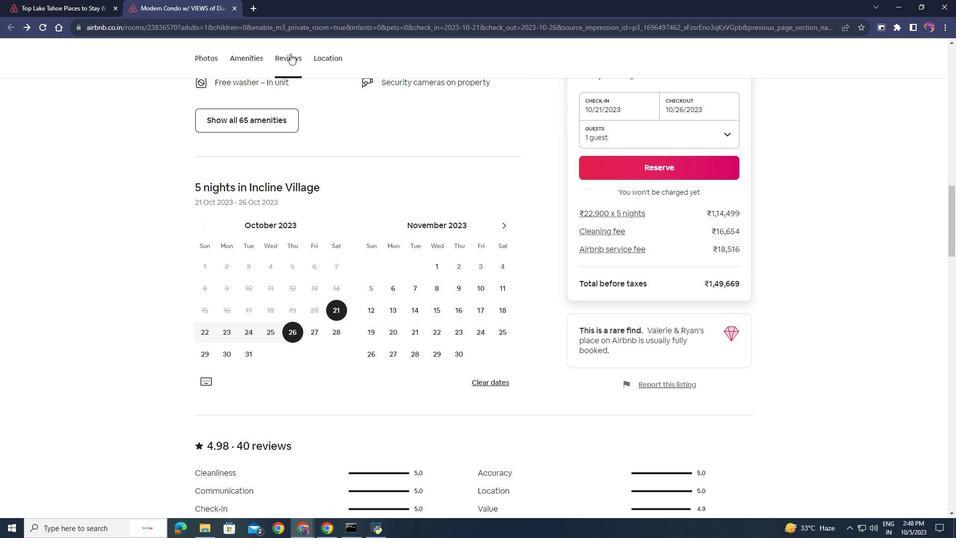 
Action: Mouse pressed left at (290, 53)
Screenshot: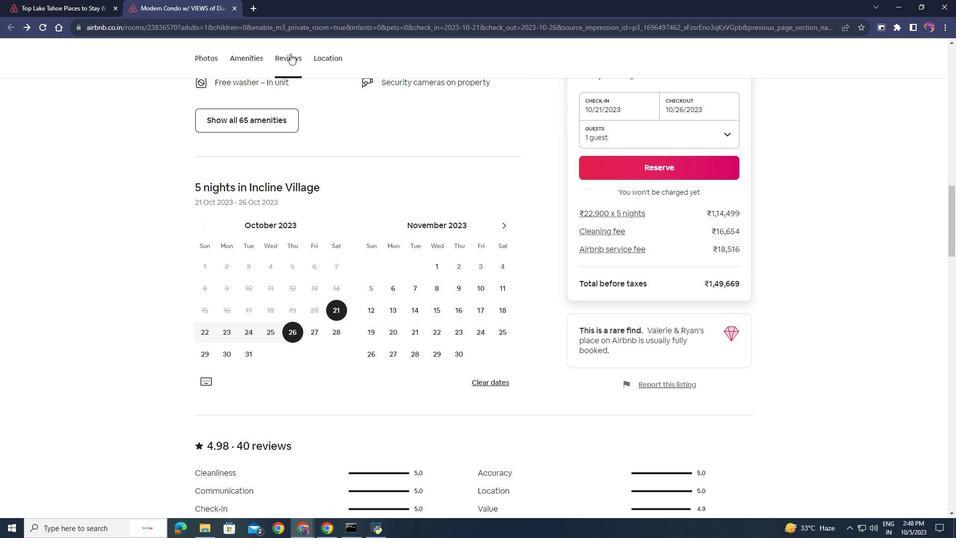 
Action: Mouse moved to (347, 275)
Screenshot: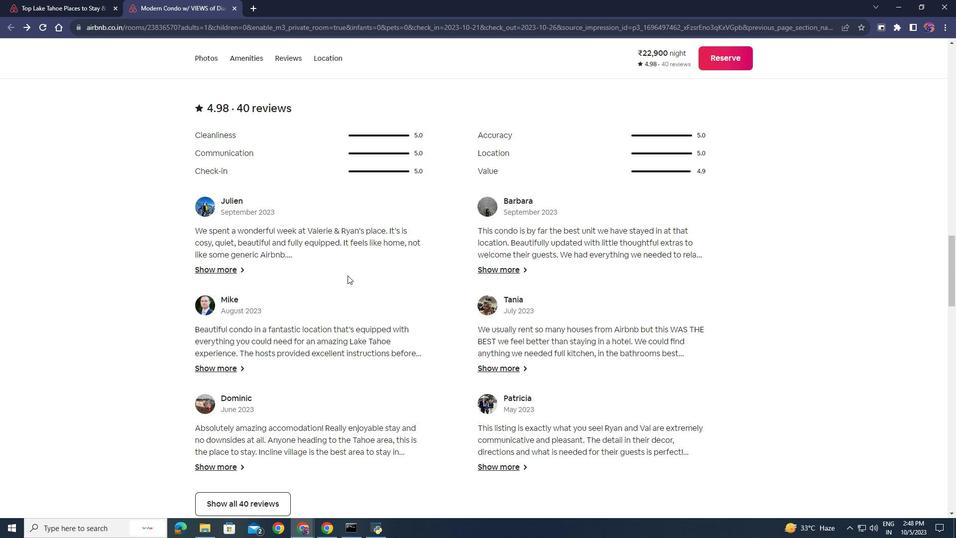 
Action: Mouse scrolled (347, 275) with delta (0, 0)
Screenshot: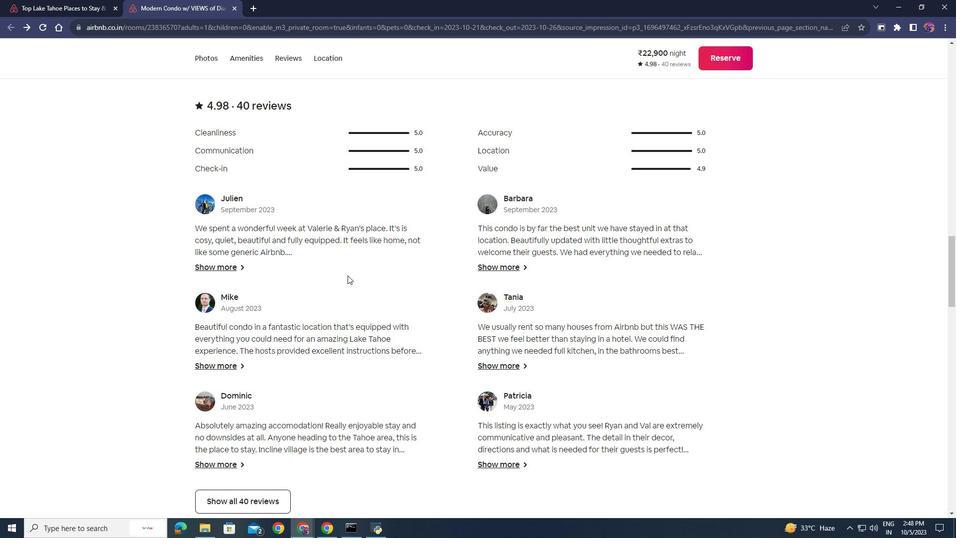 
Action: Mouse scrolled (347, 275) with delta (0, 0)
Screenshot: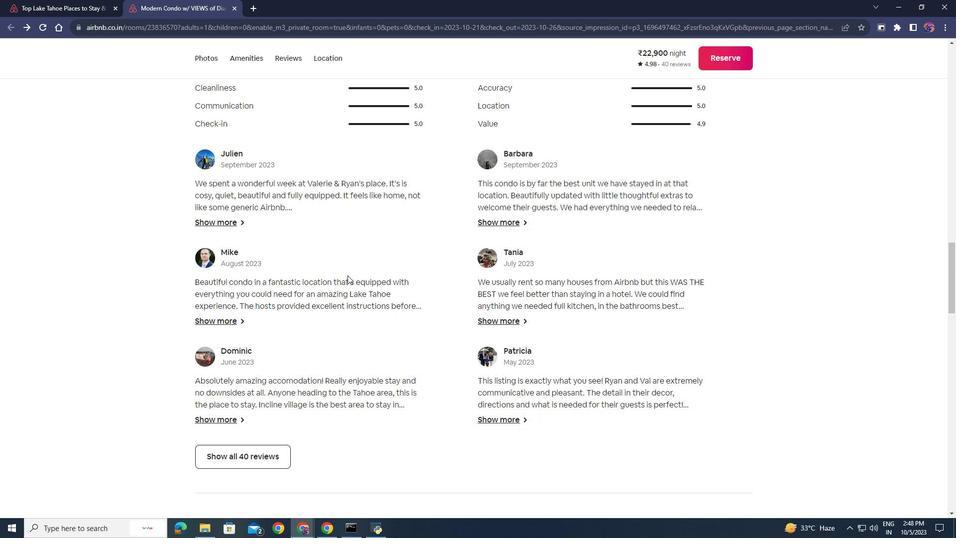 
Action: Mouse moved to (347, 275)
Screenshot: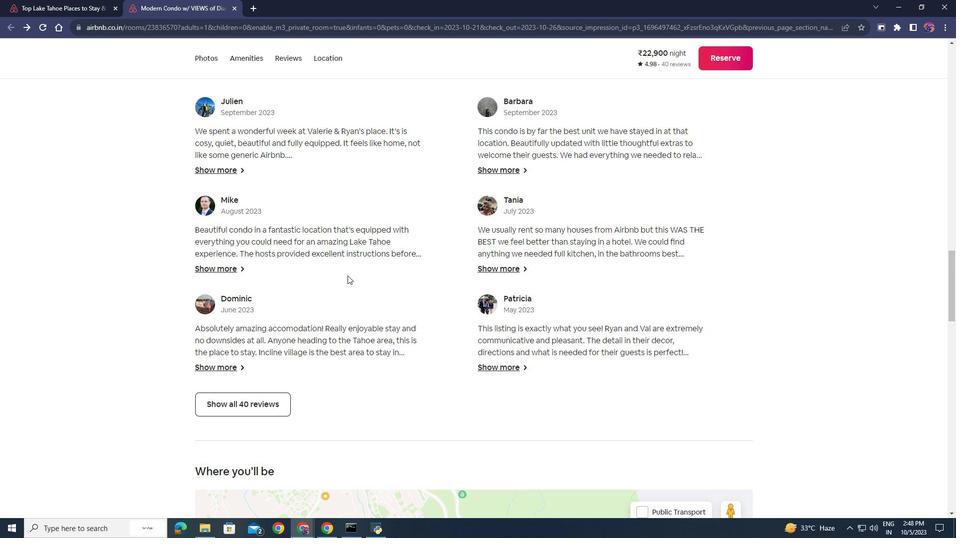 
Action: Mouse scrolled (347, 275) with delta (0, 0)
Screenshot: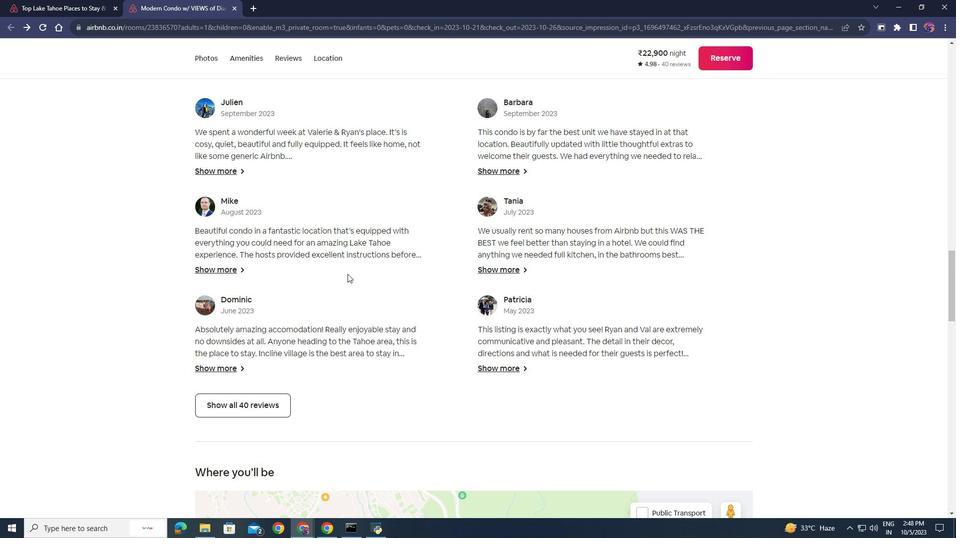 
Action: Mouse moved to (347, 273)
Screenshot: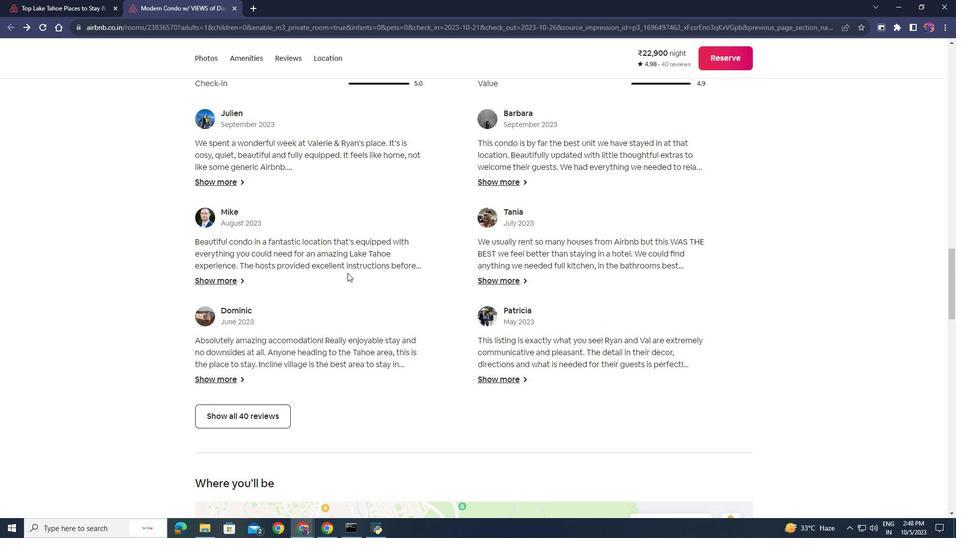 
Action: Mouse scrolled (347, 273) with delta (0, 0)
Screenshot: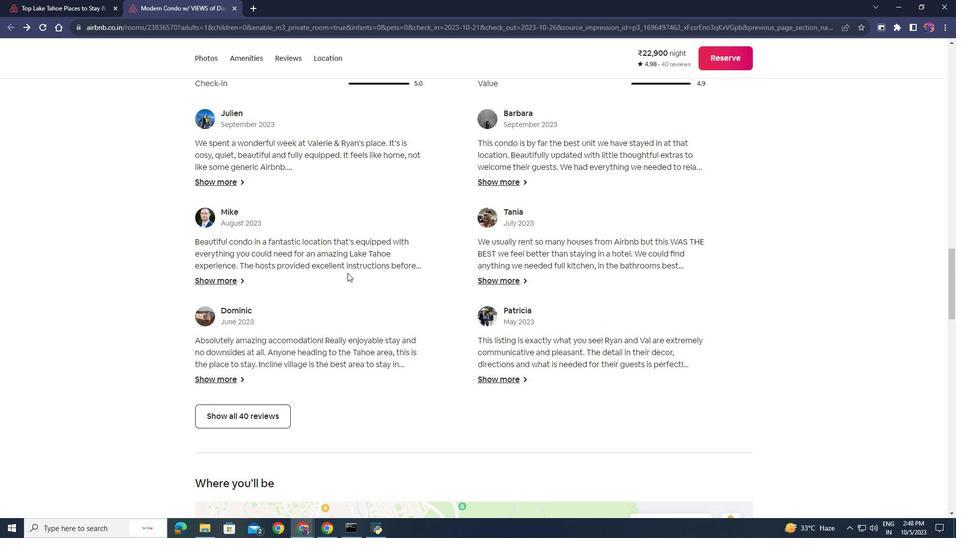 
Action: Mouse moved to (330, 60)
Screenshot: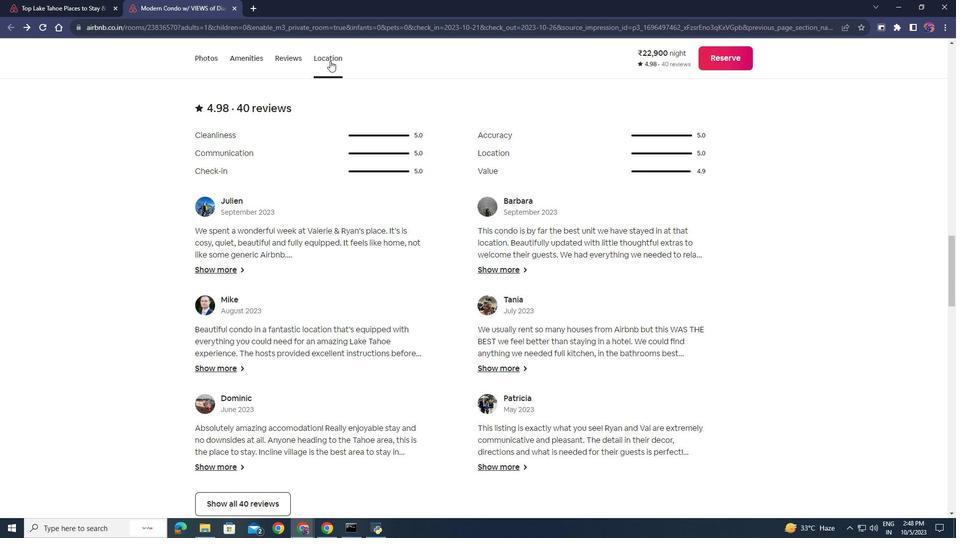 
Action: Mouse pressed left at (330, 60)
Screenshot: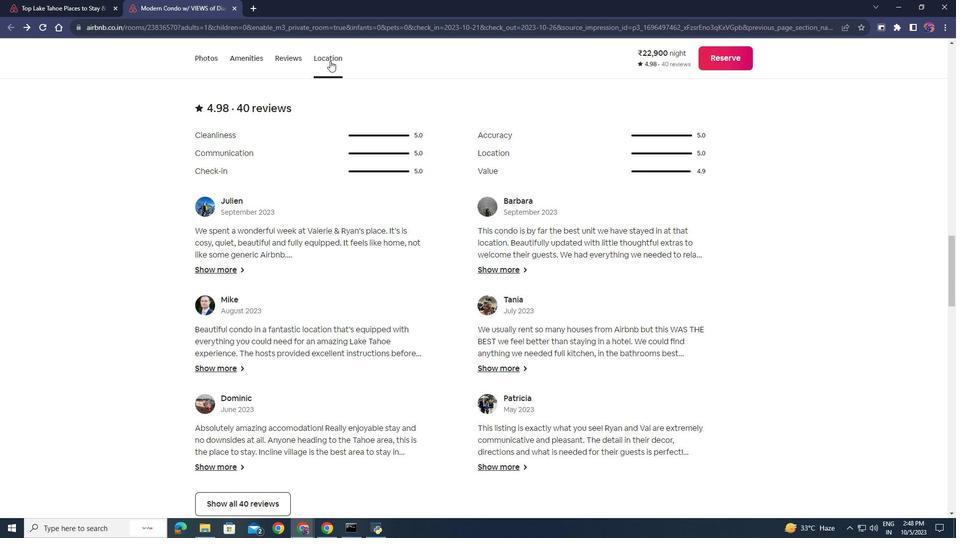
Action: Mouse moved to (371, 267)
Screenshot: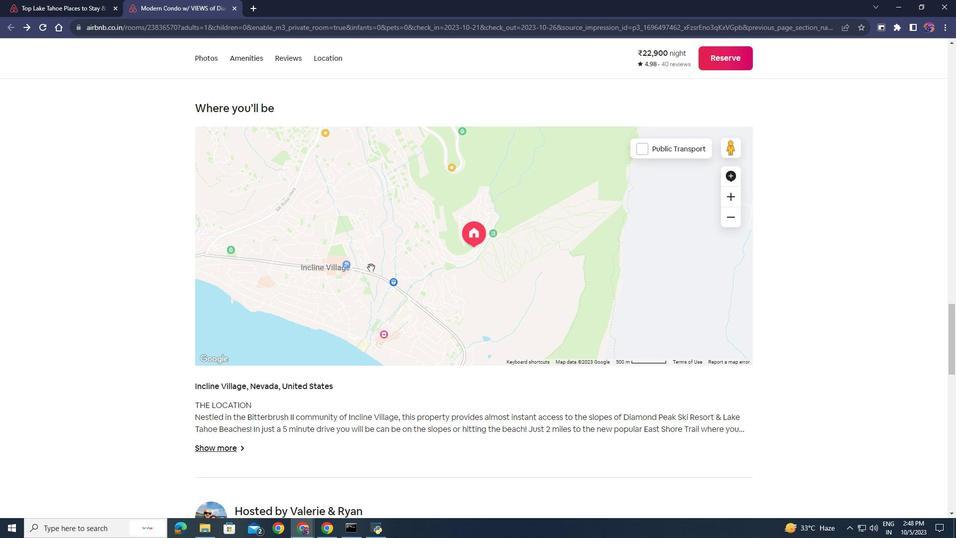 
Action: Mouse scrolled (371, 267) with delta (0, 0)
Screenshot: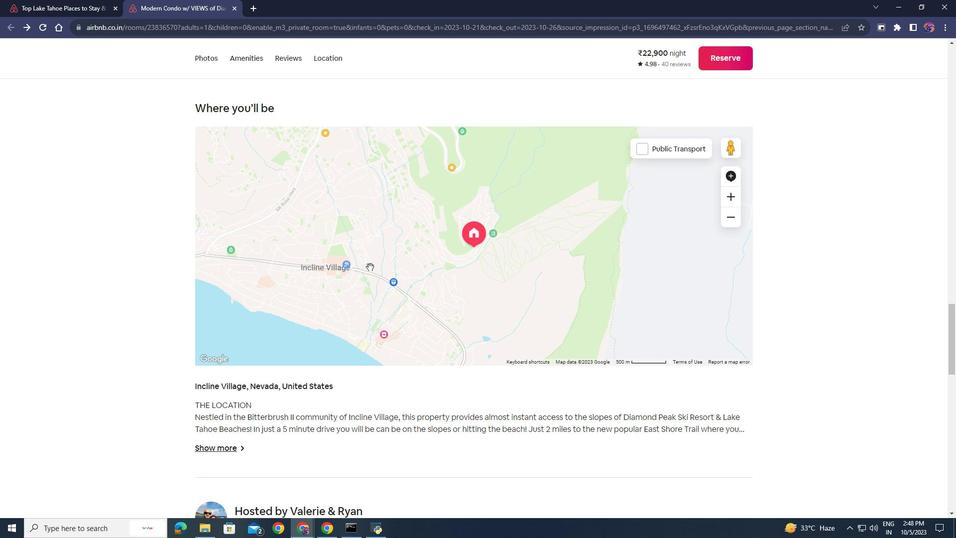 
Action: Mouse moved to (369, 267)
Screenshot: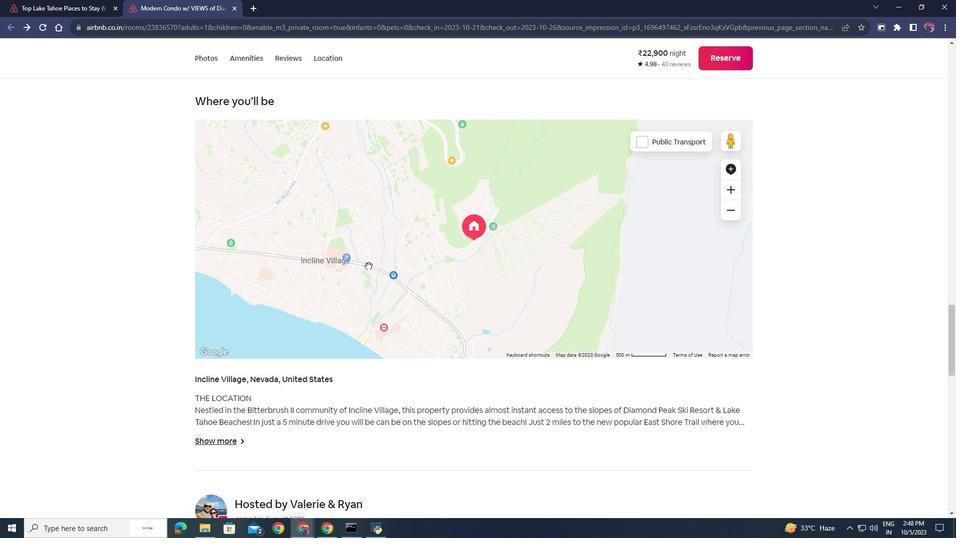 
Action: Mouse scrolled (369, 266) with delta (0, 0)
Screenshot: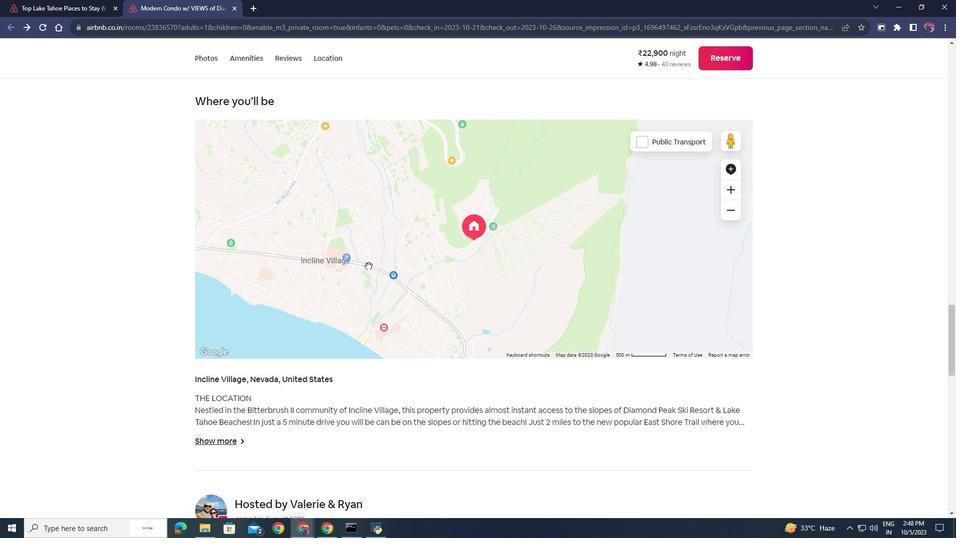 
Action: Mouse moved to (368, 266)
Screenshot: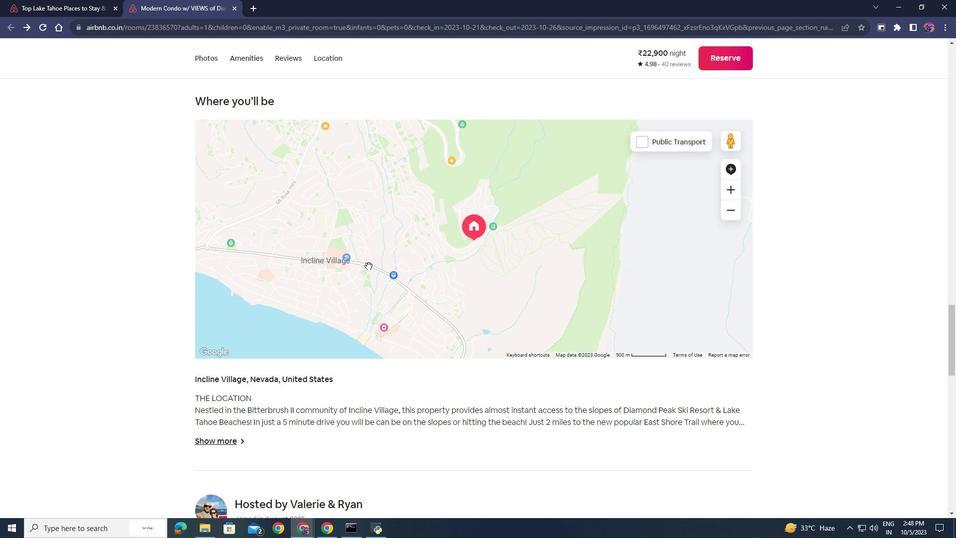 
Action: Mouse scrolled (368, 265) with delta (0, 0)
Screenshot: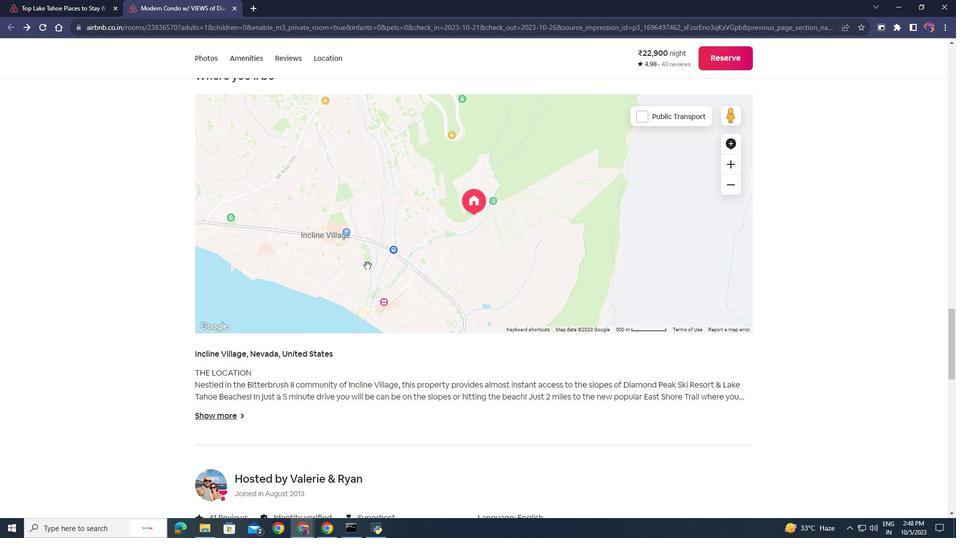 
Action: Mouse moved to (367, 265)
Screenshot: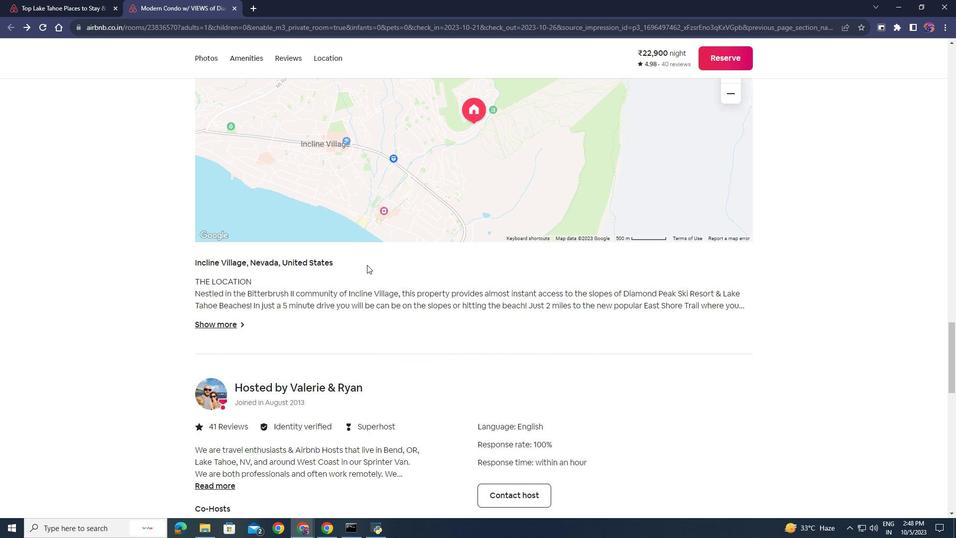 
Action: Mouse scrolled (367, 264) with delta (0, 0)
Screenshot: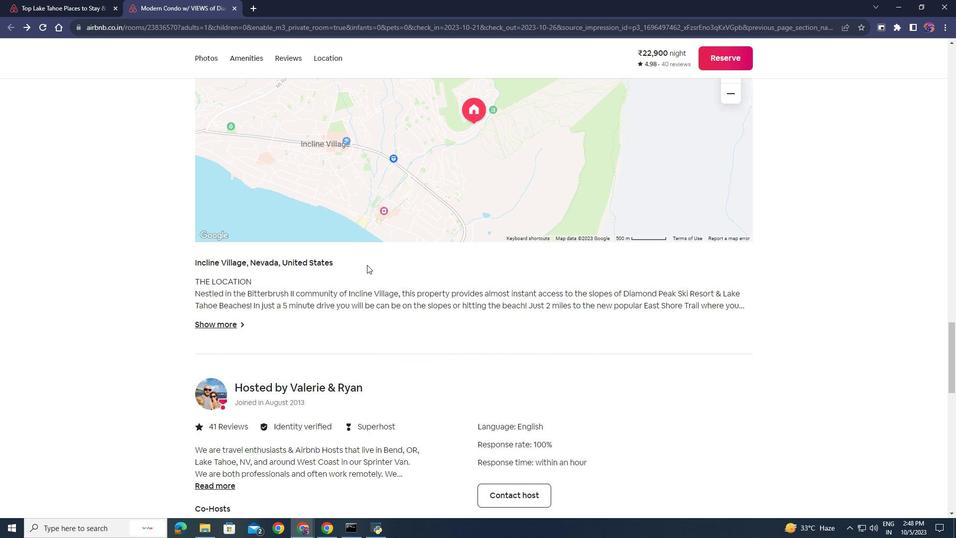 
Action: Mouse scrolled (367, 265) with delta (0, 0)
Screenshot: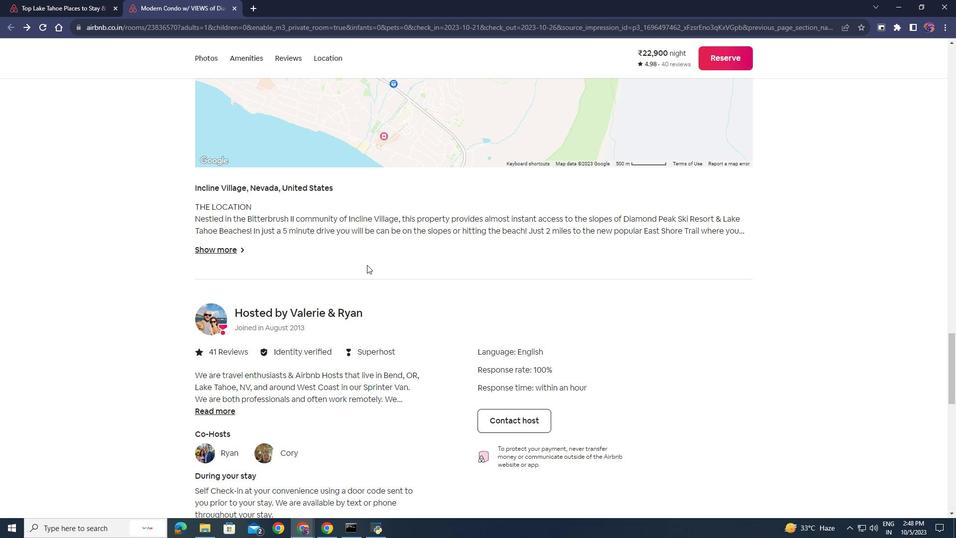 
Action: Mouse scrolled (367, 265) with delta (0, 0)
Screenshot: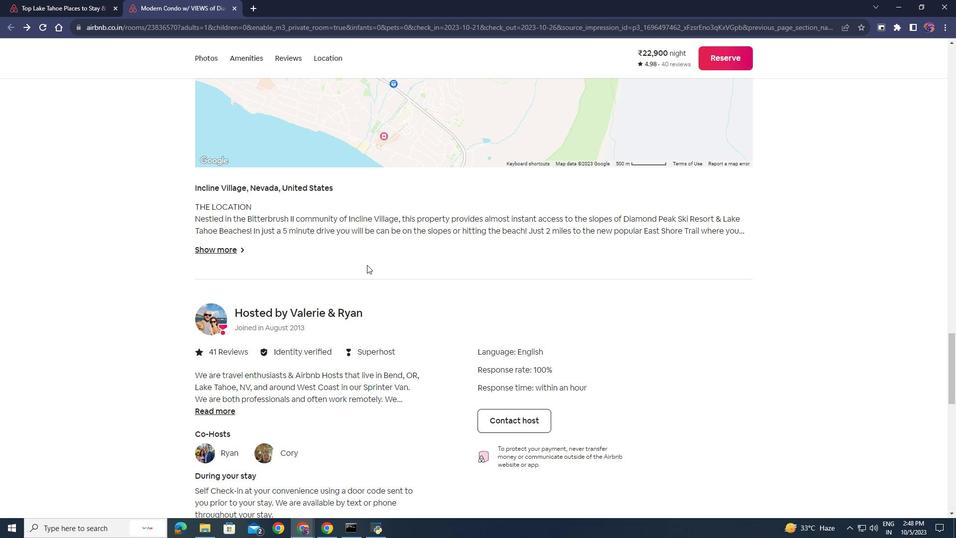 
Action: Mouse scrolled (367, 265) with delta (0, 0)
Screenshot: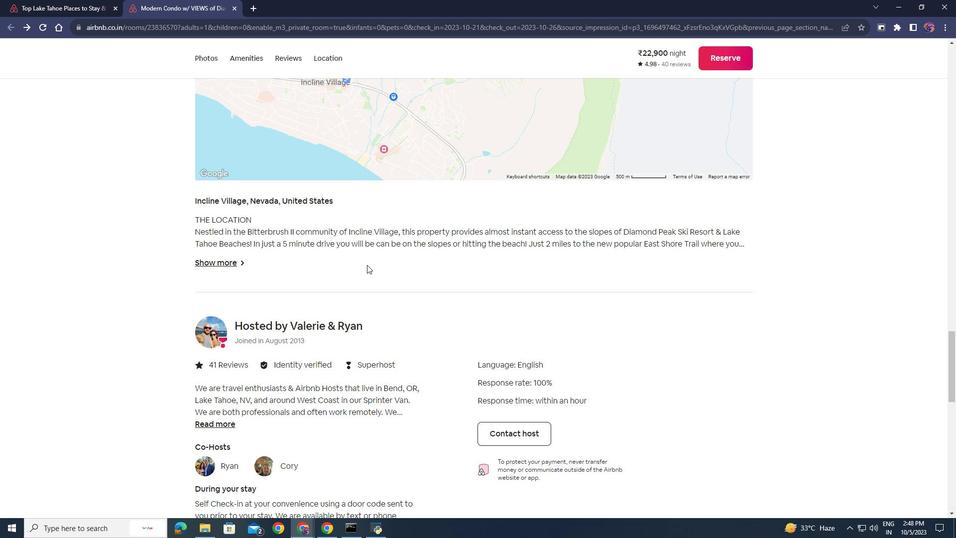
Action: Mouse moved to (365, 258)
Screenshot: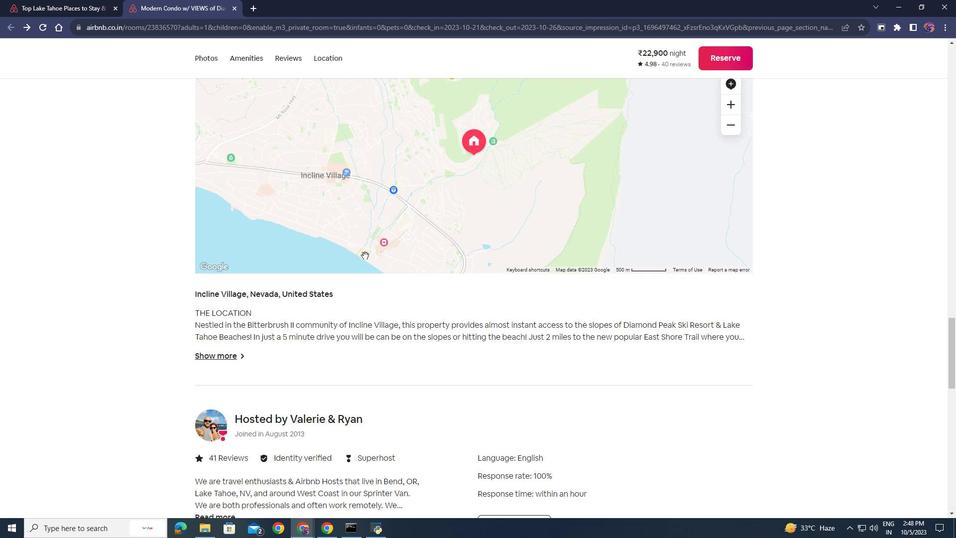 
Action: Mouse scrolled (365, 259) with delta (0, 0)
Screenshot: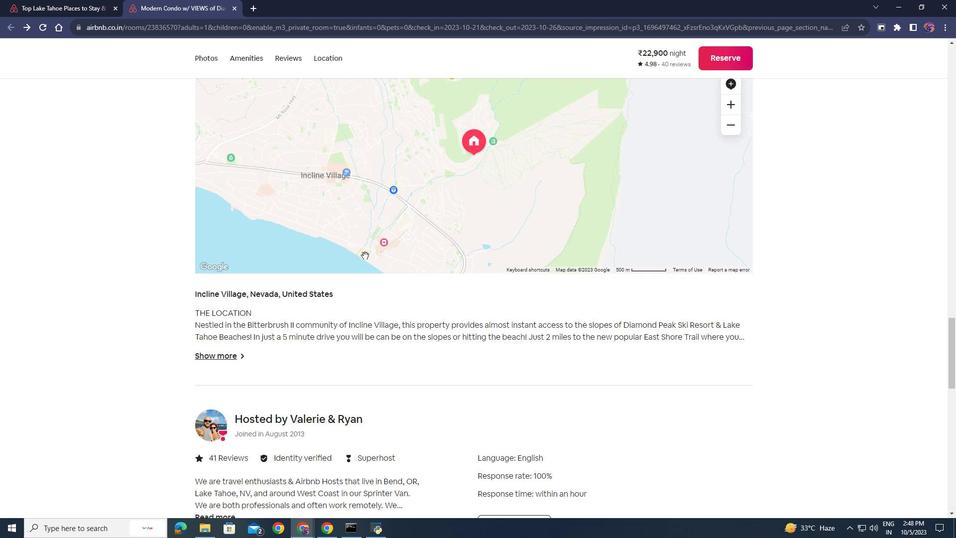 
Action: Mouse moved to (210, 55)
Screenshot: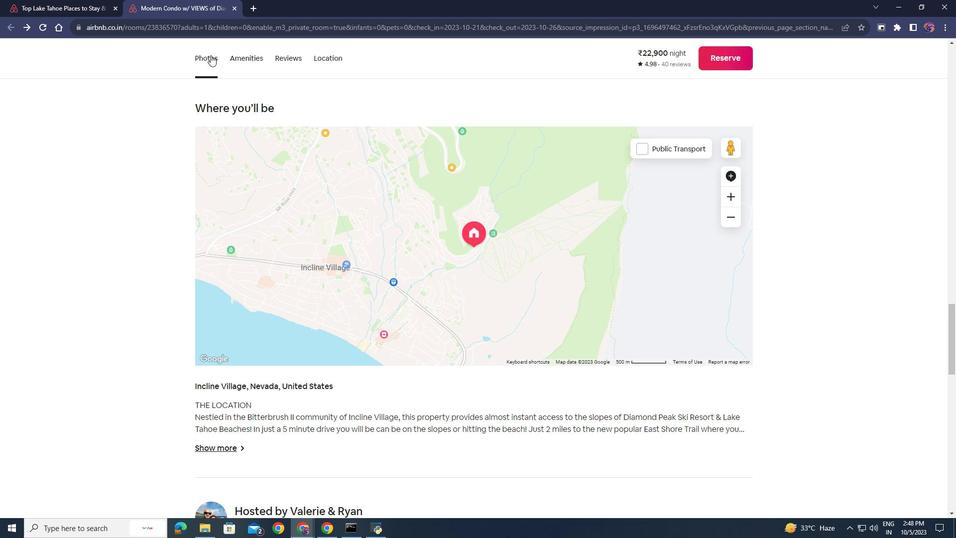 
Action: Mouse pressed left at (210, 55)
Screenshot: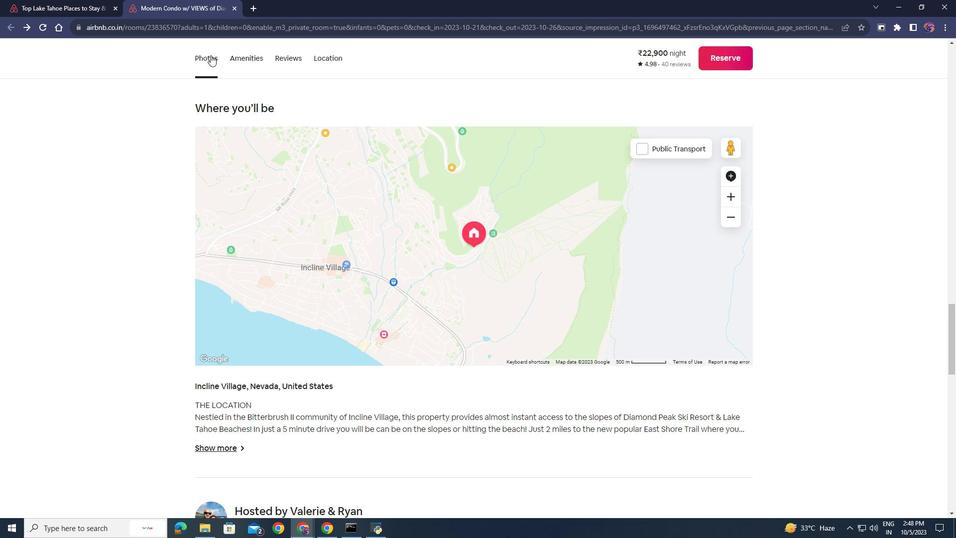 
Action: Mouse moved to (234, 8)
Screenshot: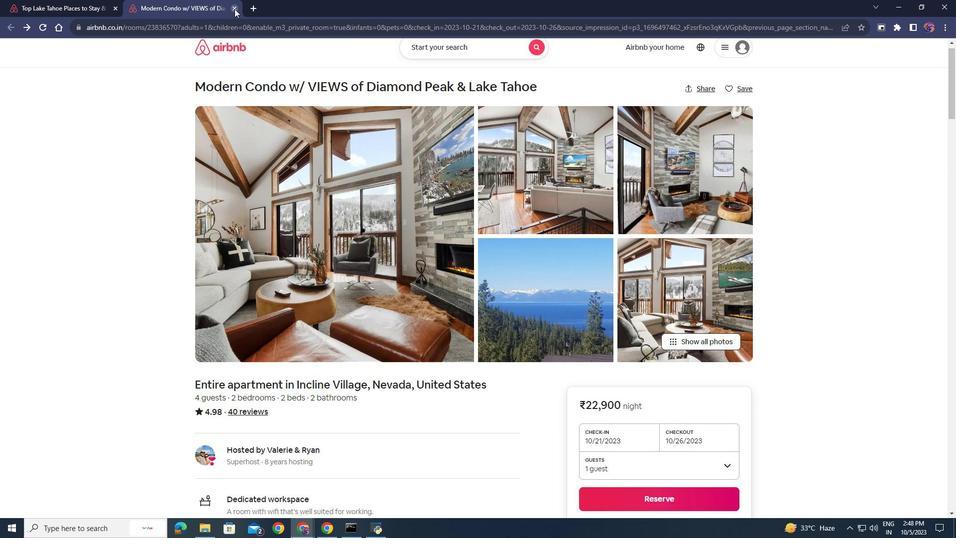 
Action: Mouse pressed left at (234, 8)
Screenshot: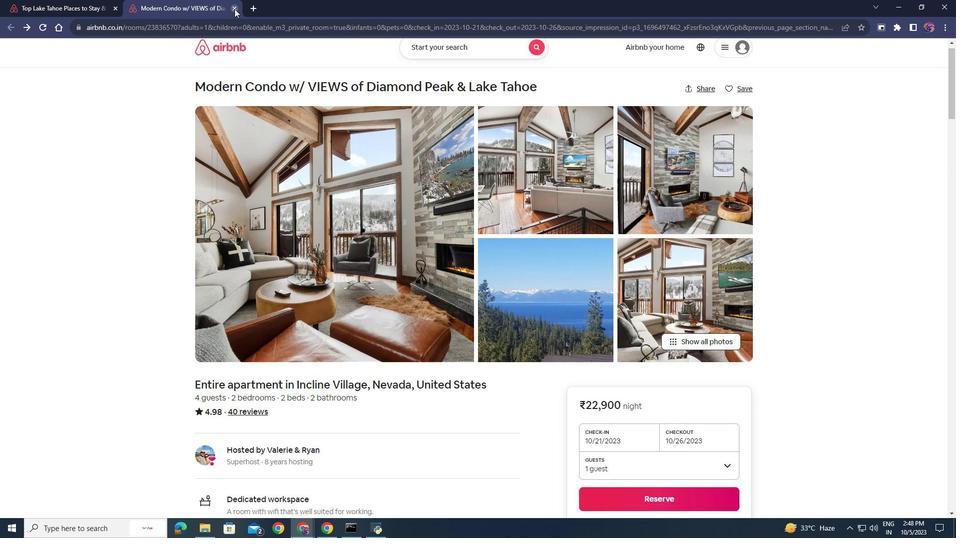 
Action: Mouse moved to (246, 246)
Screenshot: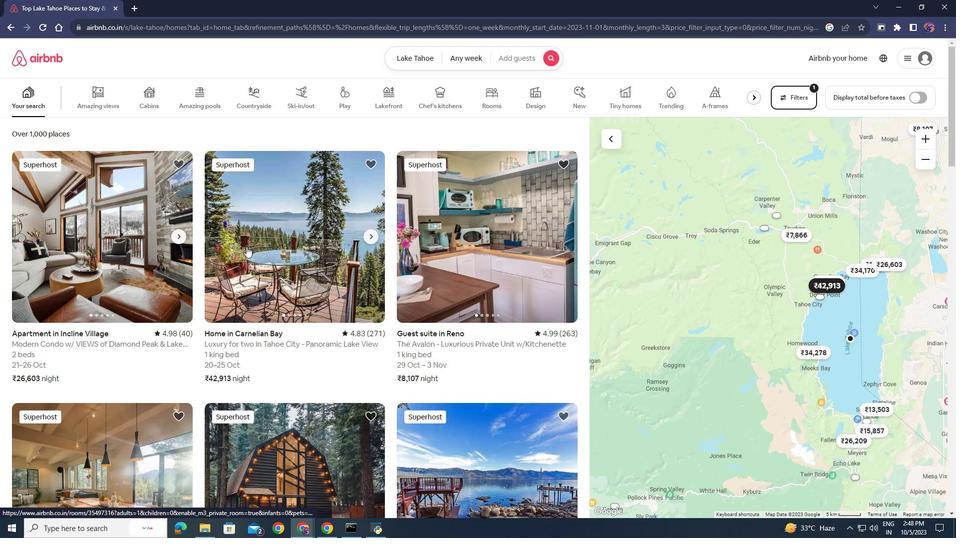 
Action: Mouse scrolled (246, 246) with delta (0, 0)
Screenshot: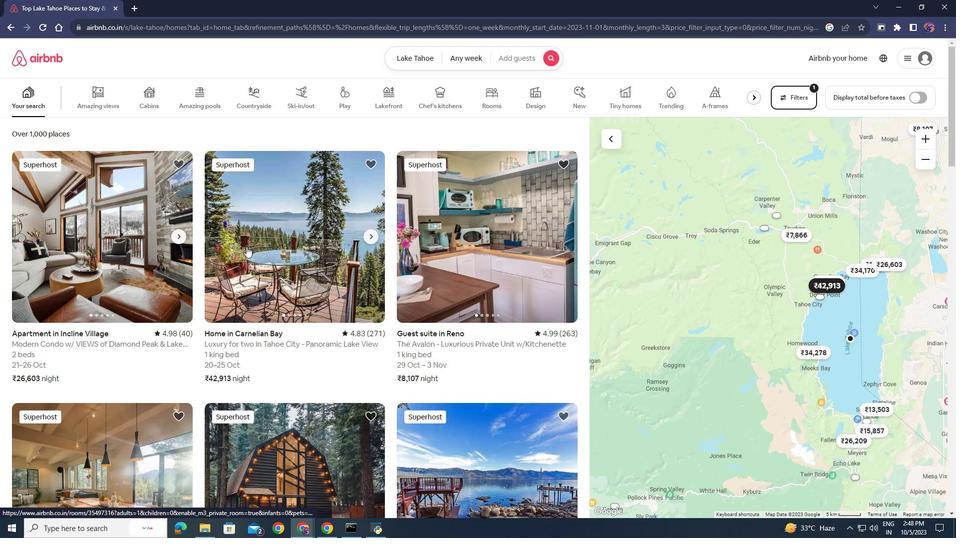 
Action: Mouse scrolled (246, 246) with delta (0, 0)
Screenshot: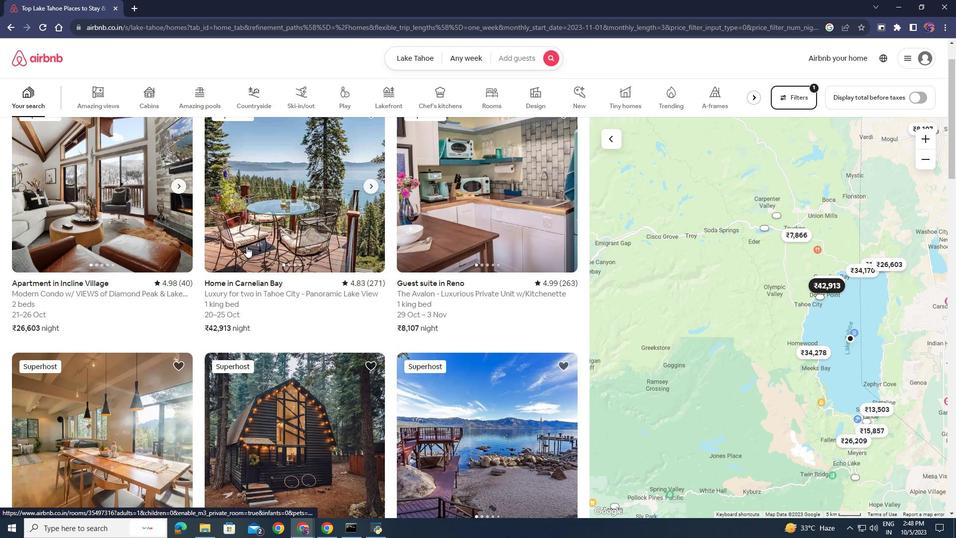 
Action: Mouse scrolled (246, 247) with delta (0, 0)
Screenshot: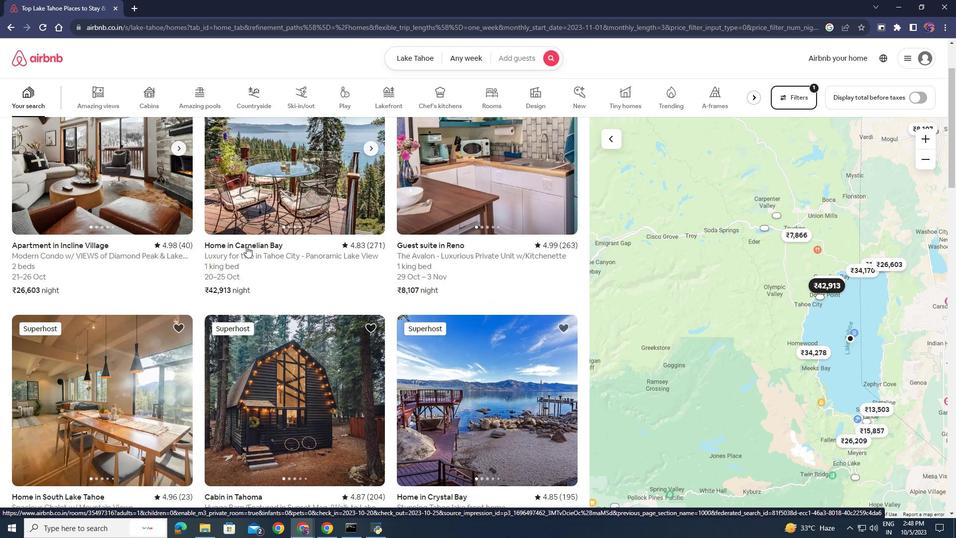 
Action: Mouse scrolled (246, 246) with delta (0, 0)
Screenshot: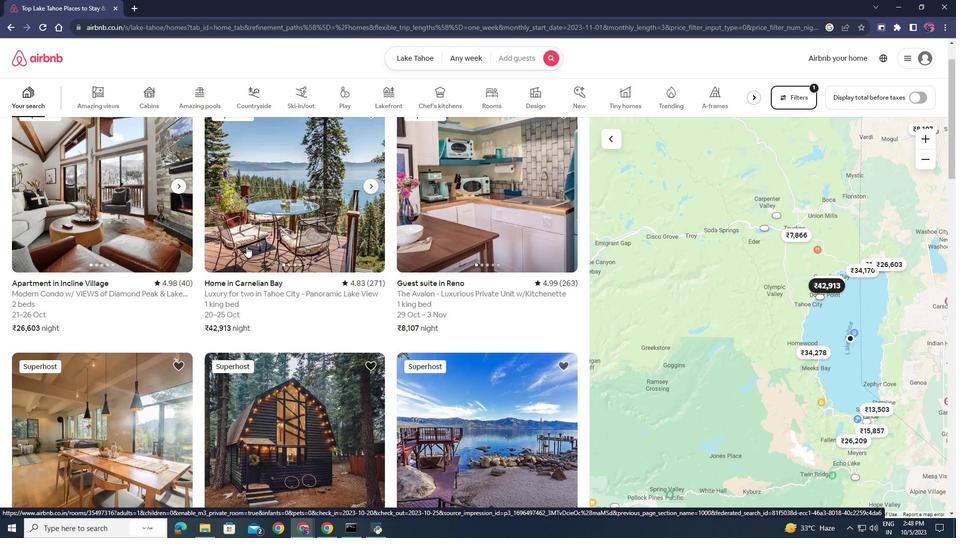 
Action: Mouse scrolled (246, 246) with delta (0, 0)
Screenshot: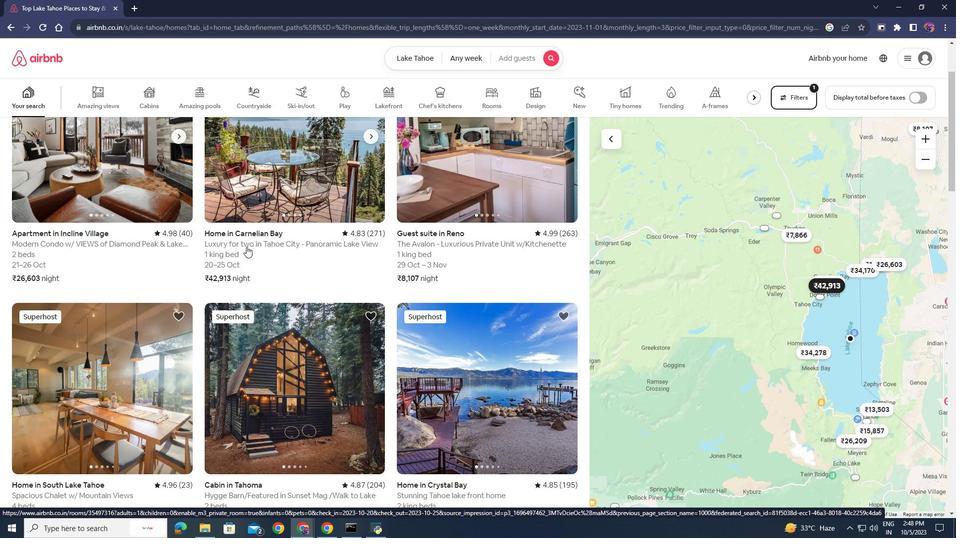 
Action: Mouse scrolled (246, 246) with delta (0, 0)
Screenshot: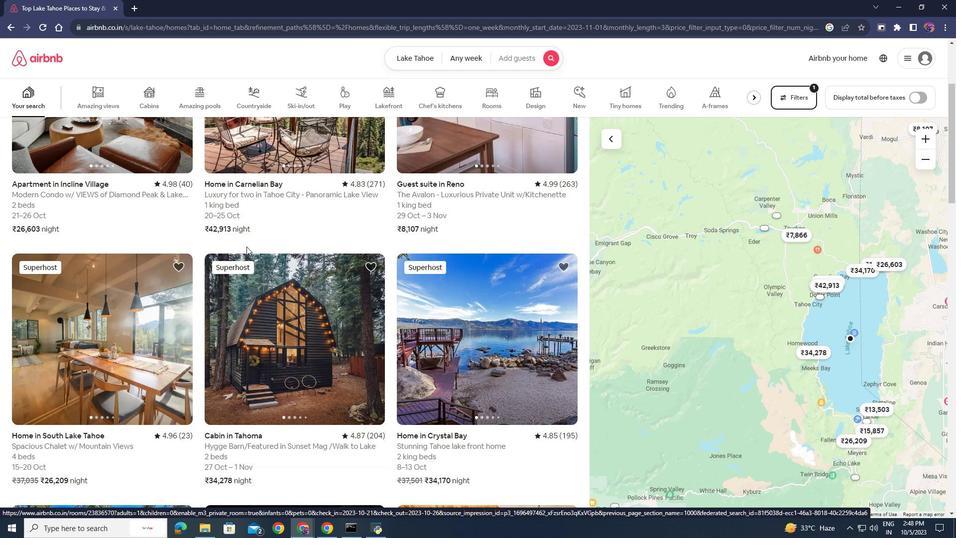
Action: Mouse scrolled (246, 246) with delta (0, 0)
Screenshot: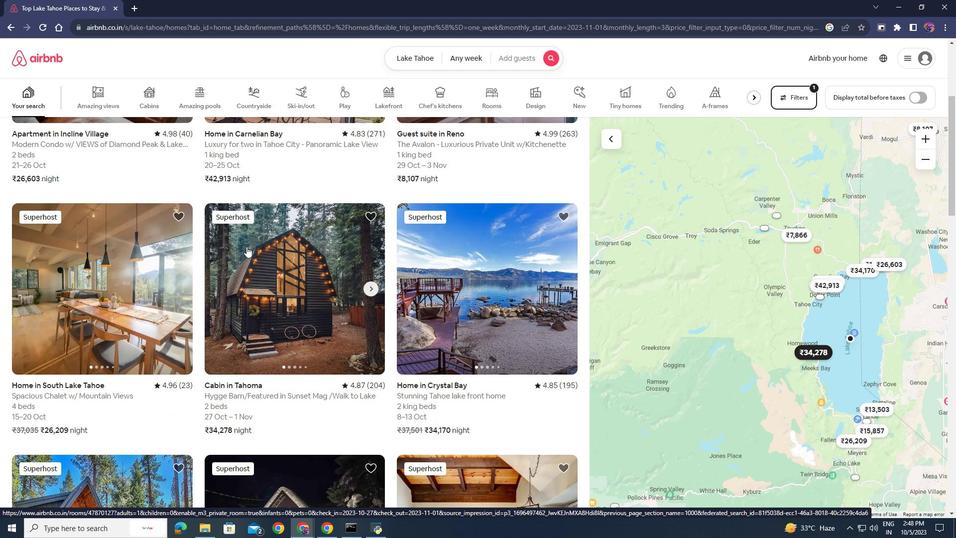 
Action: Mouse scrolled (246, 246) with delta (0, 0)
Screenshot: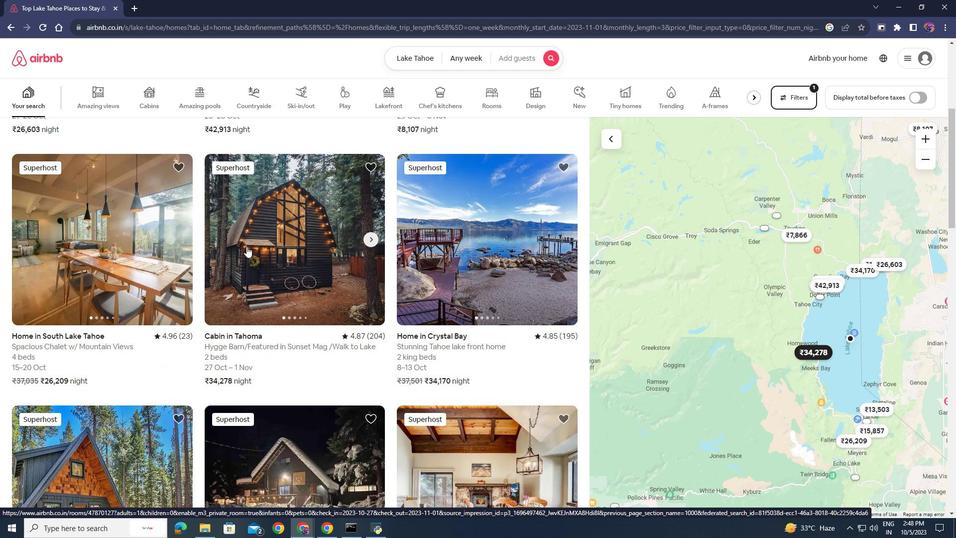 
Action: Mouse scrolled (246, 246) with delta (0, 0)
Screenshot: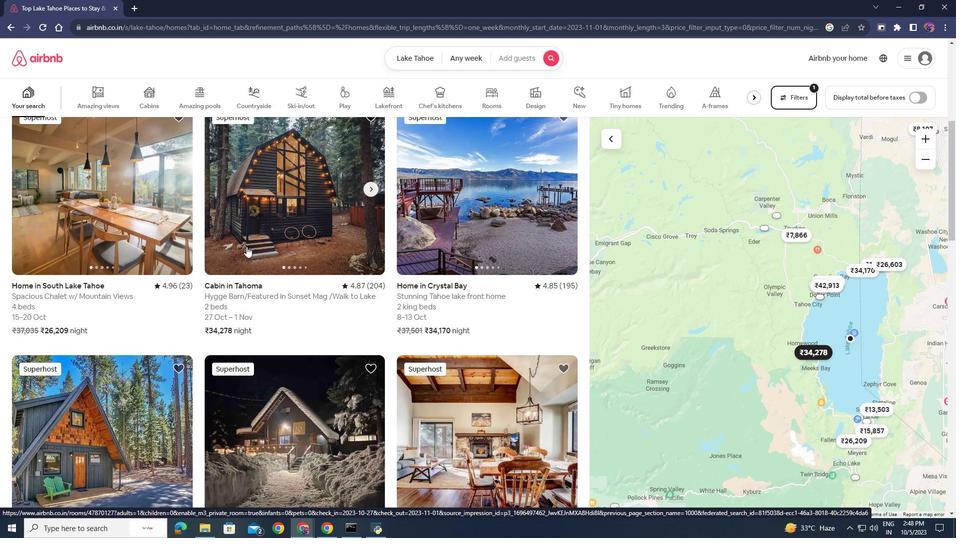 
Action: Mouse scrolled (246, 246) with delta (0, 0)
Screenshot: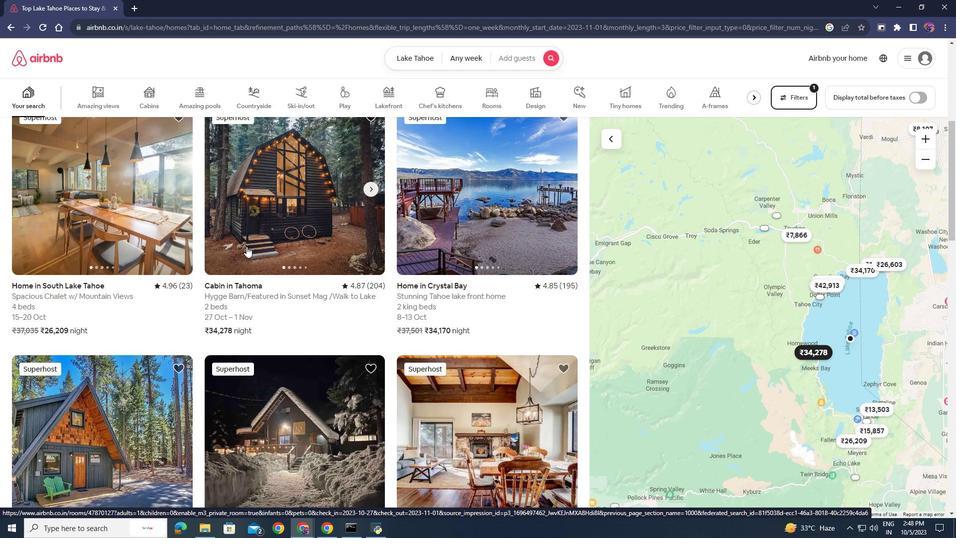 
Action: Mouse scrolled (246, 246) with delta (0, 0)
Screenshot: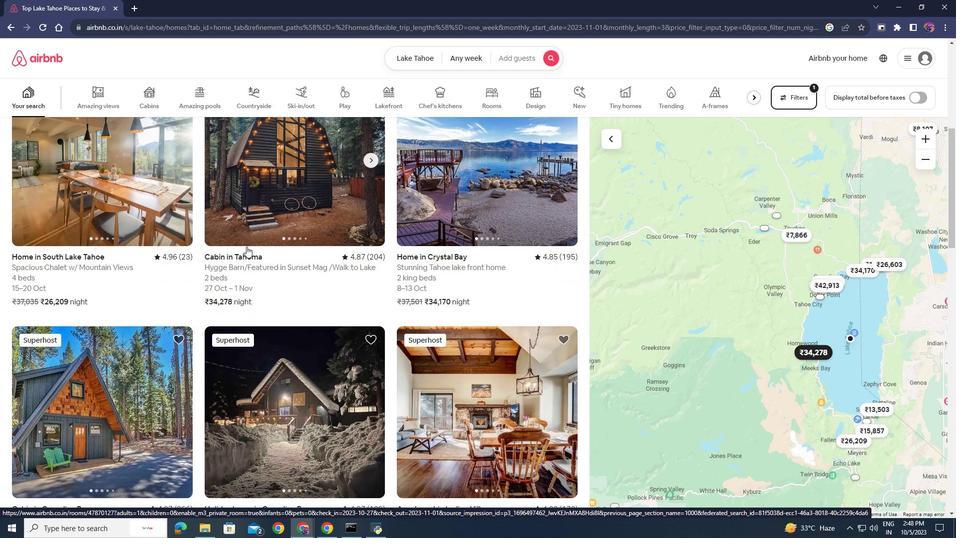 
Action: Mouse scrolled (246, 246) with delta (0, 0)
Screenshot: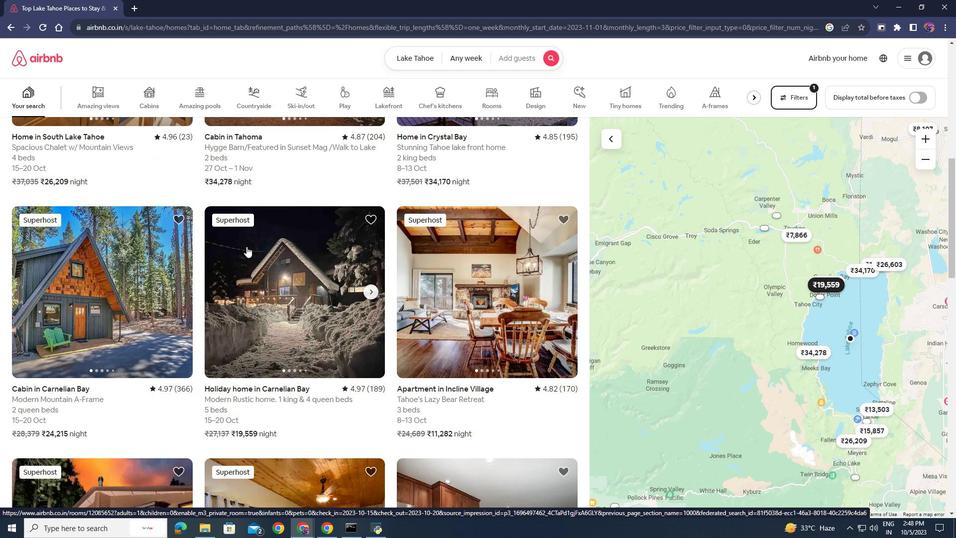 
Action: Mouse scrolled (246, 246) with delta (0, 0)
Screenshot: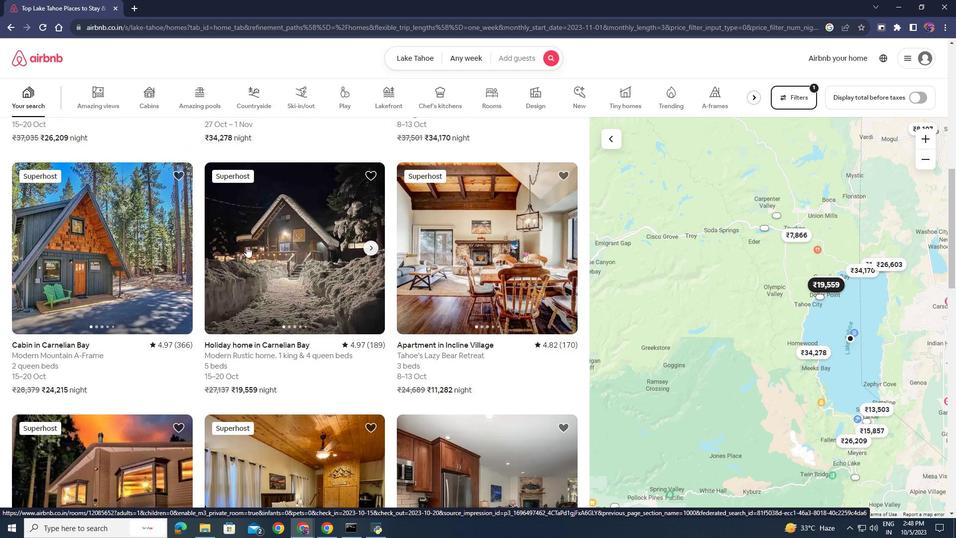 
Action: Mouse scrolled (246, 246) with delta (0, 0)
Screenshot: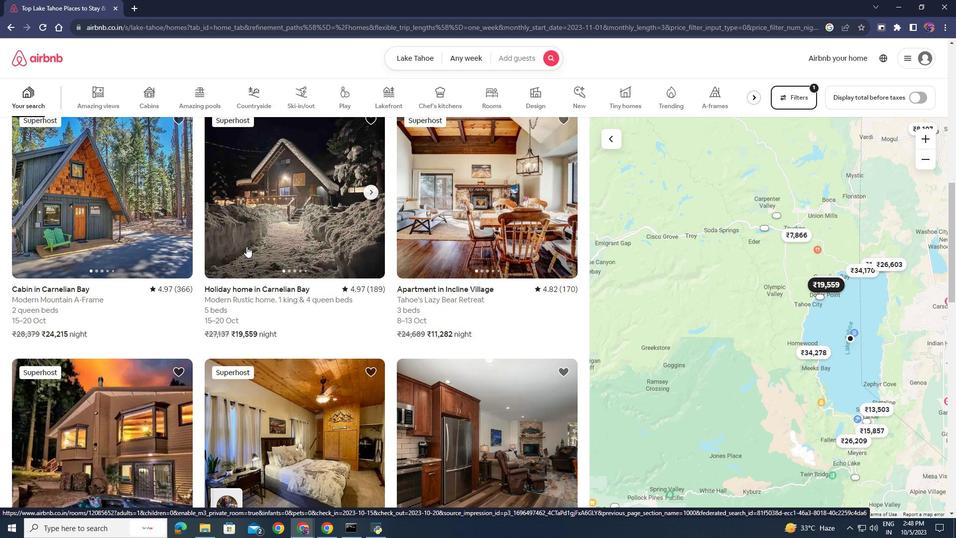 
Action: Mouse scrolled (246, 246) with delta (0, 0)
Screenshot: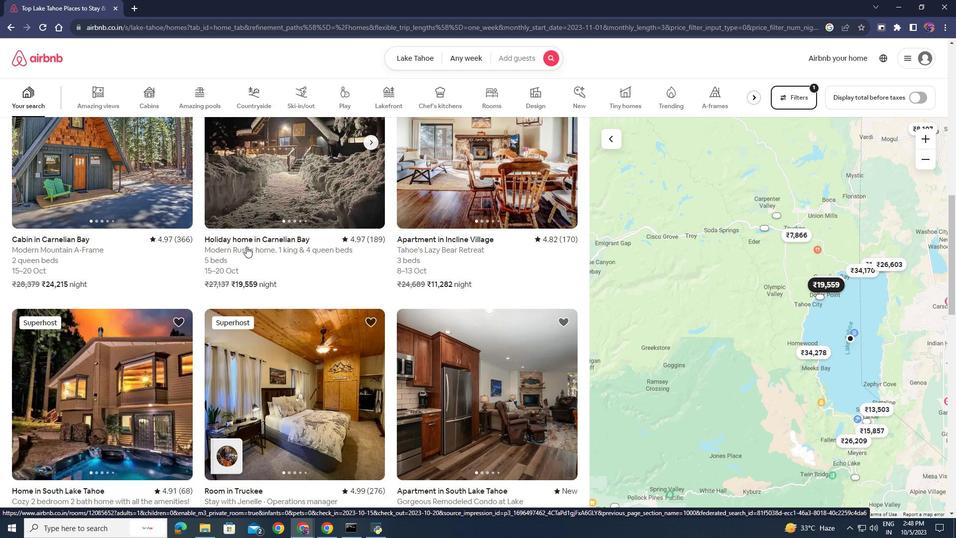 
Action: Mouse scrolled (246, 246) with delta (0, 0)
Screenshot: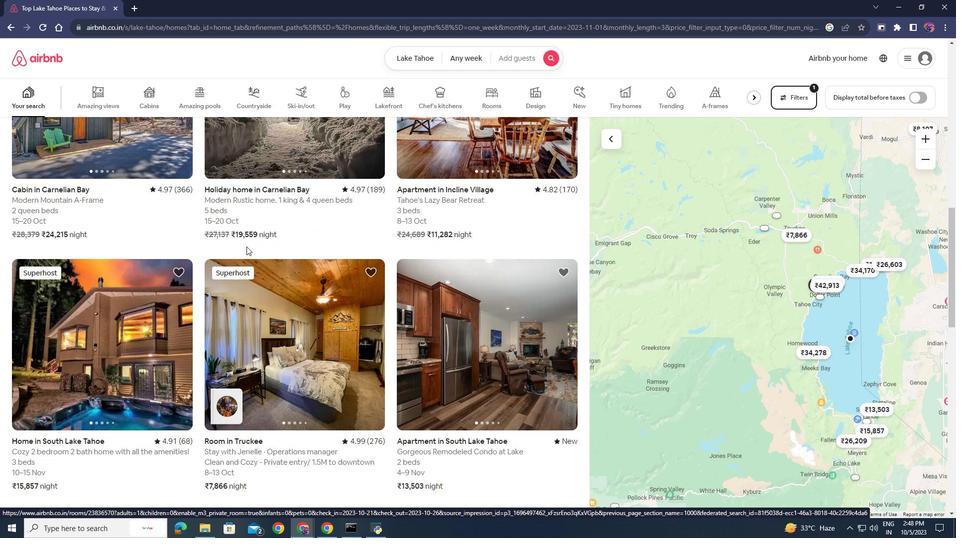 
Action: Mouse scrolled (246, 246) with delta (0, 0)
Screenshot: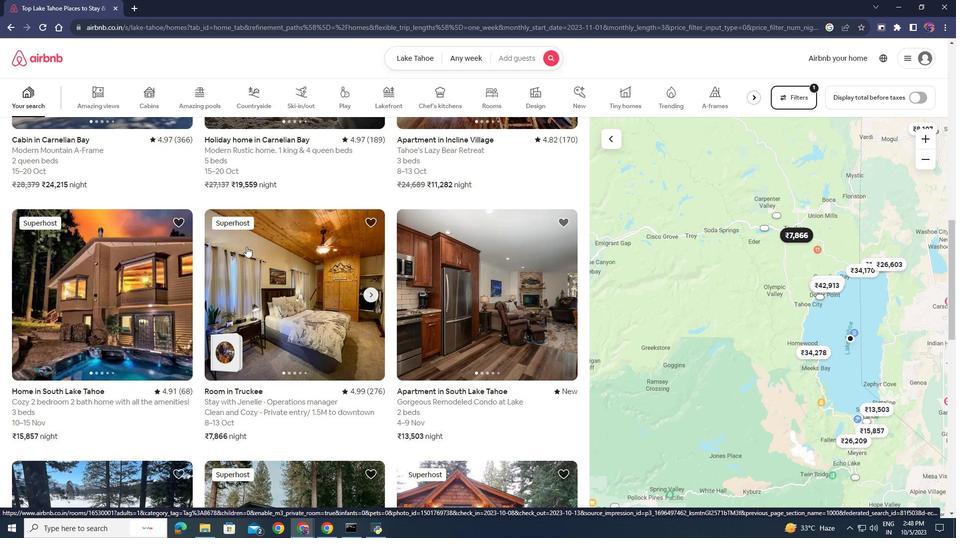 
Action: Mouse scrolled (246, 246) with delta (0, 0)
Screenshot: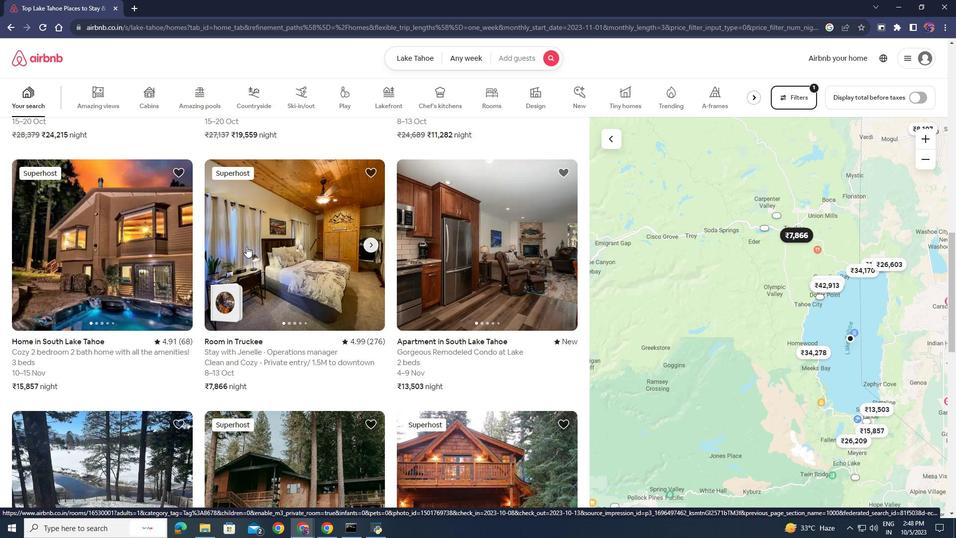 
Action: Mouse scrolled (246, 246) with delta (0, 0)
Screenshot: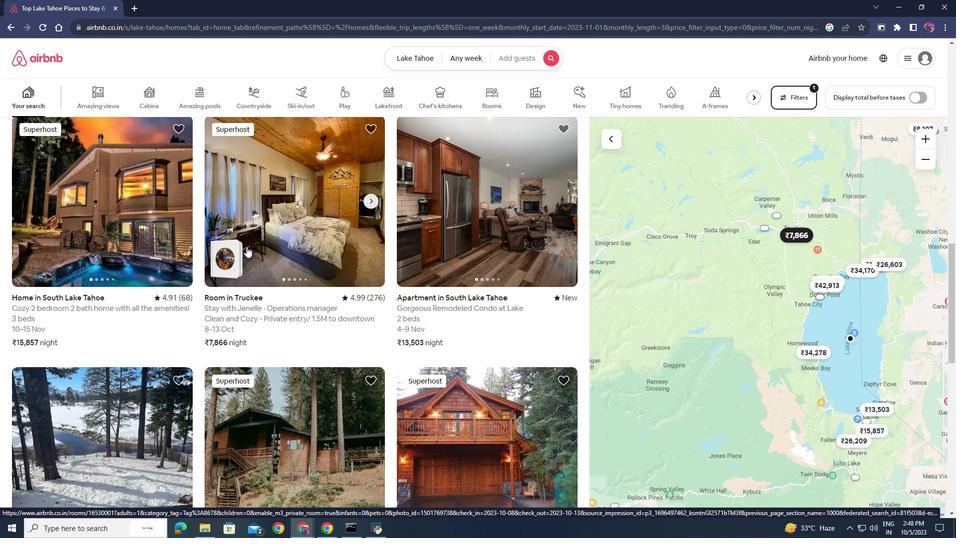 
Action: Mouse scrolled (246, 246) with delta (0, 0)
Screenshot: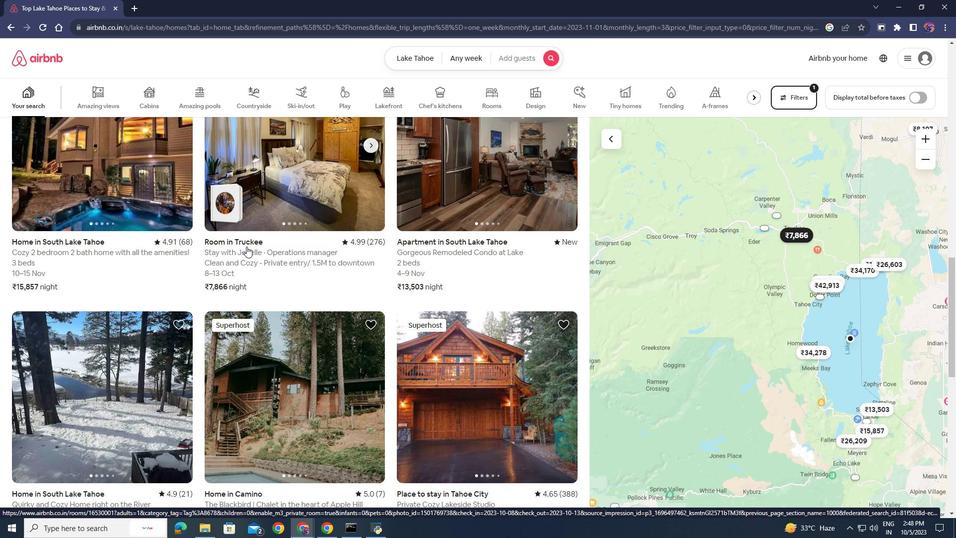 
Action: Mouse scrolled (246, 246) with delta (0, 0)
Screenshot: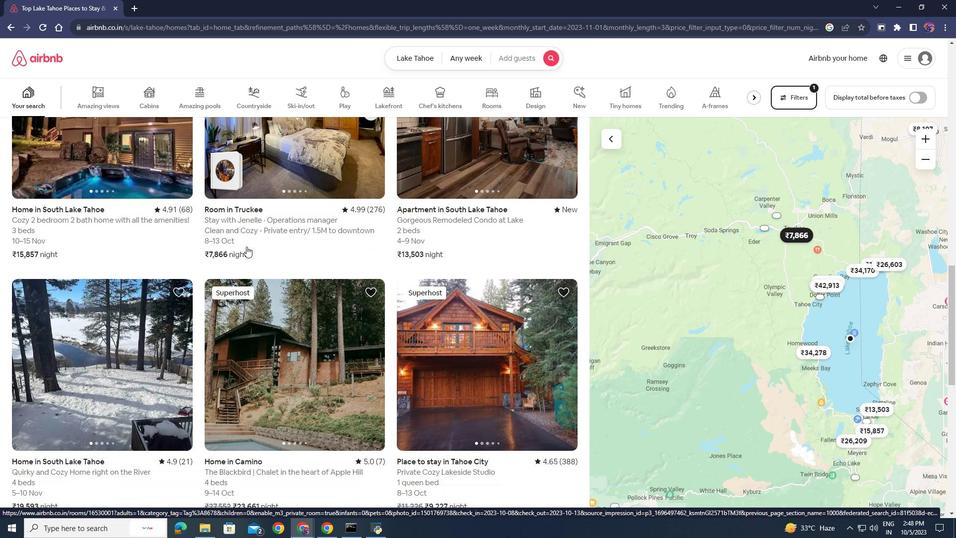 
Action: Mouse moved to (280, 323)
Screenshot: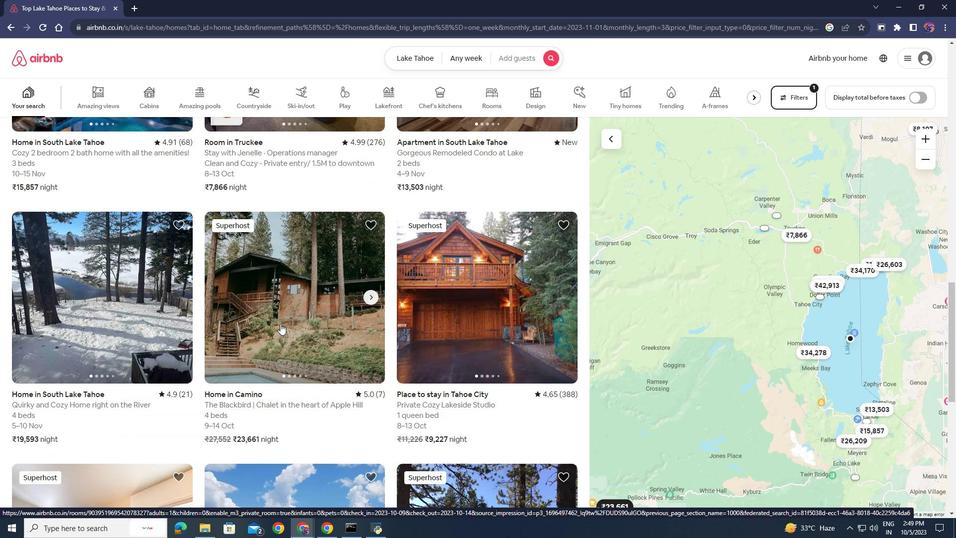 
Action: Mouse pressed left at (280, 323)
Screenshot: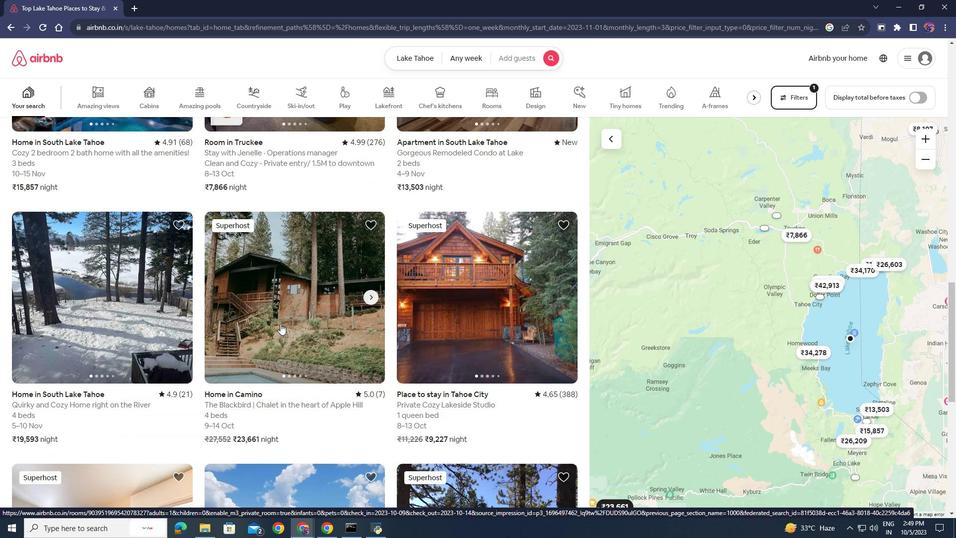 
Action: Mouse moved to (311, 354)
Screenshot: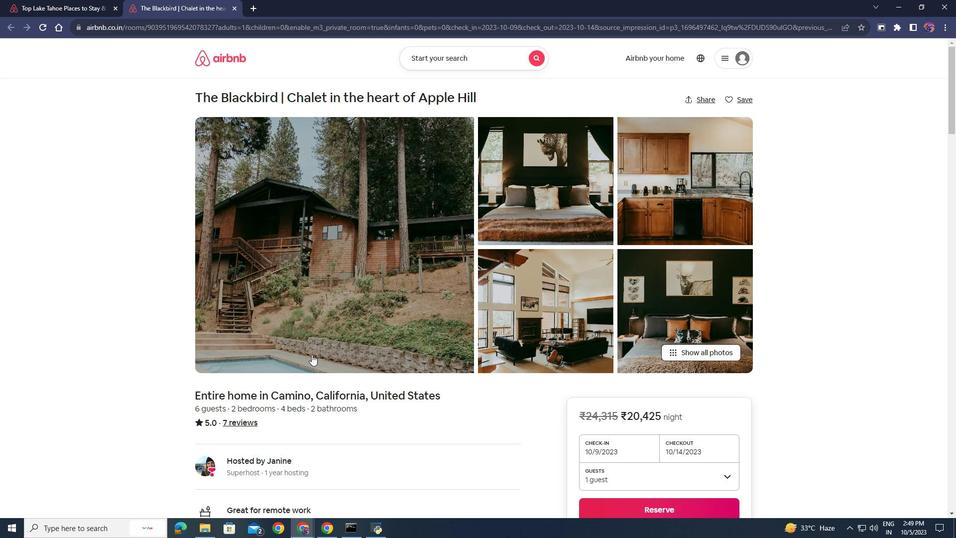 
Action: Mouse scrolled (311, 354) with delta (0, 0)
Screenshot: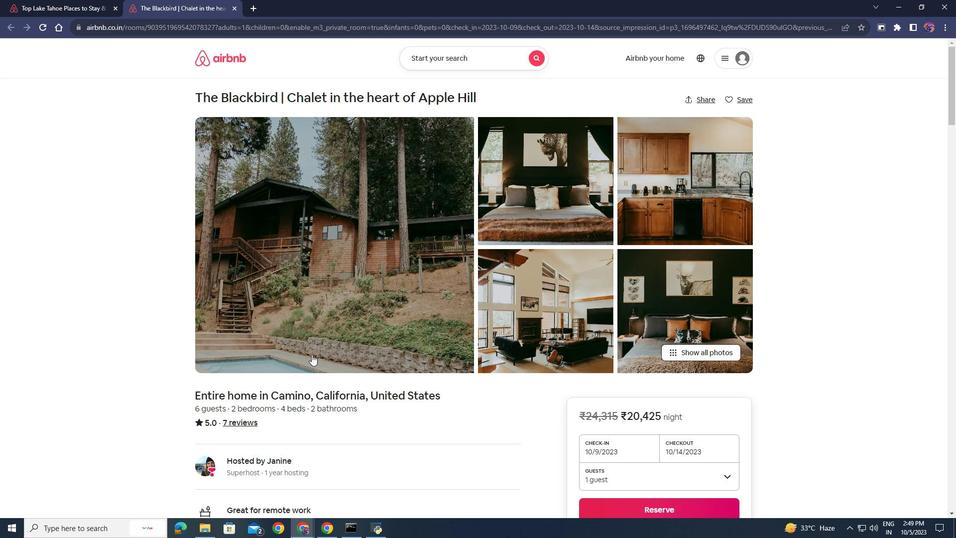 
Action: Mouse moved to (311, 354)
Screenshot: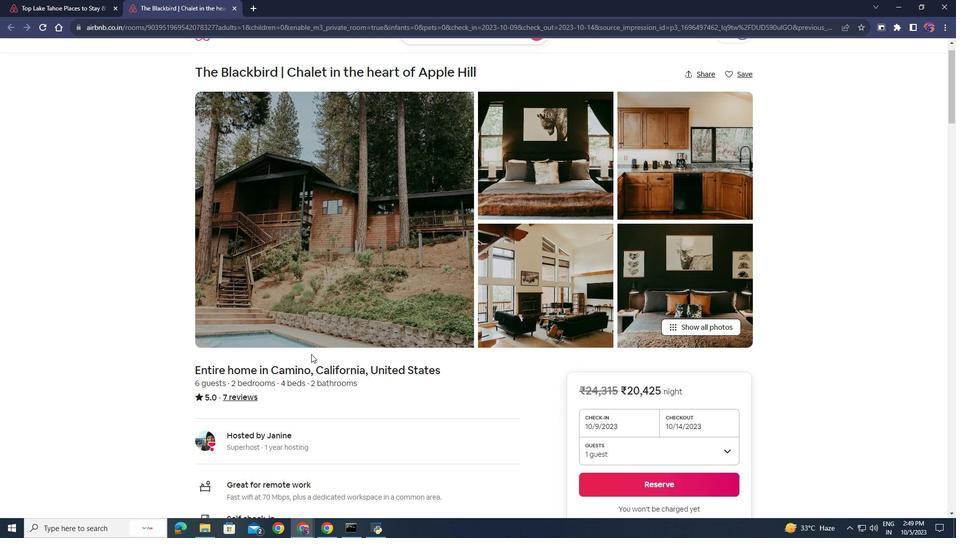 
Action: Mouse scrolled (311, 353) with delta (0, 0)
Screenshot: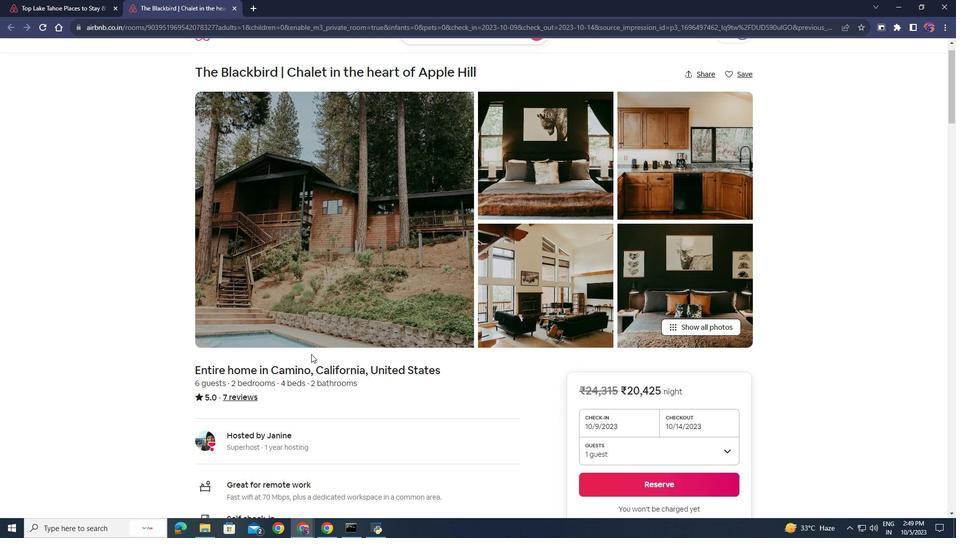 
Action: Mouse moved to (311, 354)
Screenshot: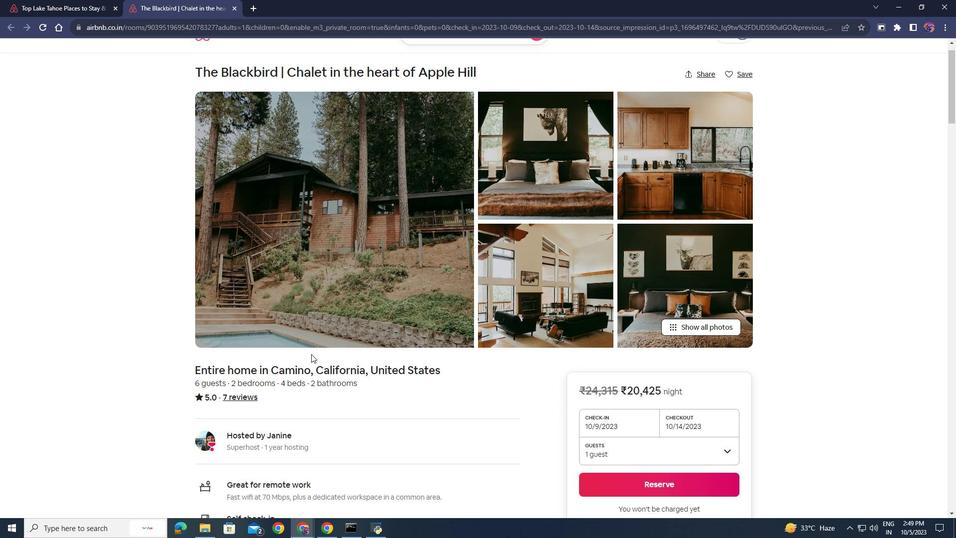 
Action: Mouse scrolled (311, 353) with delta (0, 0)
Screenshot: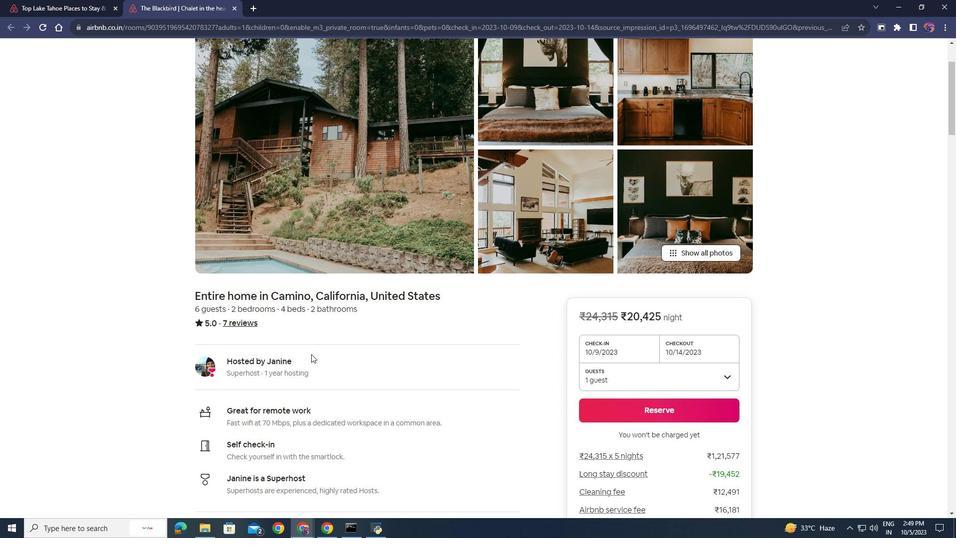 
Action: Mouse scrolled (311, 353) with delta (0, 0)
Screenshot: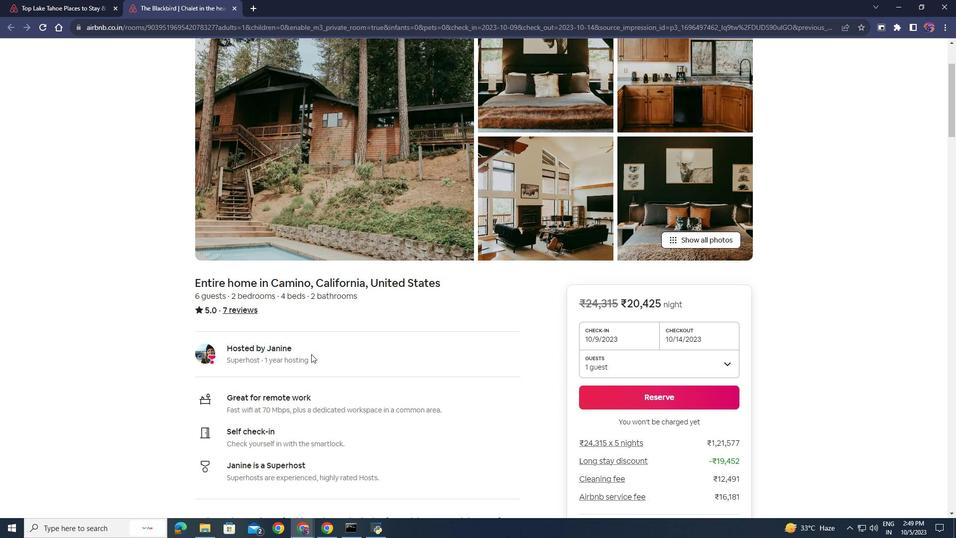 
Action: Mouse moved to (309, 352)
Screenshot: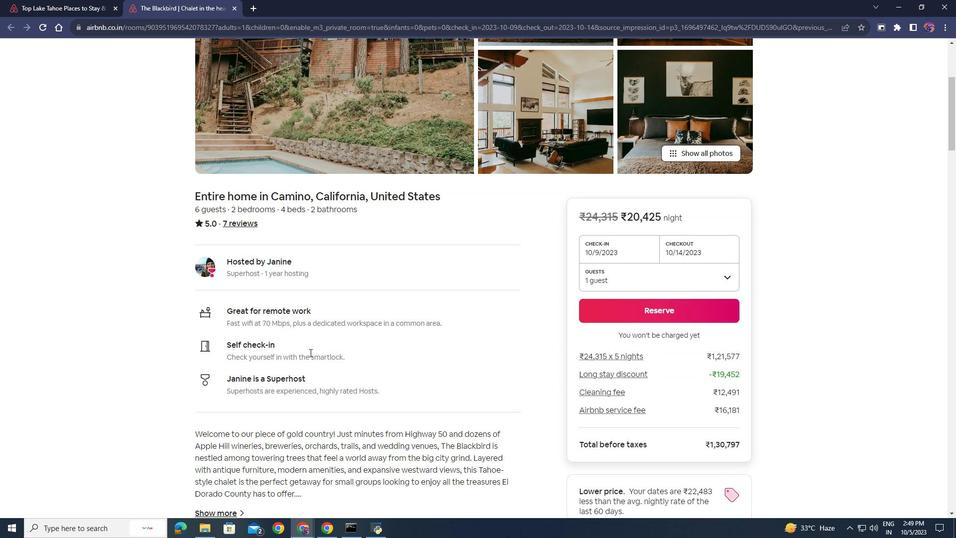 
Action: Mouse scrolled (309, 352) with delta (0, 0)
Screenshot: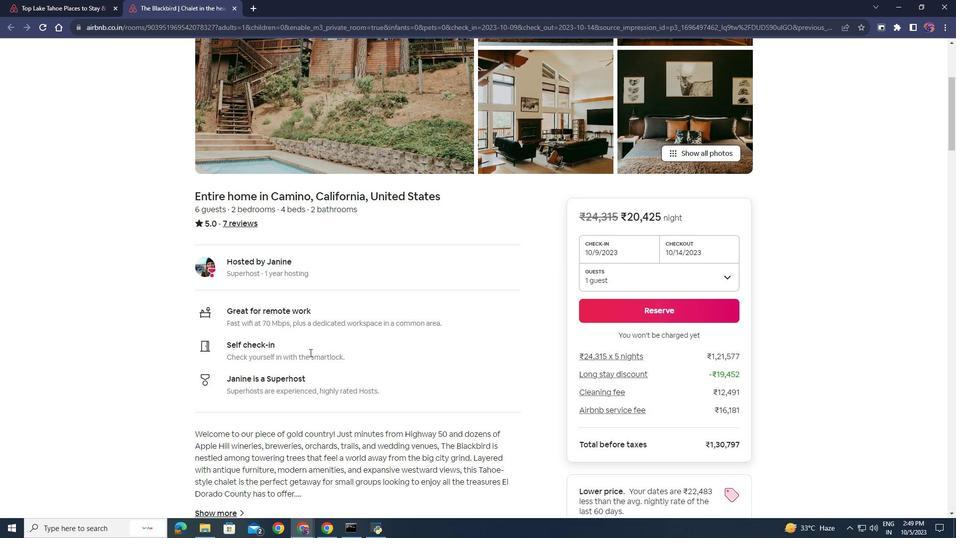 
Action: Mouse scrolled (309, 352) with delta (0, 0)
Screenshot: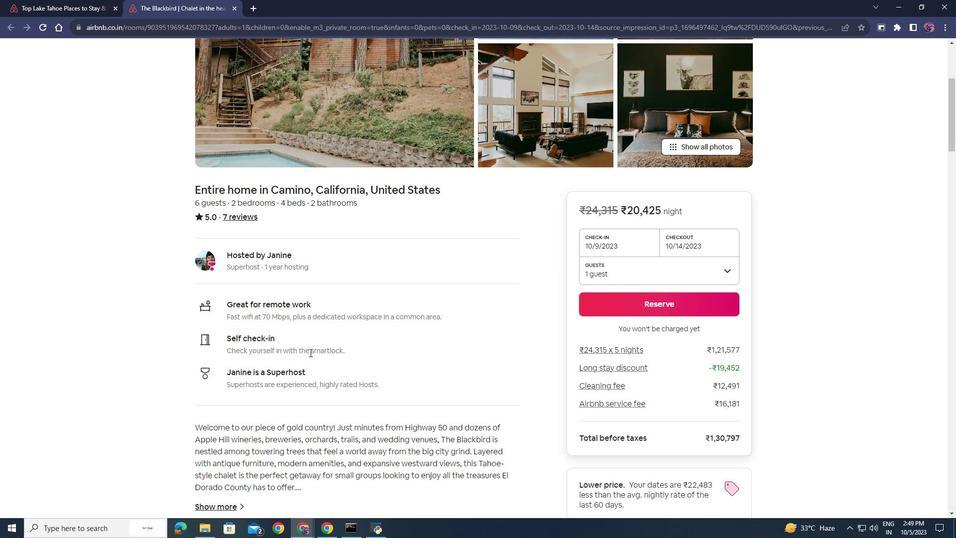 
Action: Mouse scrolled (309, 352) with delta (0, 0)
Screenshot: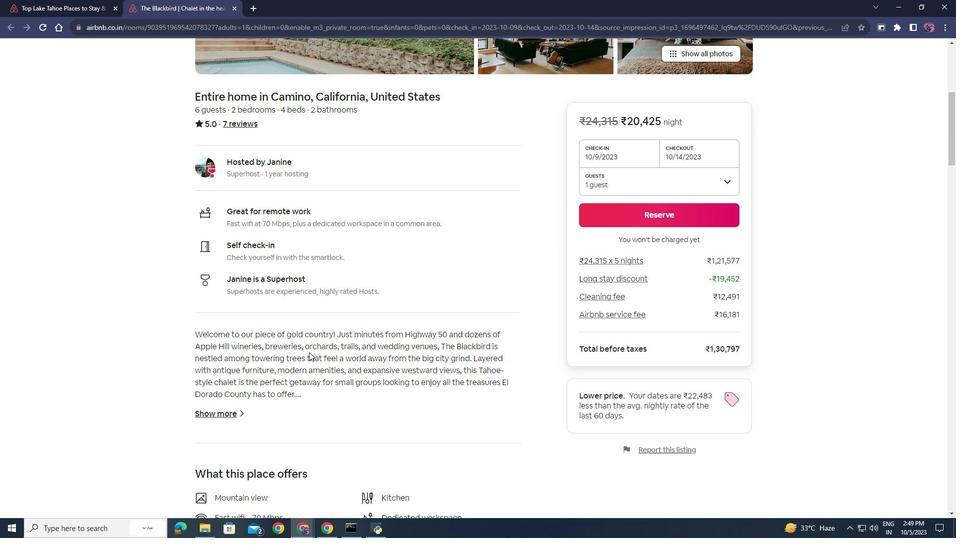 
Action: Mouse moved to (308, 351)
Screenshot: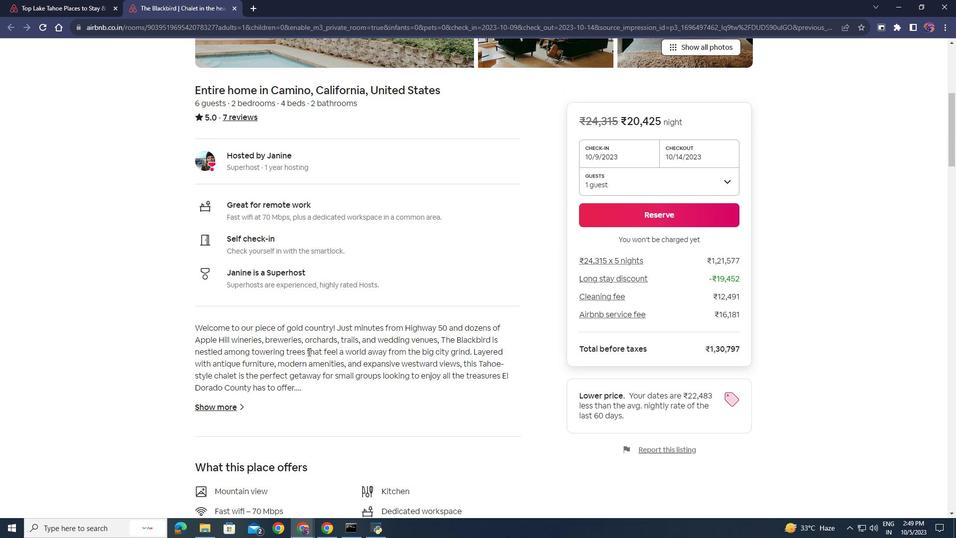 
Action: Mouse scrolled (308, 351) with delta (0, 0)
Screenshot: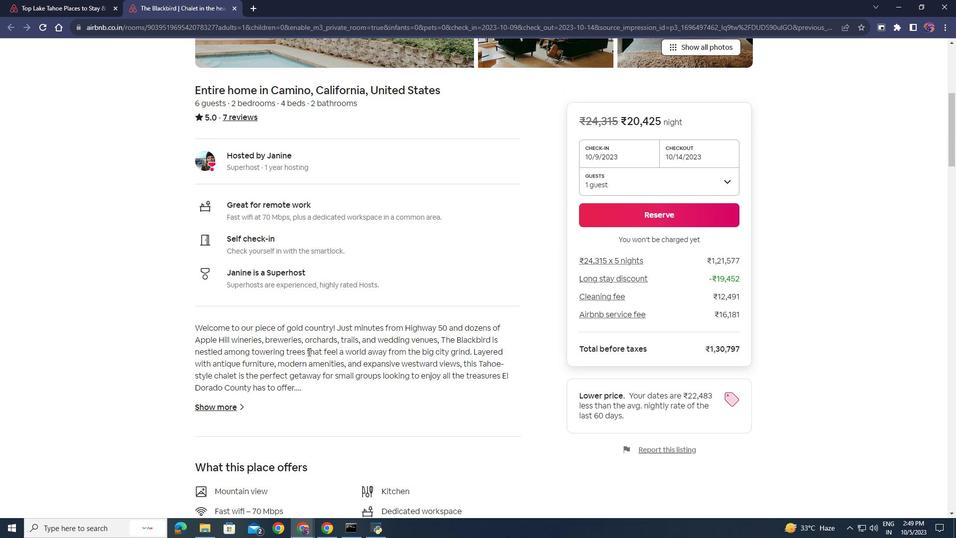 
Action: Mouse moved to (308, 351)
Screenshot: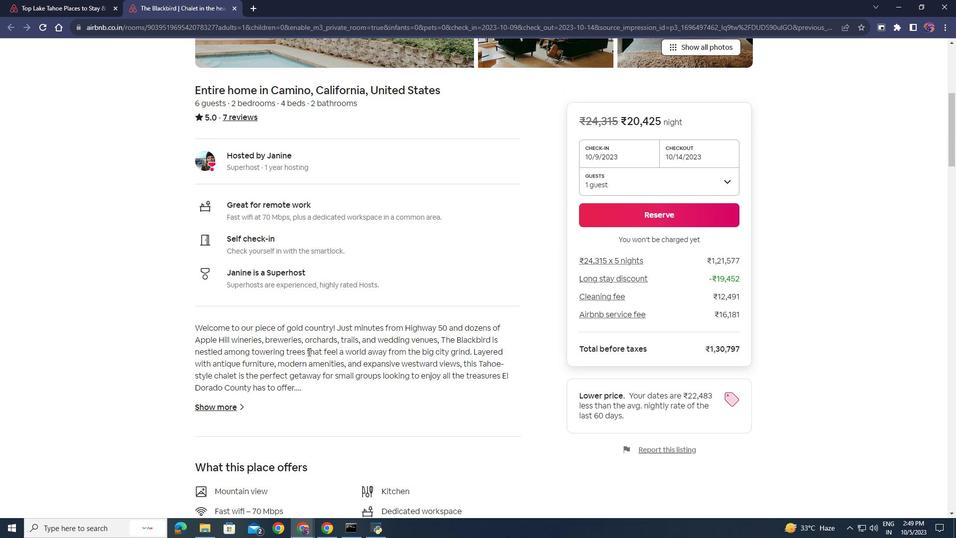 
Action: Mouse scrolled (308, 351) with delta (0, 0)
Screenshot: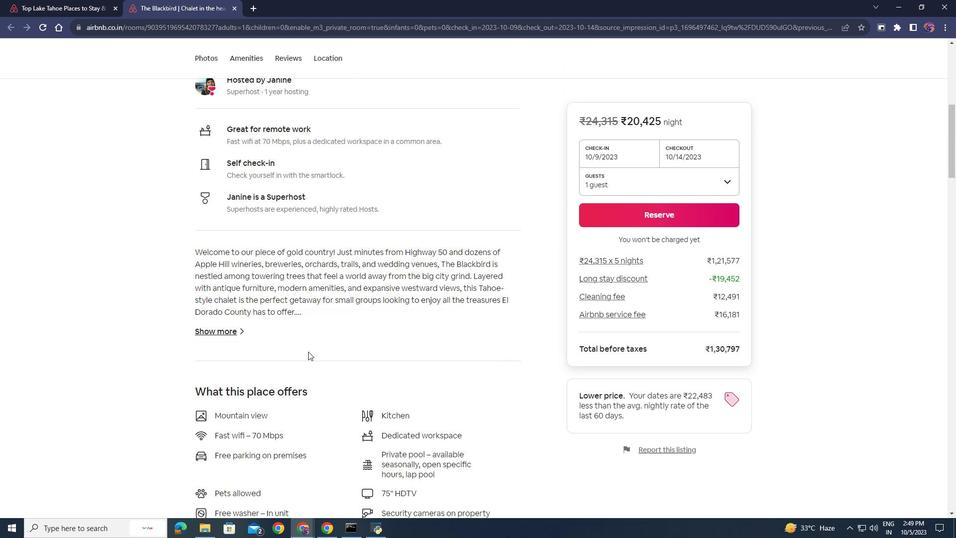 
Action: Mouse scrolled (308, 351) with delta (0, 0)
Screenshot: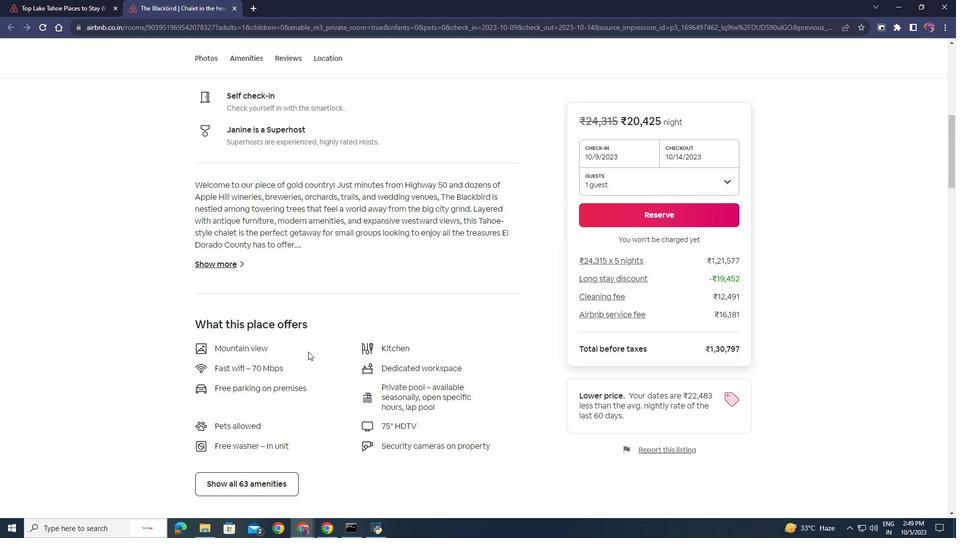 
Action: Mouse moved to (307, 351)
Screenshot: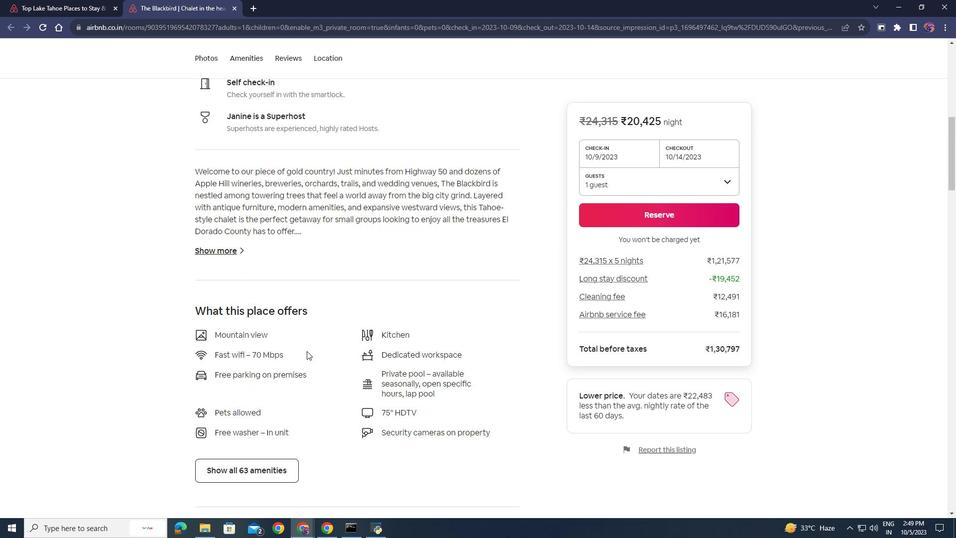 
Action: Mouse scrolled (307, 351) with delta (0, 0)
Screenshot: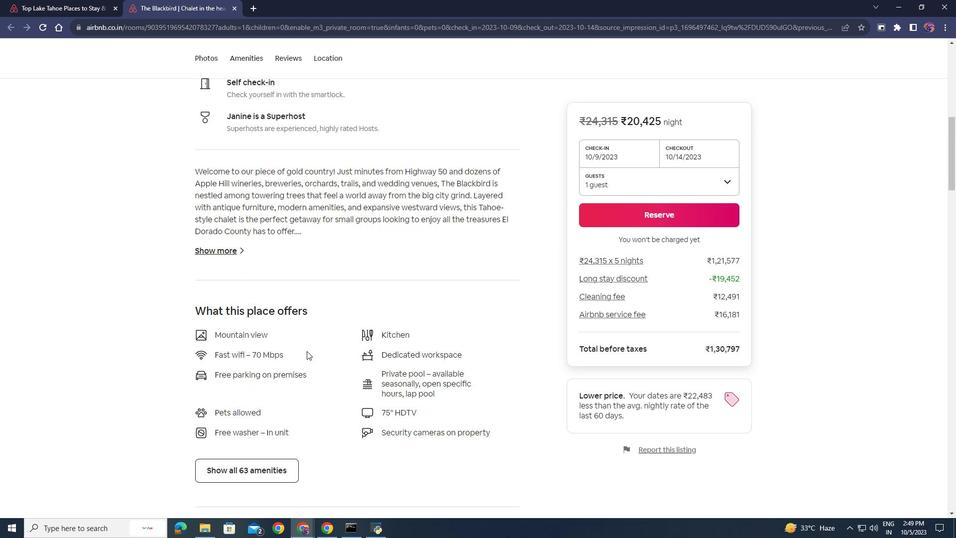 
Action: Mouse moved to (260, 386)
Screenshot: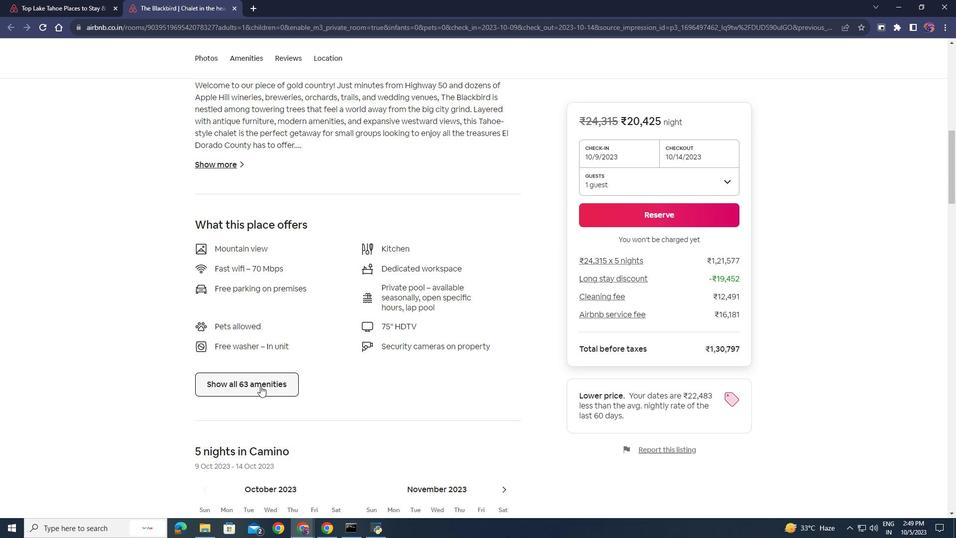 
Action: Mouse pressed left at (260, 386)
Screenshot: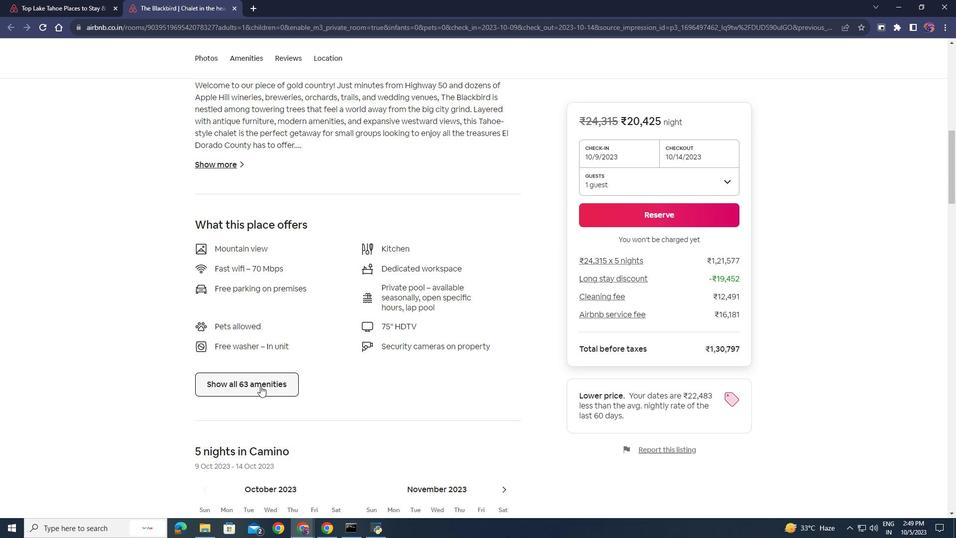 
Action: Mouse moved to (352, 359)
Screenshot: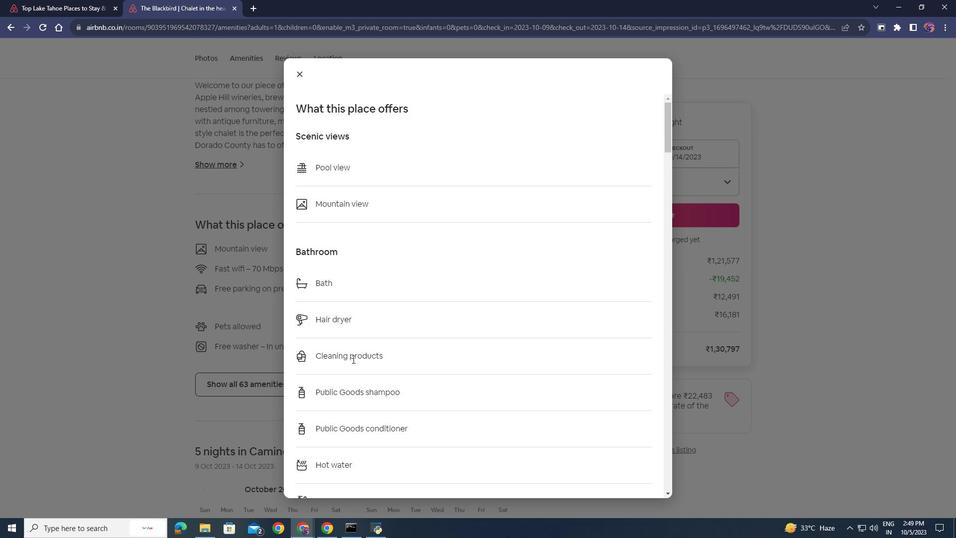 
Action: Mouse scrolled (352, 358) with delta (0, 0)
Screenshot: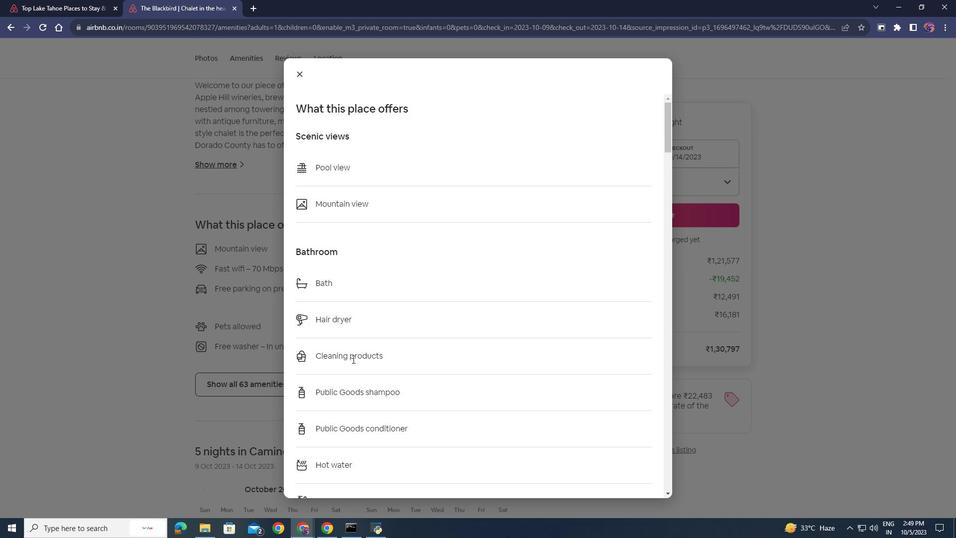 
Action: Mouse moved to (358, 358)
Screenshot: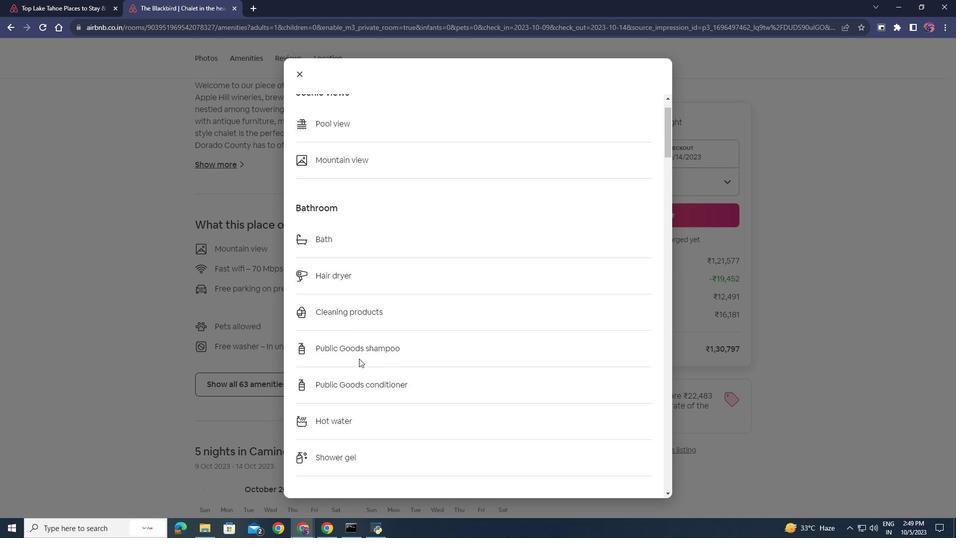 
Action: Mouse scrolled (358, 358) with delta (0, 0)
Screenshot: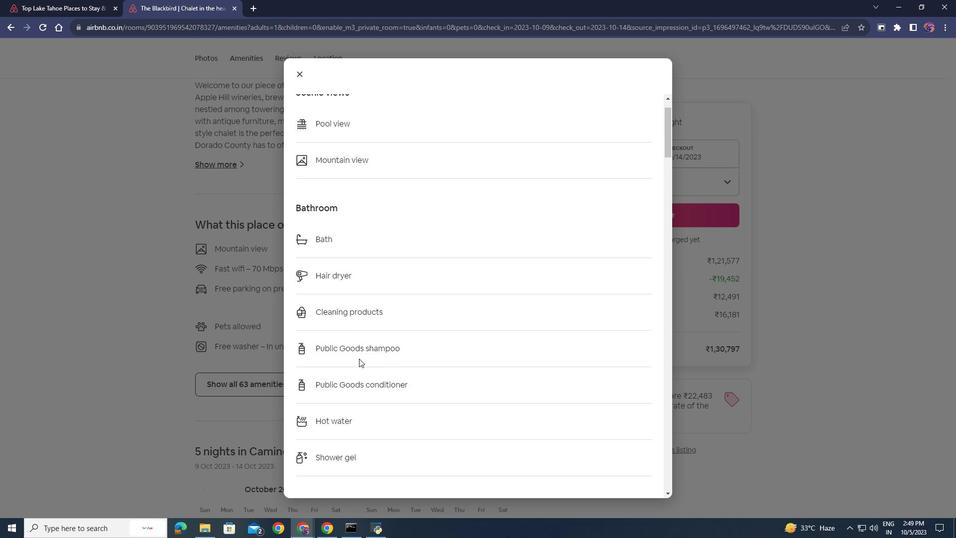 
Action: Mouse moved to (359, 358)
Screenshot: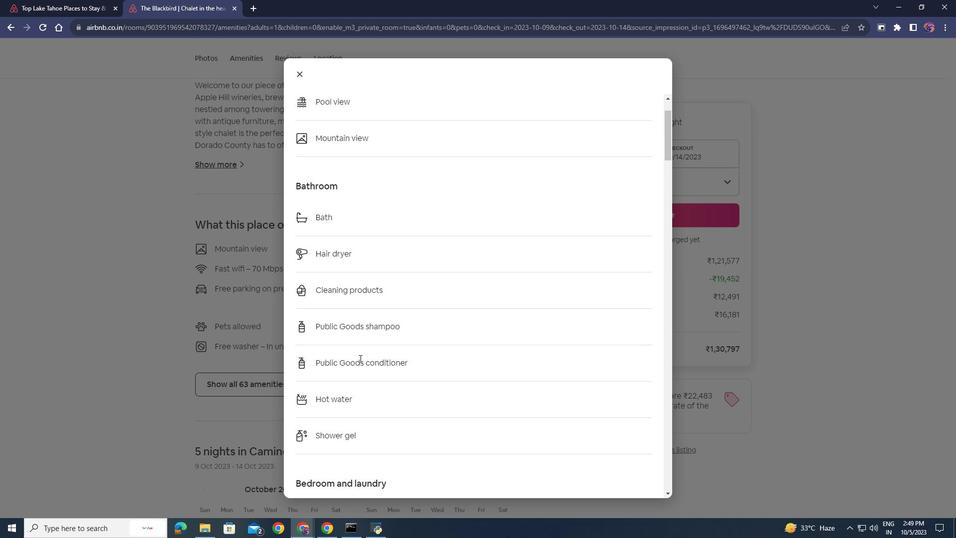 
Action: Mouse scrolled (359, 358) with delta (0, 0)
Screenshot: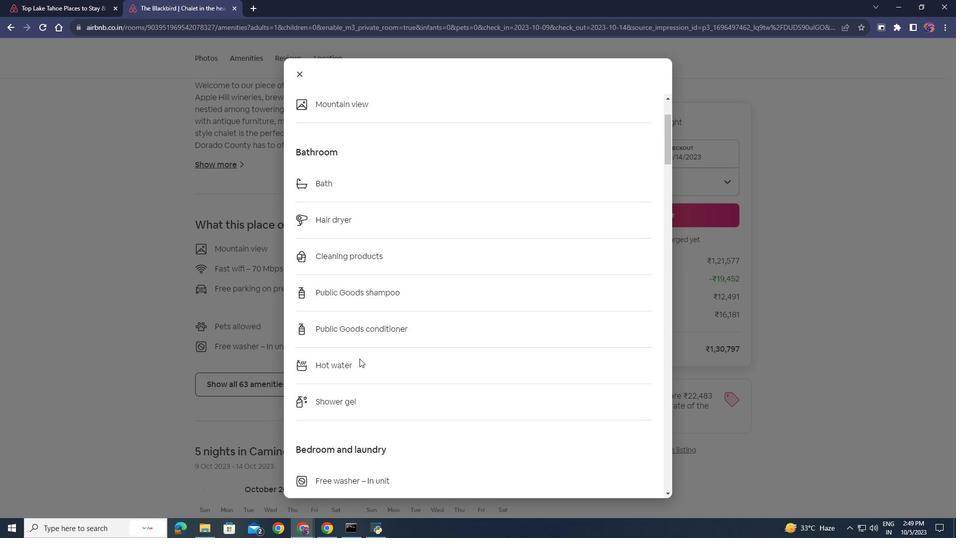 
Action: Mouse scrolled (359, 358) with delta (0, 0)
Screenshot: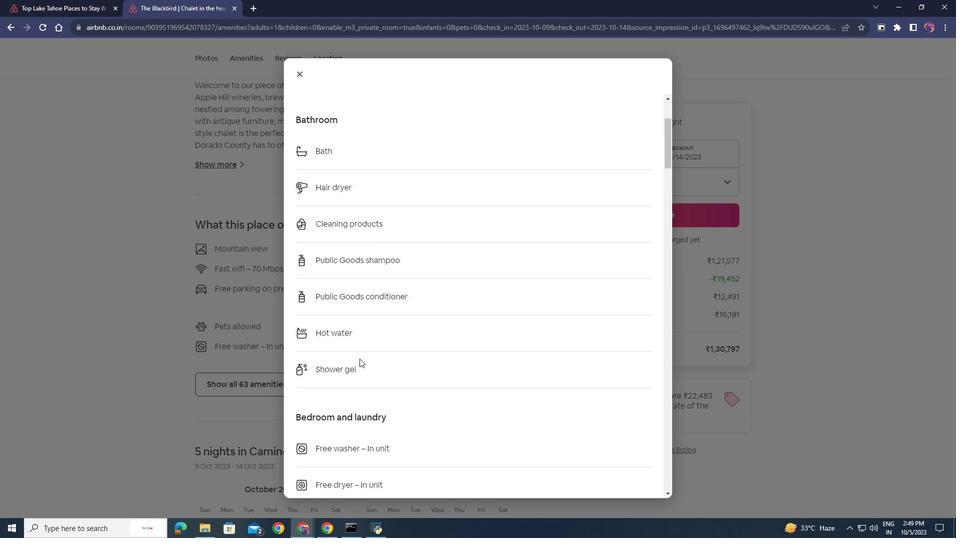 
Action: Mouse scrolled (359, 358) with delta (0, 0)
Screenshot: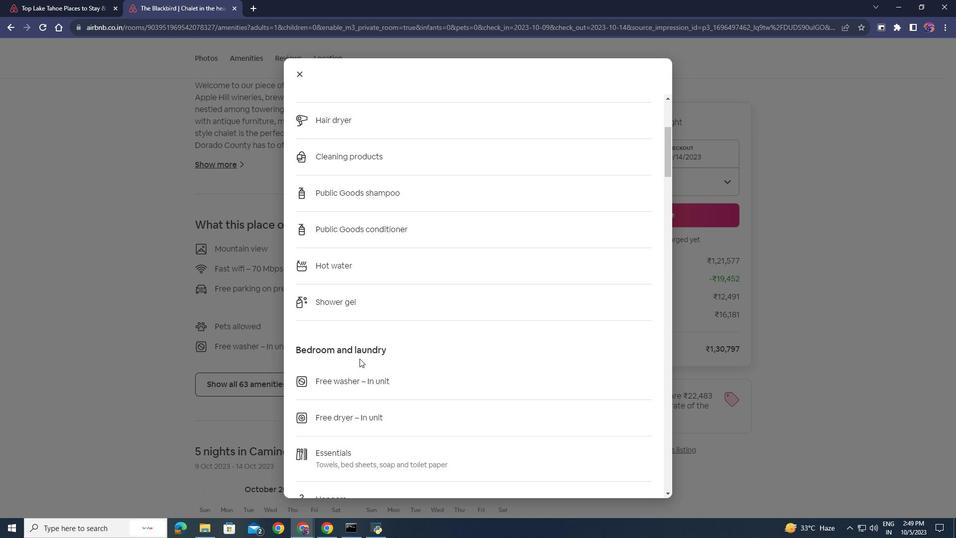 
Action: Mouse scrolled (359, 358) with delta (0, 0)
Screenshot: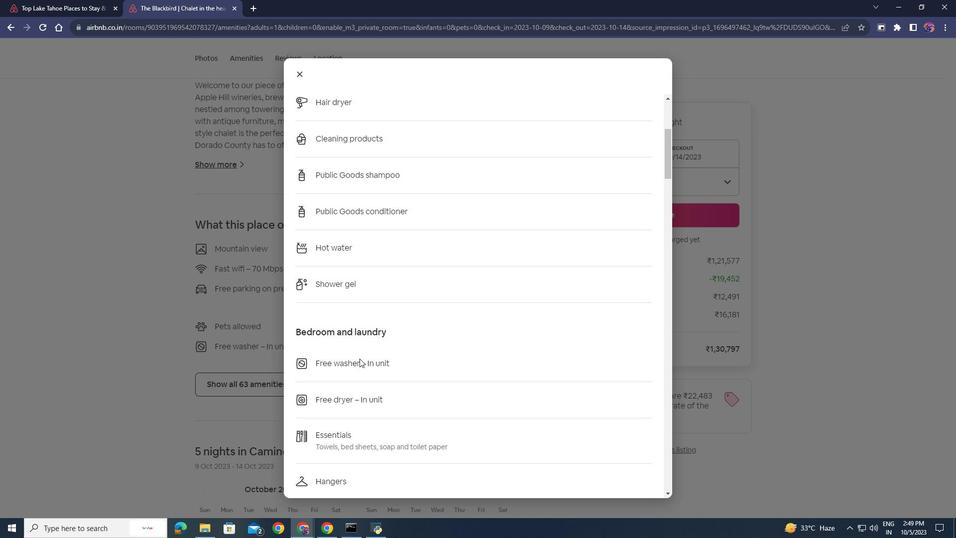 
Action: Mouse scrolled (359, 358) with delta (0, 0)
Screenshot: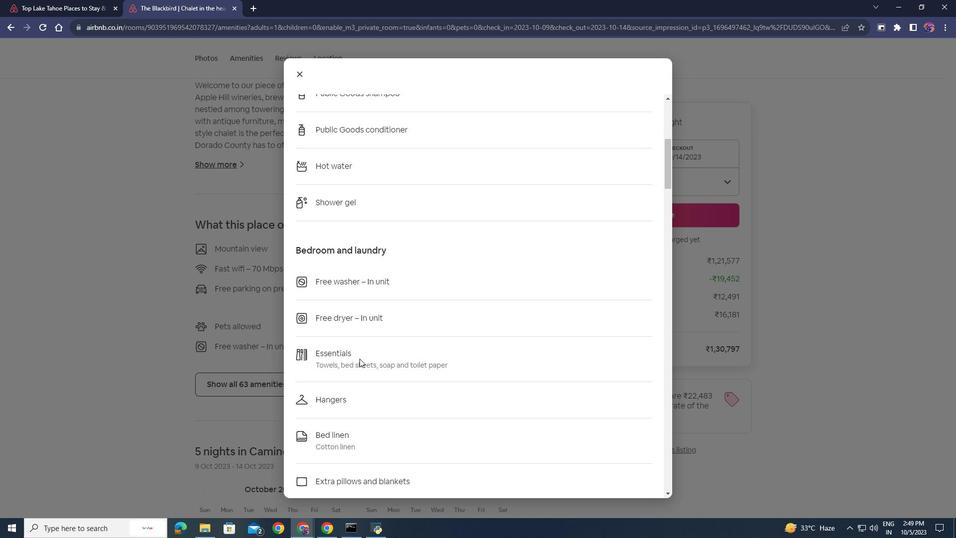 
Action: Mouse scrolled (359, 358) with delta (0, 0)
Screenshot: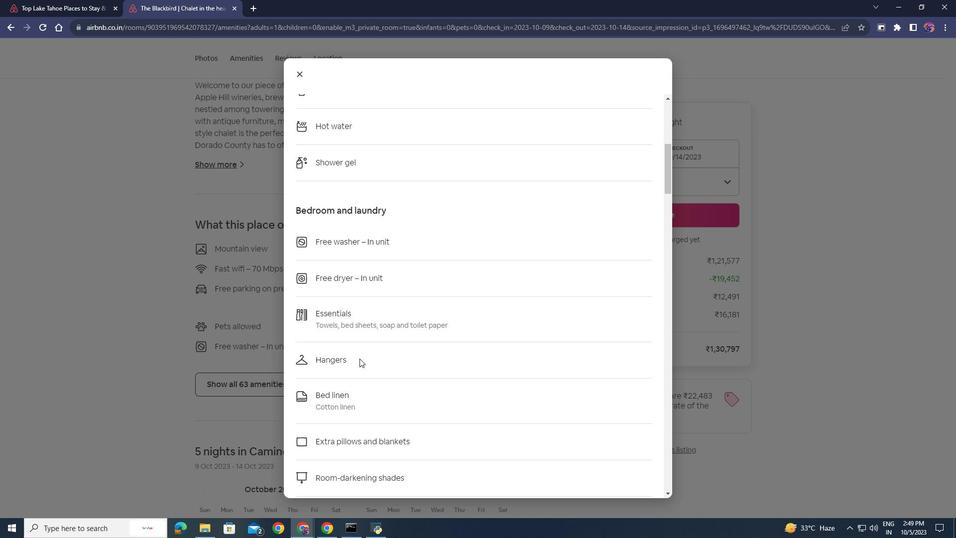 
Action: Mouse scrolled (359, 358) with delta (0, 0)
Screenshot: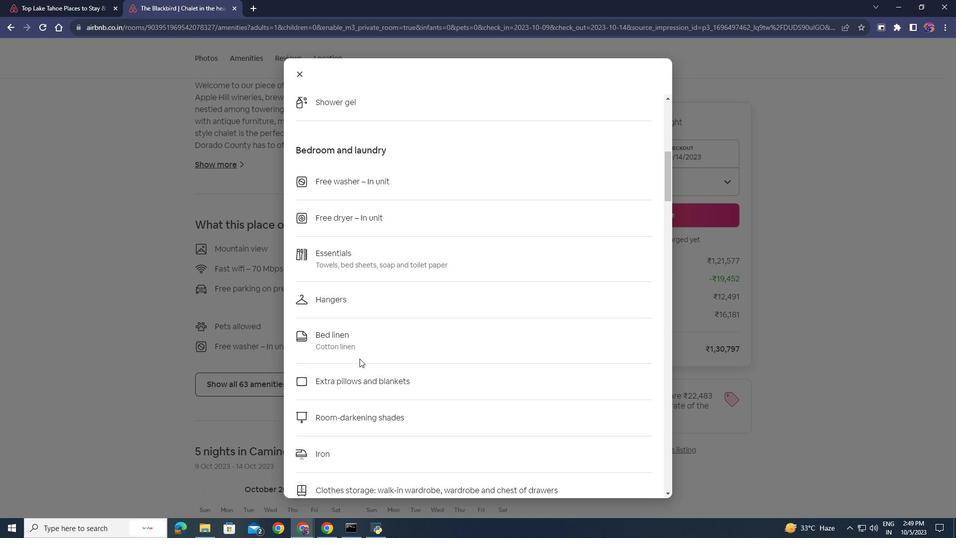 
Action: Mouse scrolled (359, 358) with delta (0, 0)
Screenshot: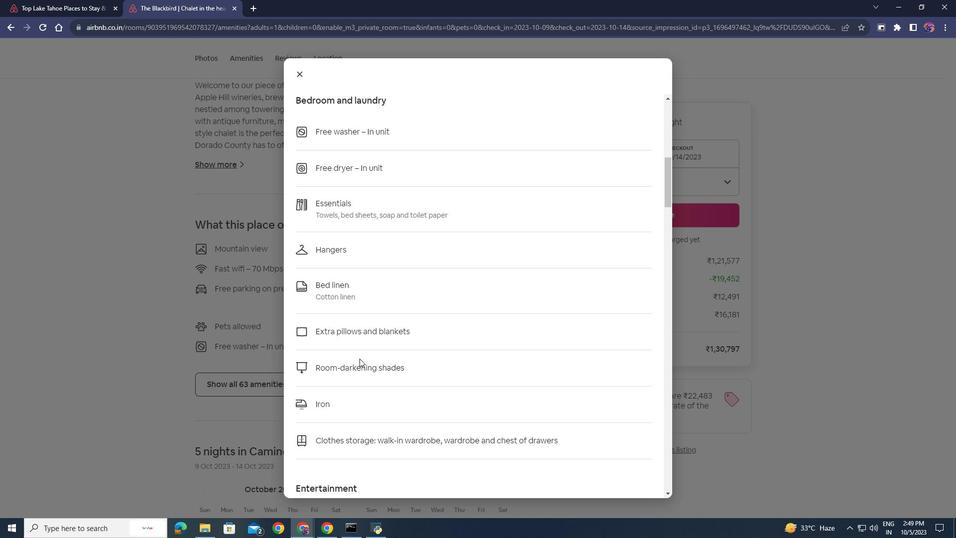 
Action: Mouse scrolled (359, 358) with delta (0, 0)
Screenshot: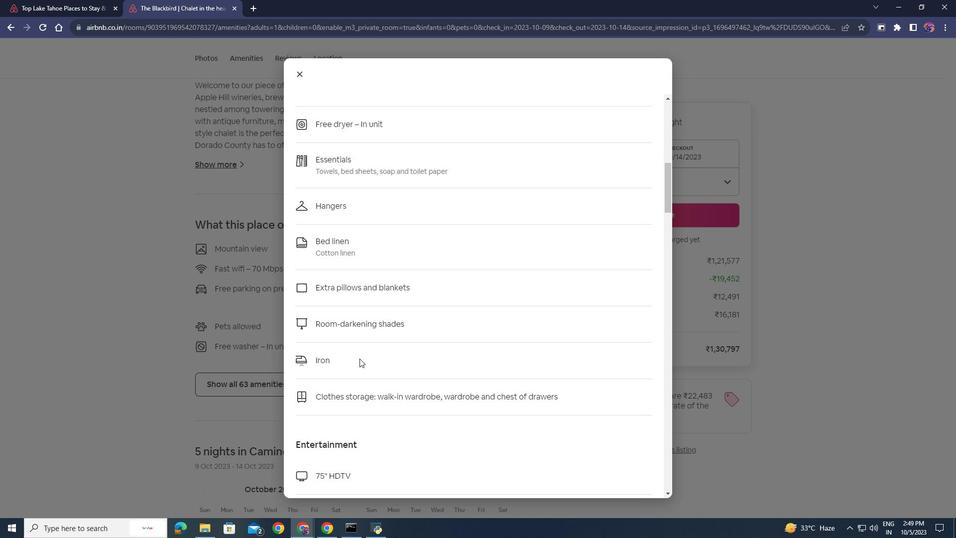 
Action: Mouse scrolled (359, 358) with delta (0, 0)
Screenshot: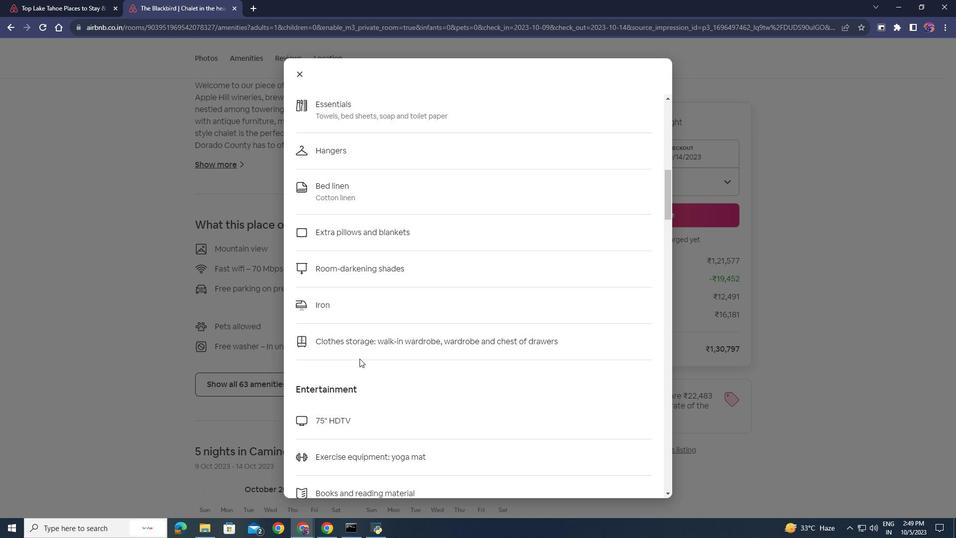 
Action: Mouse scrolled (359, 358) with delta (0, 0)
Screenshot: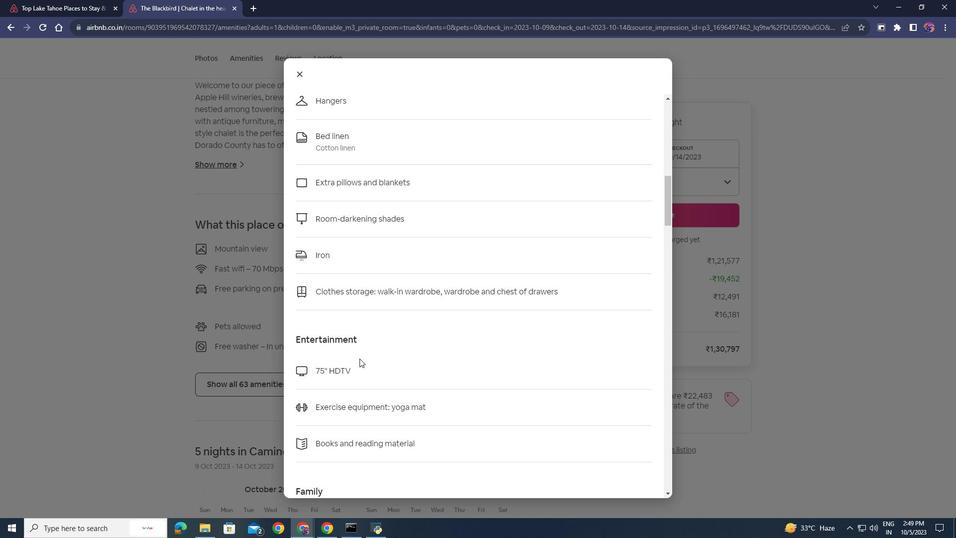 
Action: Mouse scrolled (359, 358) with delta (0, 0)
Screenshot: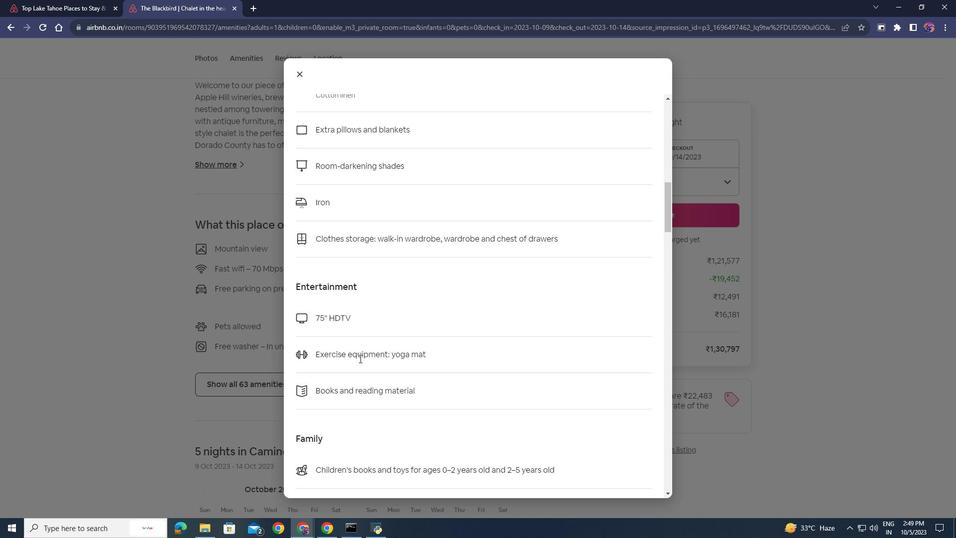 
Action: Mouse scrolled (359, 358) with delta (0, 0)
Screenshot: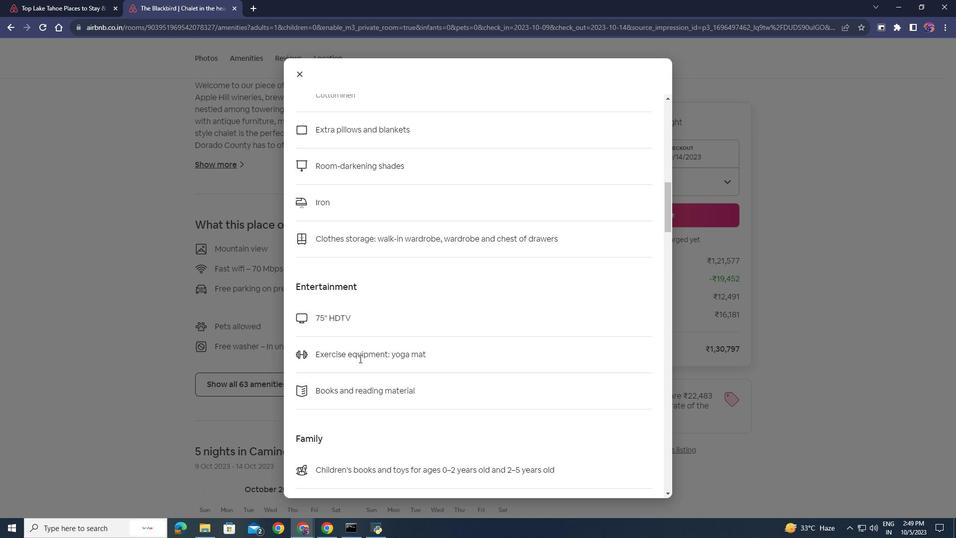 
Action: Mouse scrolled (359, 358) with delta (0, 0)
Screenshot: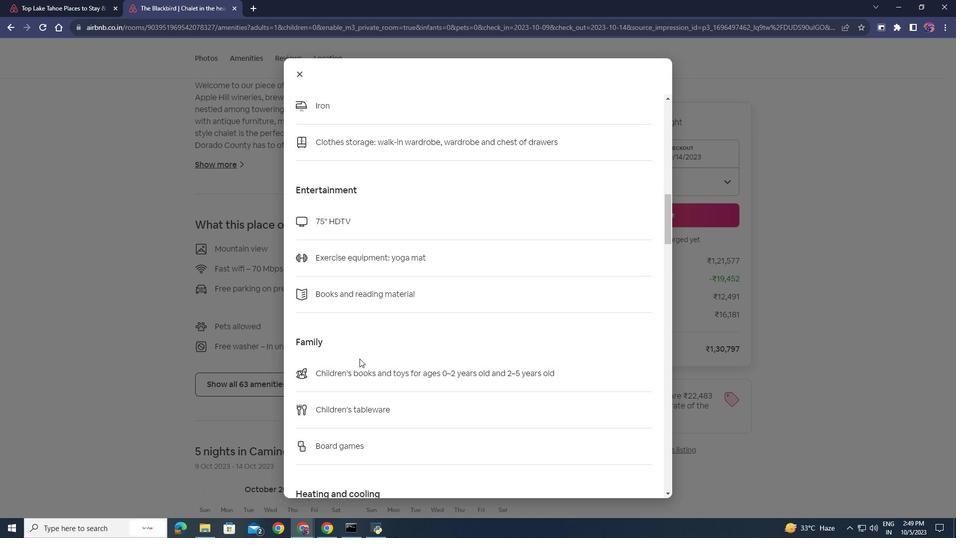 
Action: Mouse scrolled (359, 358) with delta (0, 0)
Screenshot: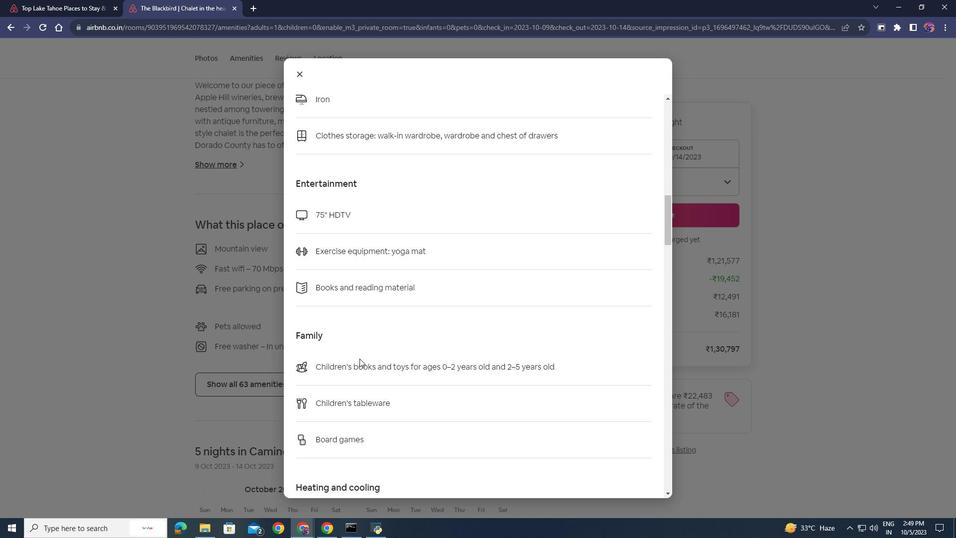 
Action: Mouse scrolled (359, 358) with delta (0, 0)
Screenshot: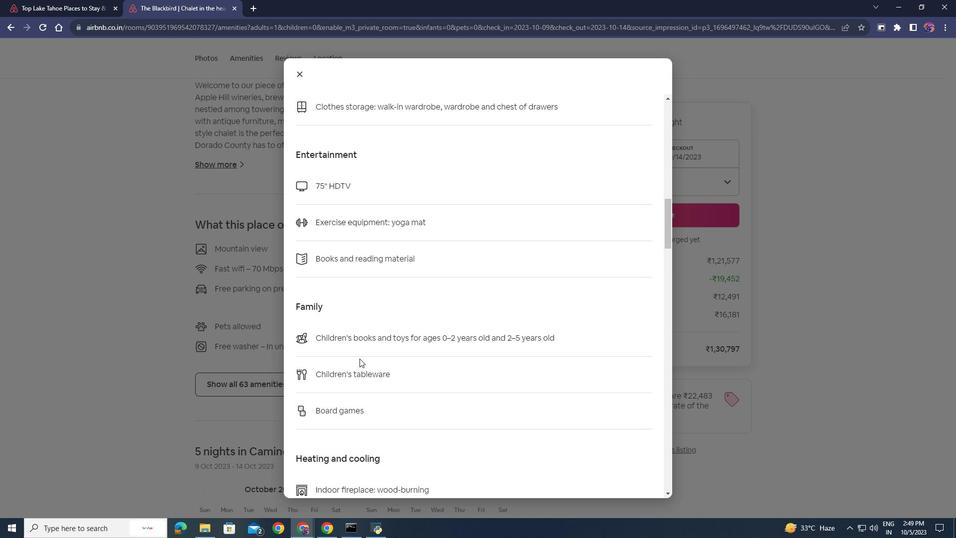 
Action: Mouse moved to (360, 438)
Screenshot: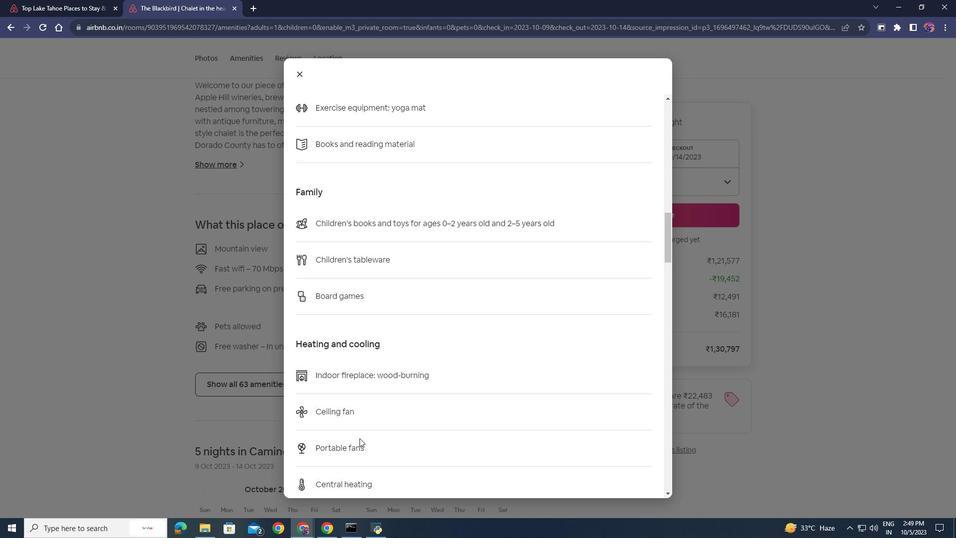 
Action: Mouse scrolled (360, 438) with delta (0, 0)
Screenshot: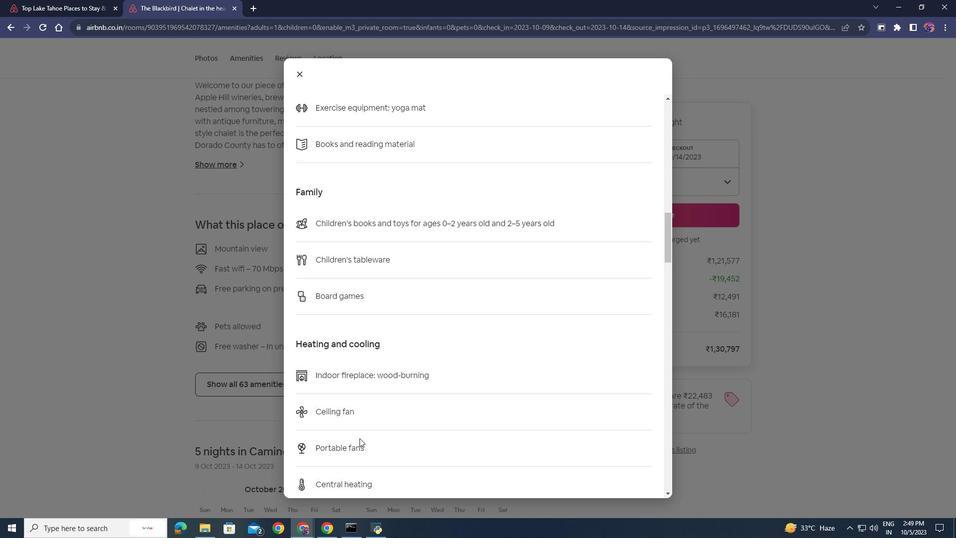 
Action: Mouse moved to (359, 438)
Screenshot: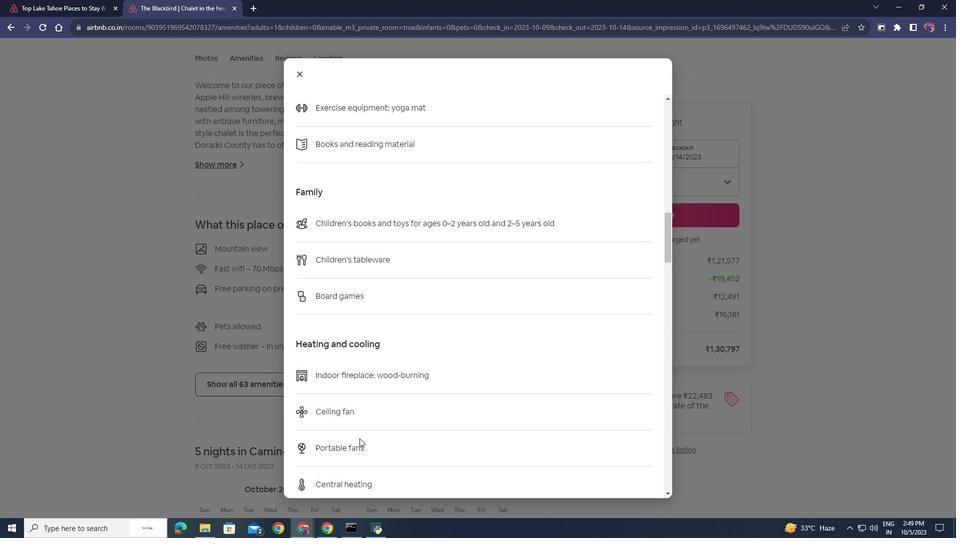 
Action: Mouse scrolled (359, 437) with delta (0, 0)
Screenshot: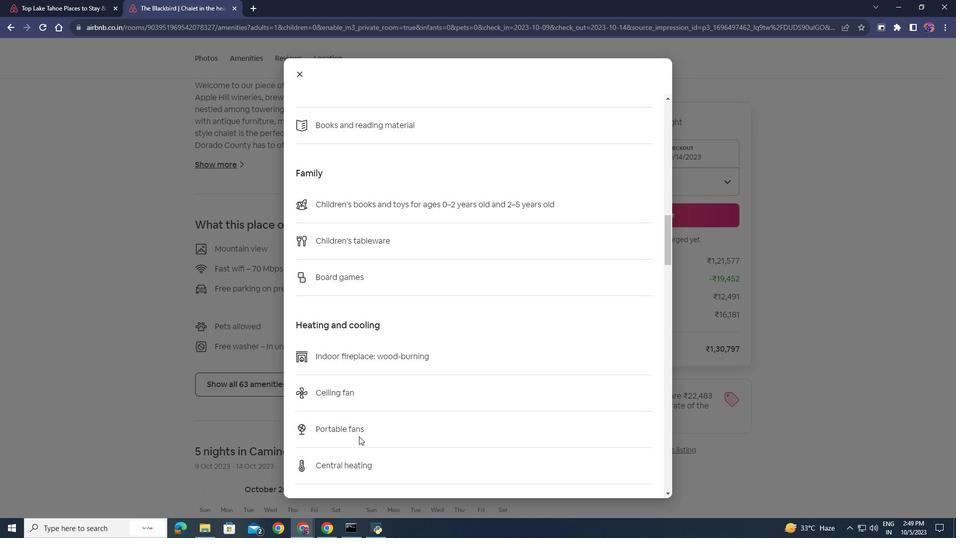 
Action: Mouse moved to (359, 436)
Screenshot: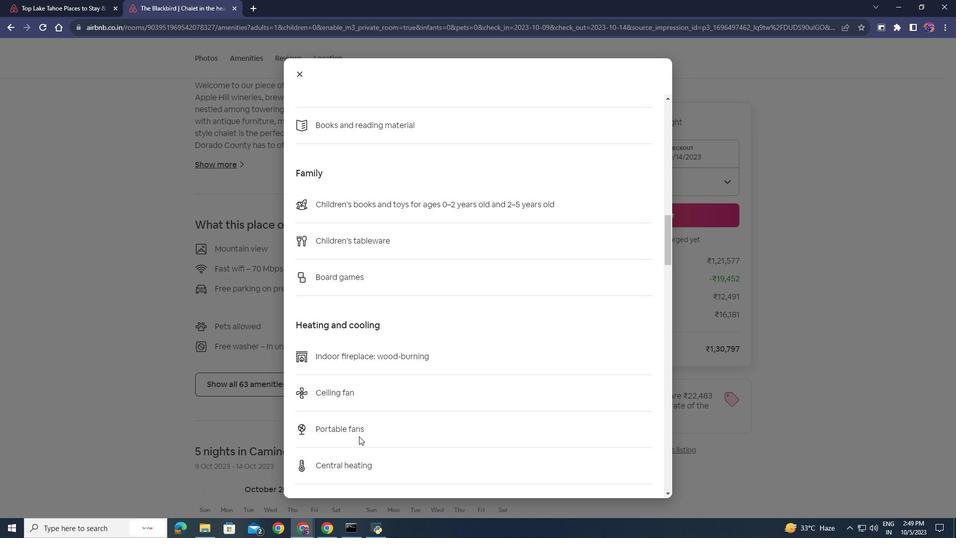 
Action: Mouse scrolled (359, 436) with delta (0, 0)
Screenshot: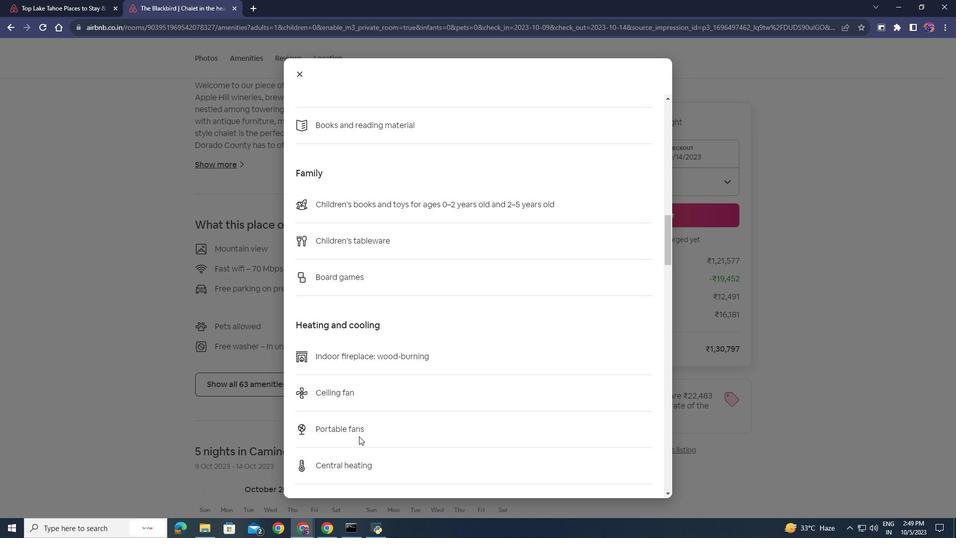 
Action: Mouse moved to (359, 436)
Screenshot: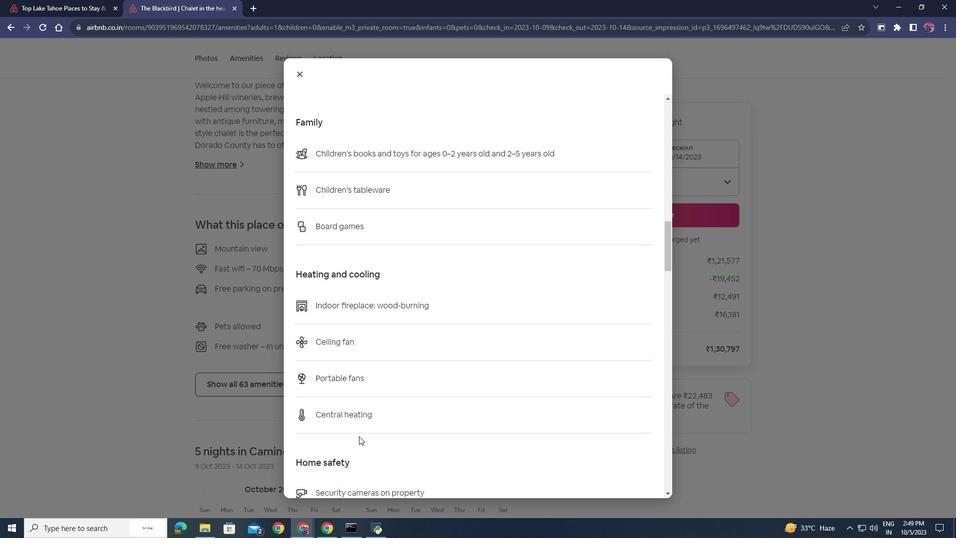 
Action: Mouse scrolled (359, 435) with delta (0, 0)
Screenshot: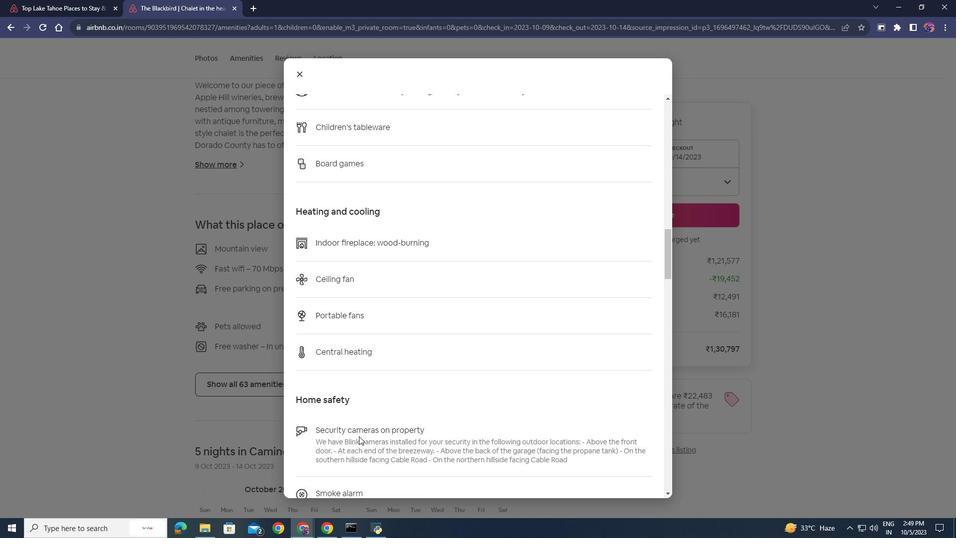 
Action: Mouse moved to (355, 417)
Screenshot: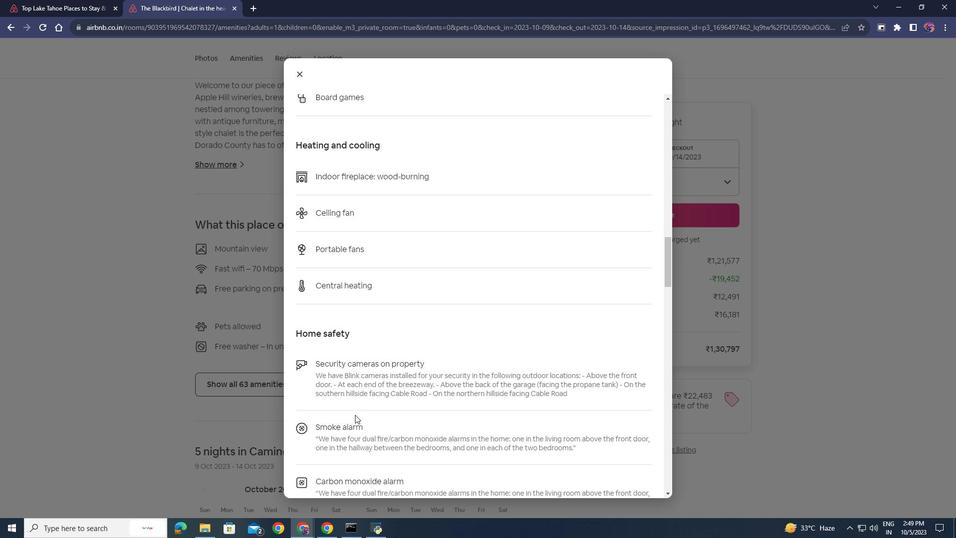 
Action: Mouse scrolled (355, 418) with delta (0, 0)
Screenshot: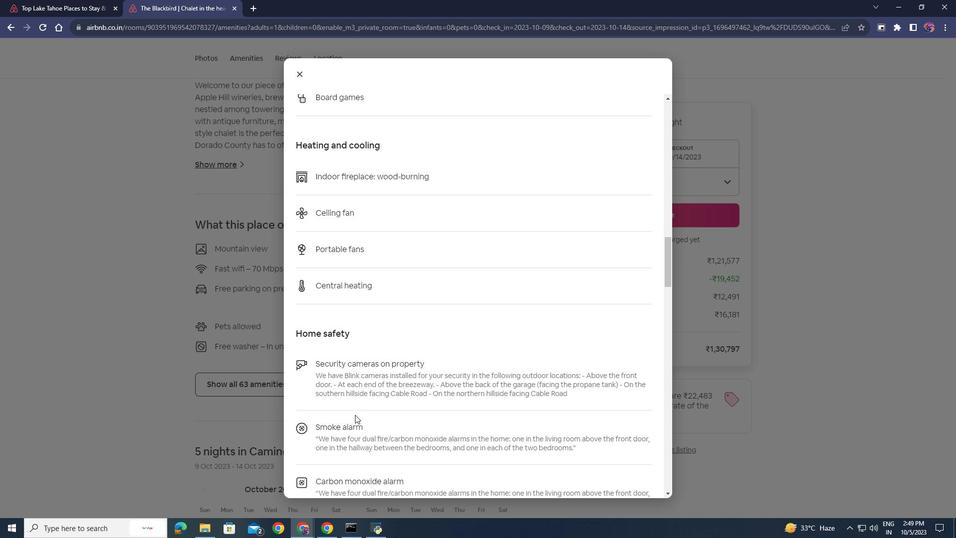 
Action: Mouse moved to (354, 404)
Screenshot: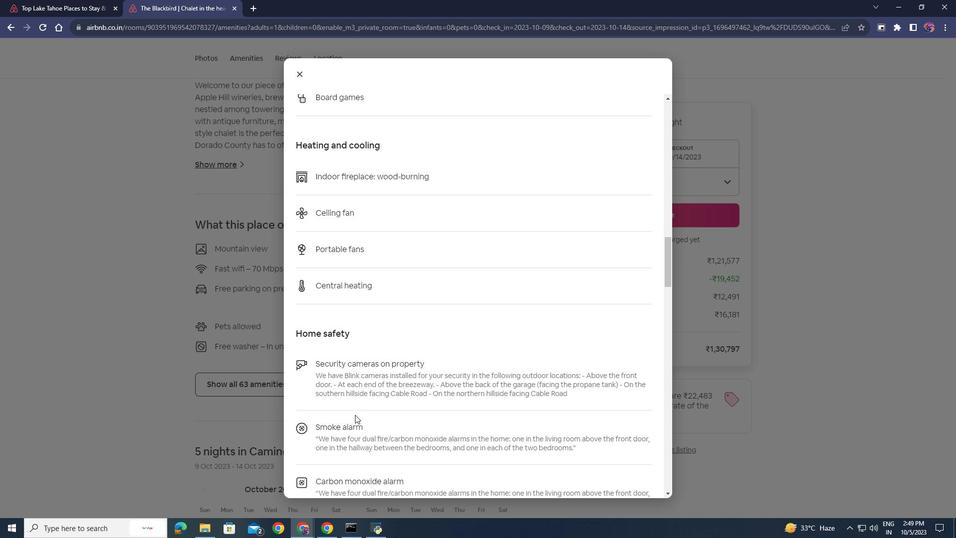 
Action: Mouse scrolled (354, 405) with delta (0, 0)
Screenshot: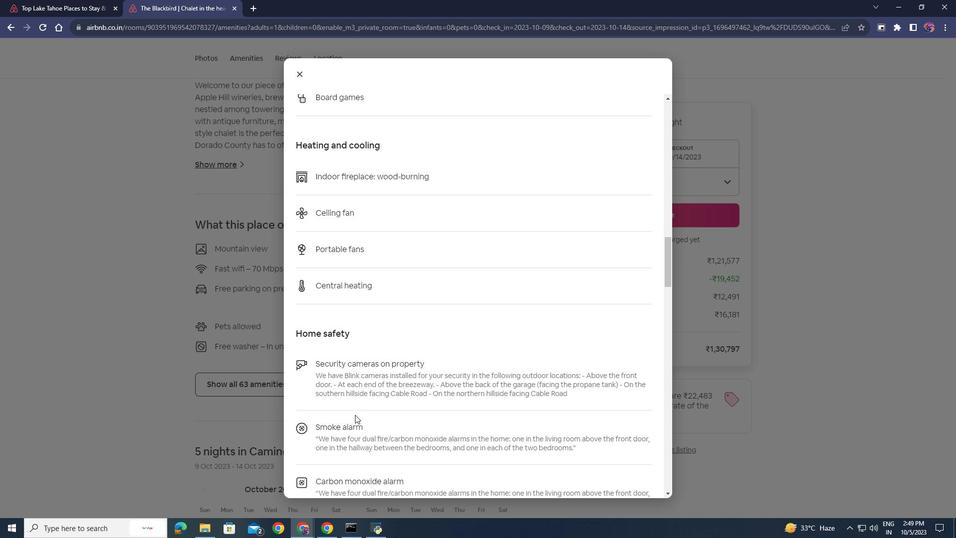 
Action: Mouse moved to (354, 386)
Screenshot: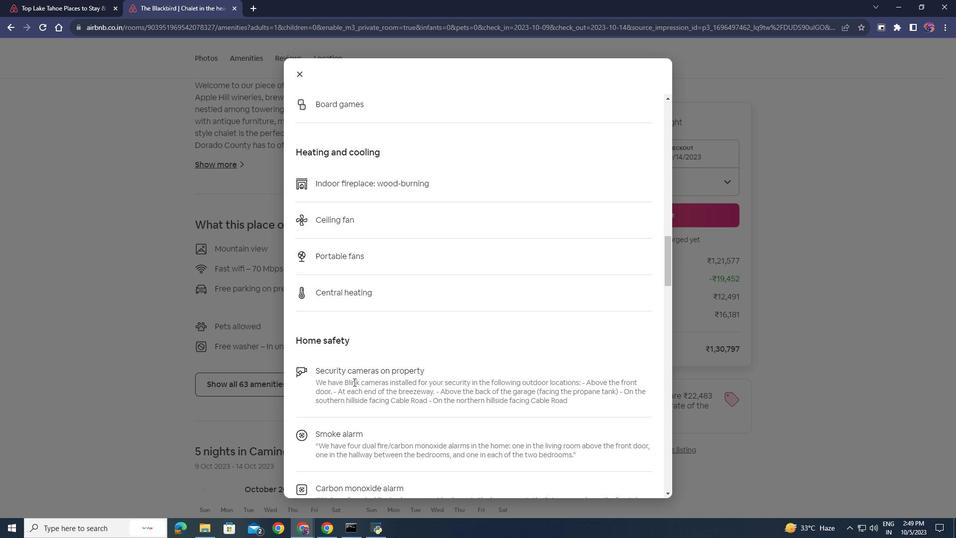 
Action: Mouse scrolled (354, 386) with delta (0, 0)
Screenshot: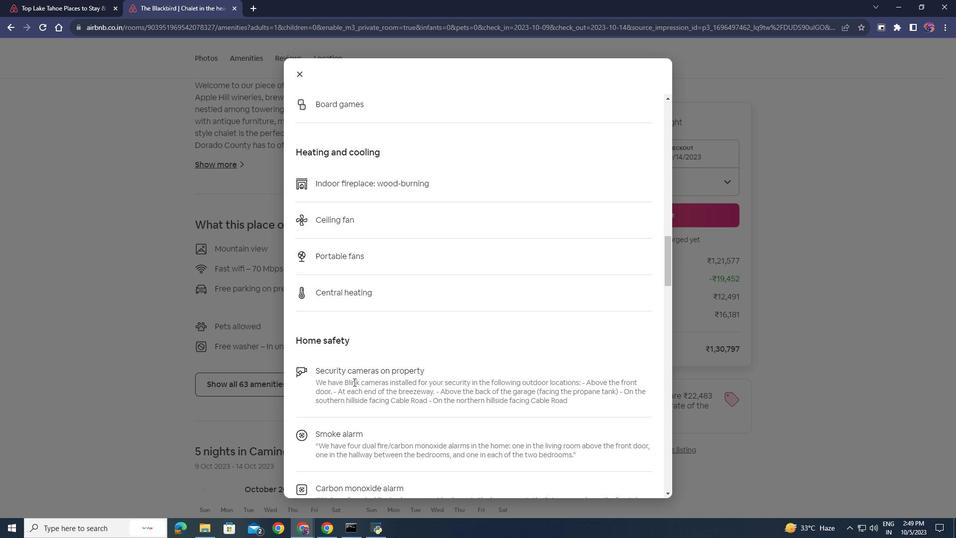 
Action: Mouse moved to (302, 76)
Screenshot: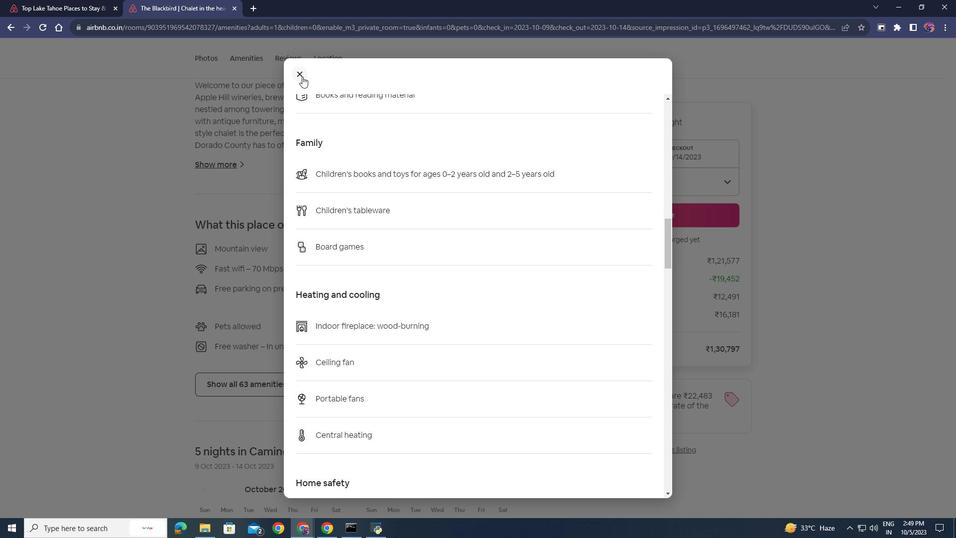 
Action: Mouse pressed left at (302, 76)
Screenshot: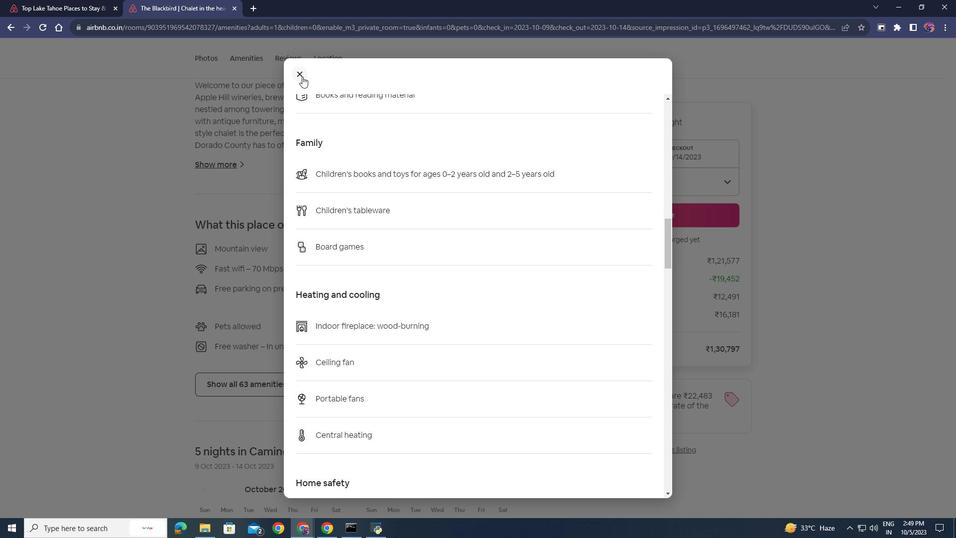 
Action: Mouse moved to (309, 304)
Screenshot: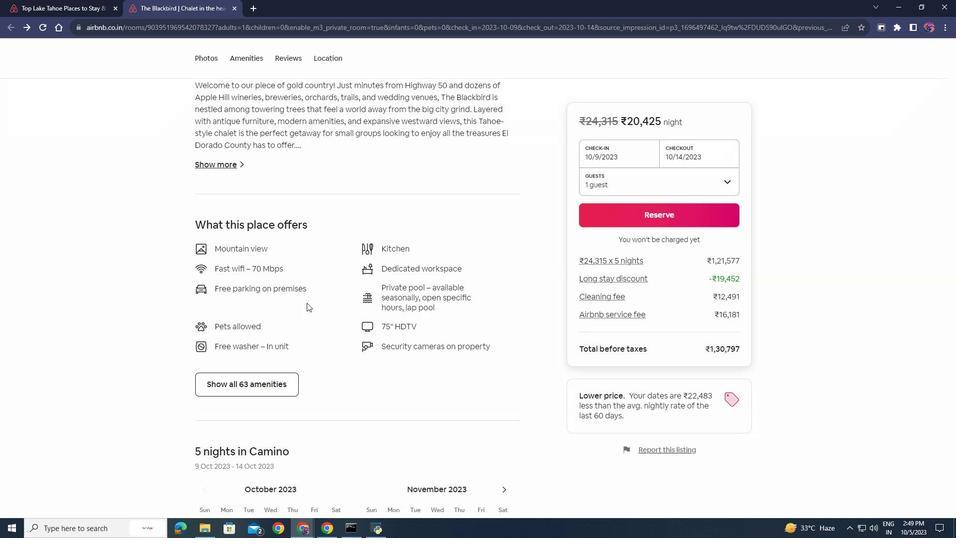 
Action: Mouse scrolled (309, 304) with delta (0, 0)
Screenshot: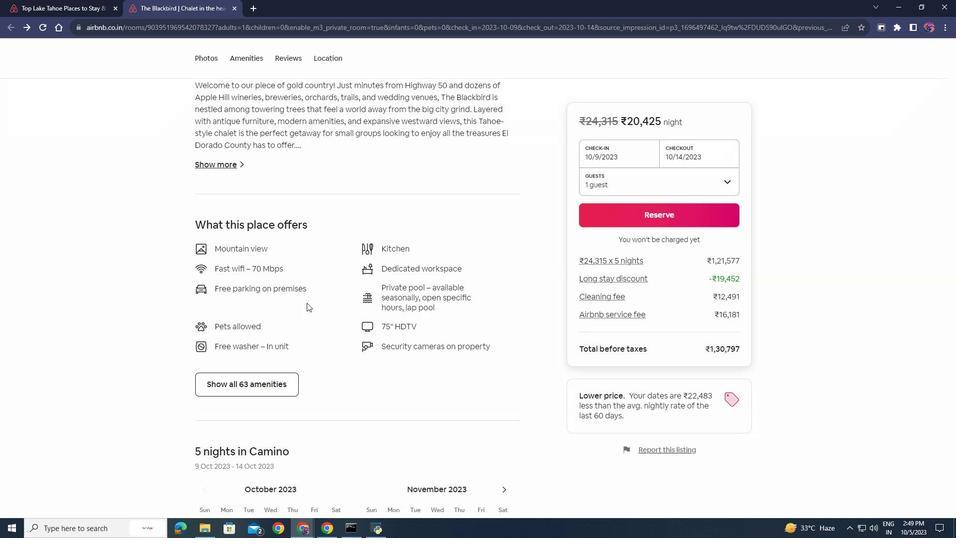 
Action: Mouse moved to (306, 302)
Screenshot: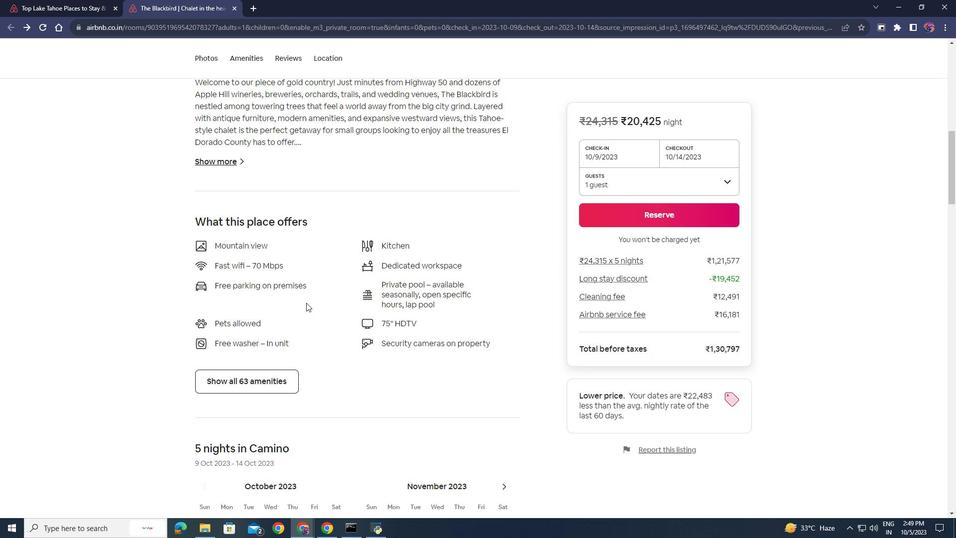 
Action: Mouse scrolled (306, 302) with delta (0, 0)
